Task: Reply to email with the signature Evelyn Lewis with the subject Request for a review from softage.1@softage.net with the message Please find attached the final version of the budget proposal. Undo the message and rewrite the message as I would like to request a review of the proposal before making a decision. Send the email
Action: Mouse moved to (607, 767)
Screenshot: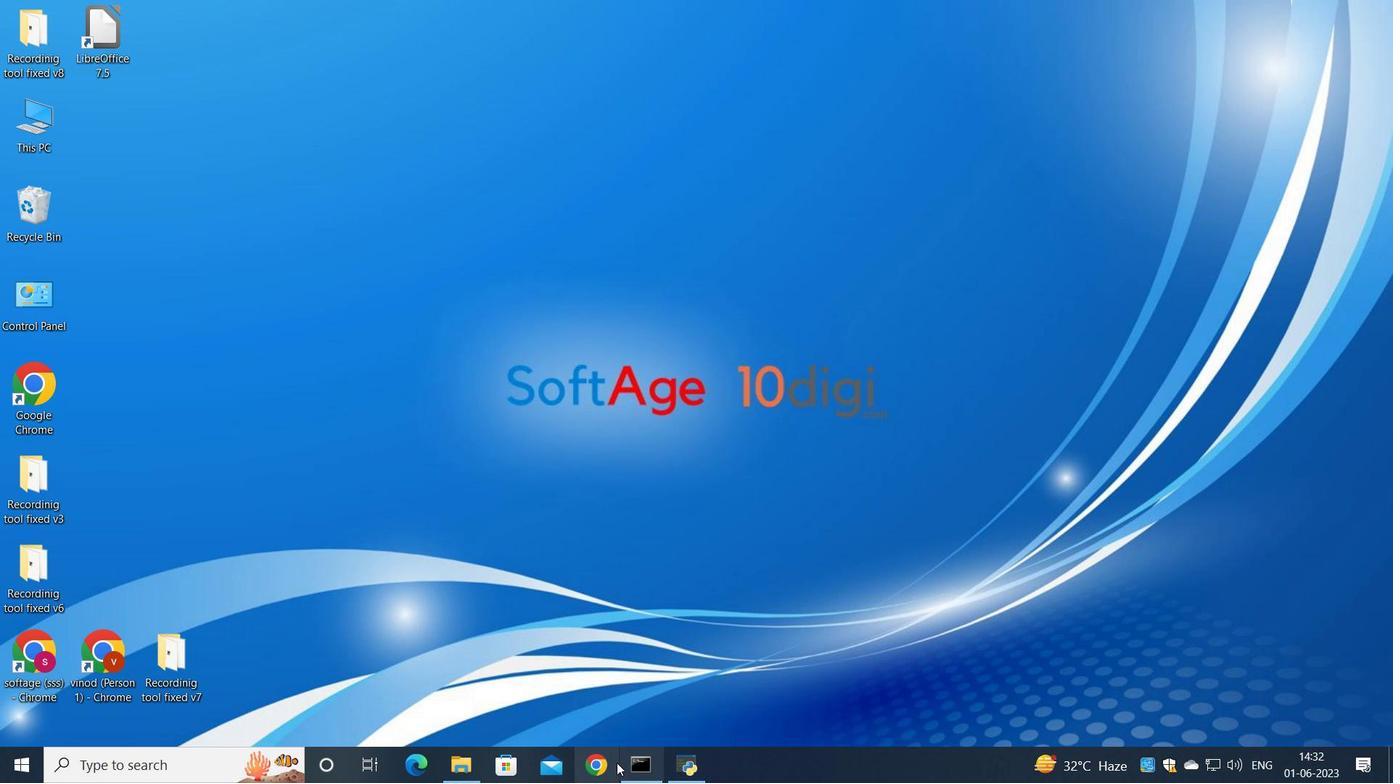 
Action: Mouse pressed left at (607, 767)
Screenshot: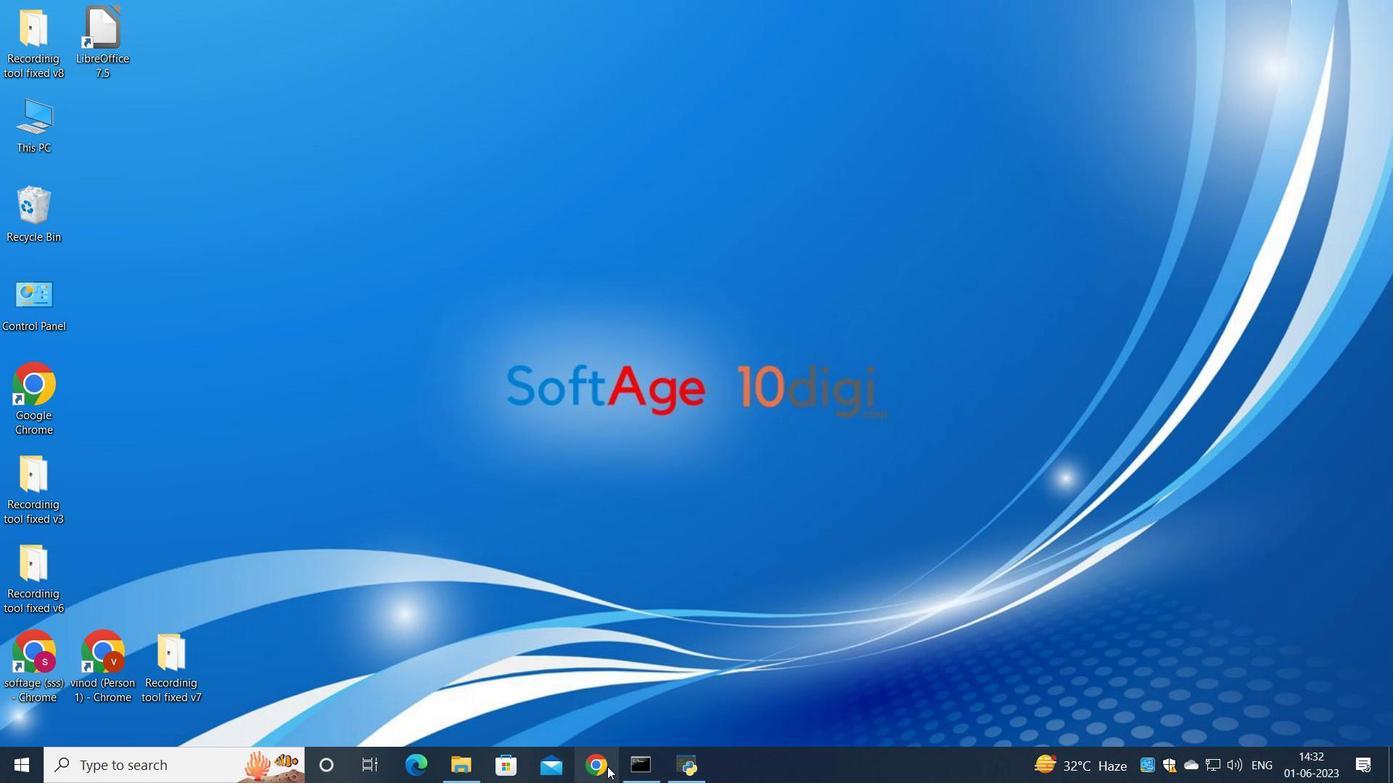 
Action: Mouse moved to (635, 423)
Screenshot: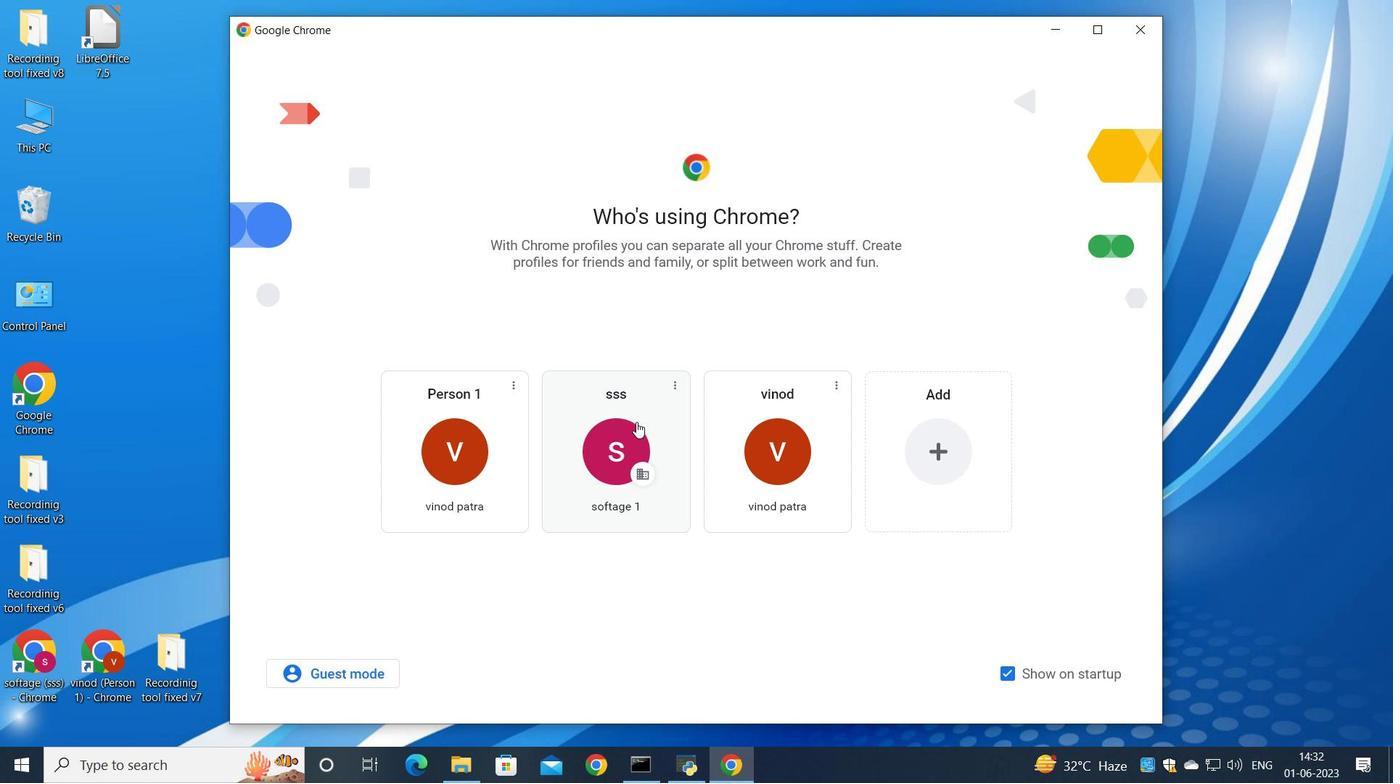 
Action: Mouse pressed left at (635, 423)
Screenshot: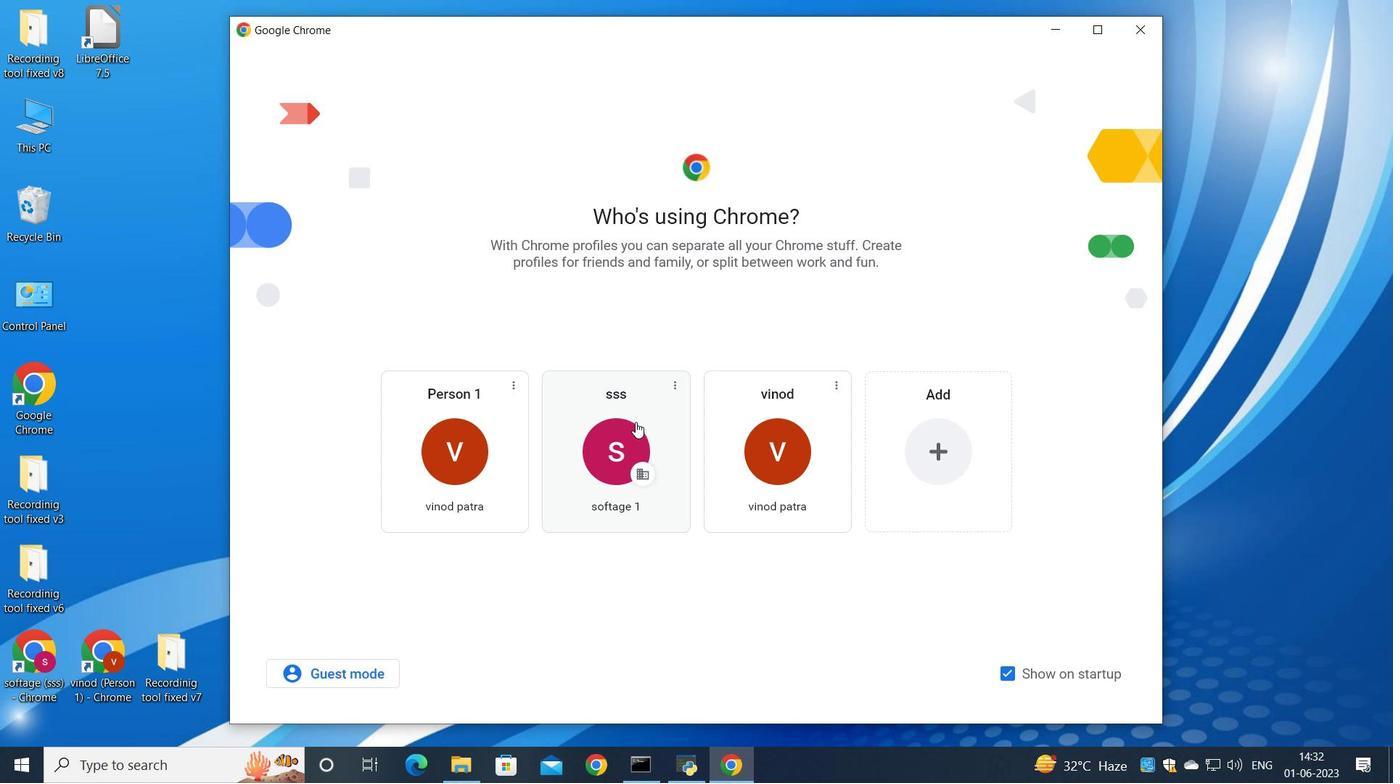 
Action: Mouse moved to (1213, 126)
Screenshot: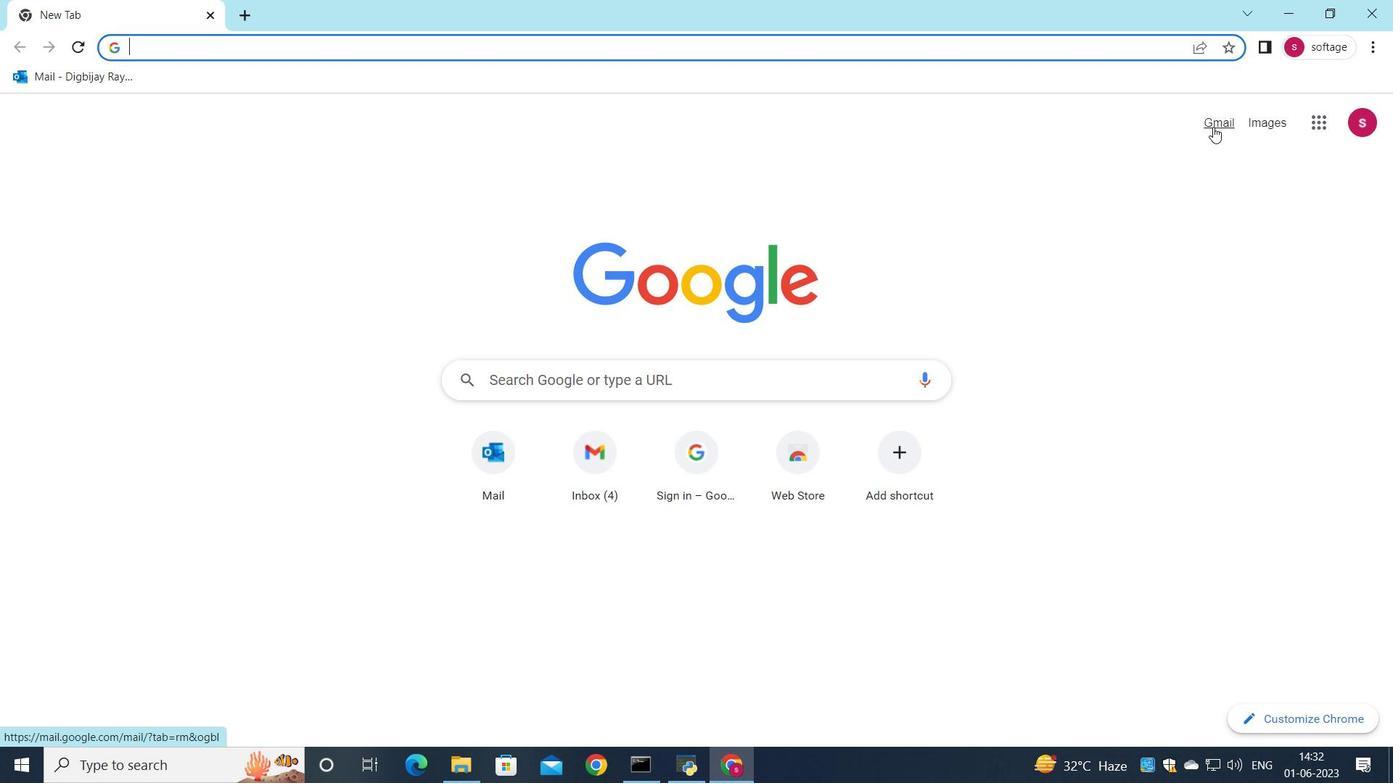 
Action: Mouse pressed left at (1213, 126)
Screenshot: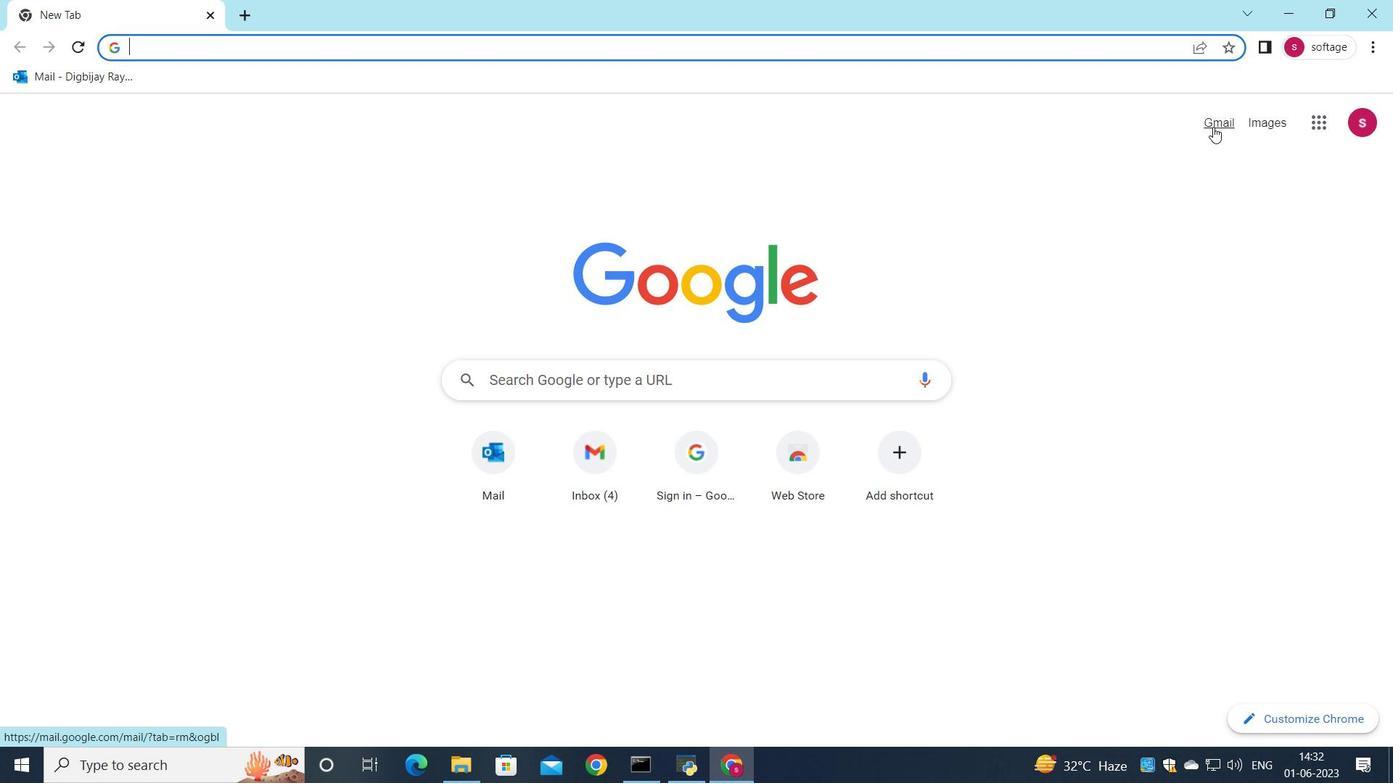 
Action: Mouse moved to (1199, 124)
Screenshot: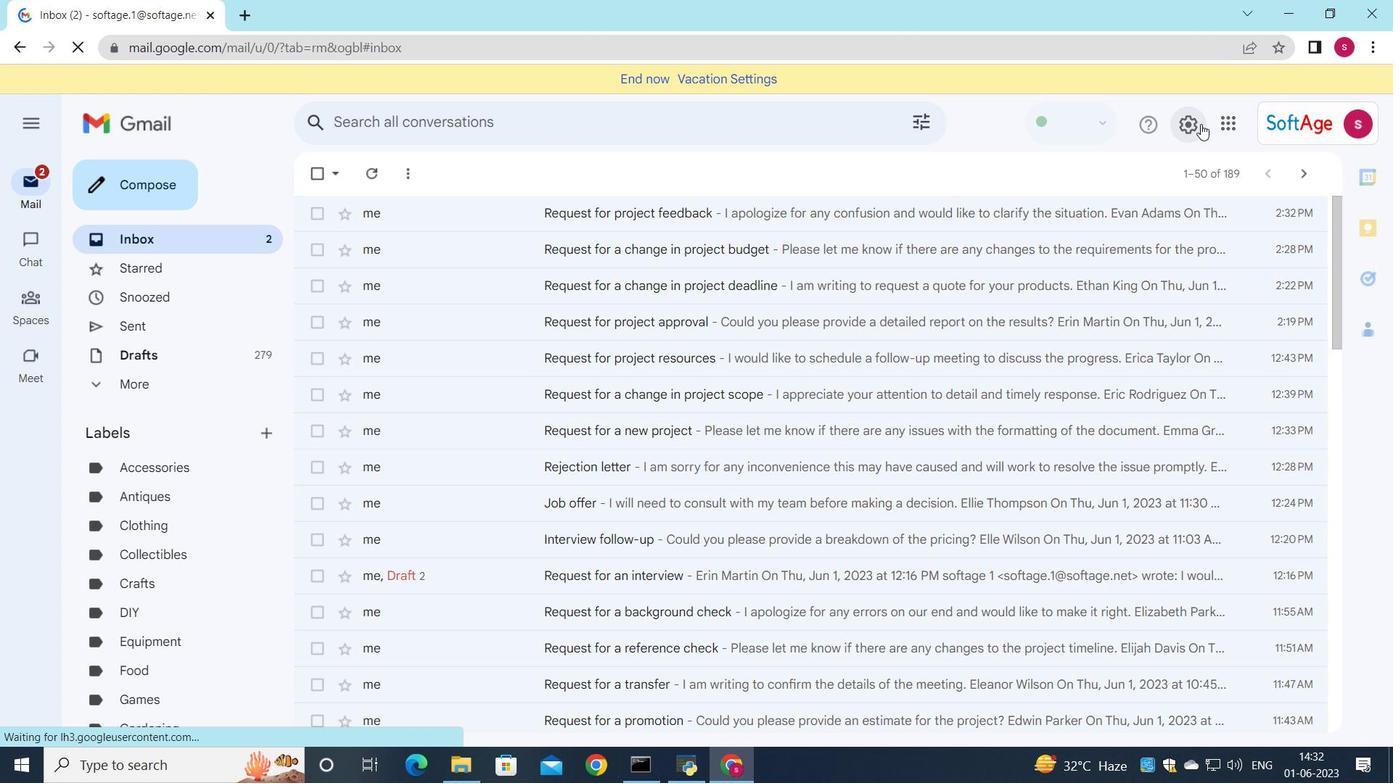 
Action: Mouse pressed left at (1199, 124)
Screenshot: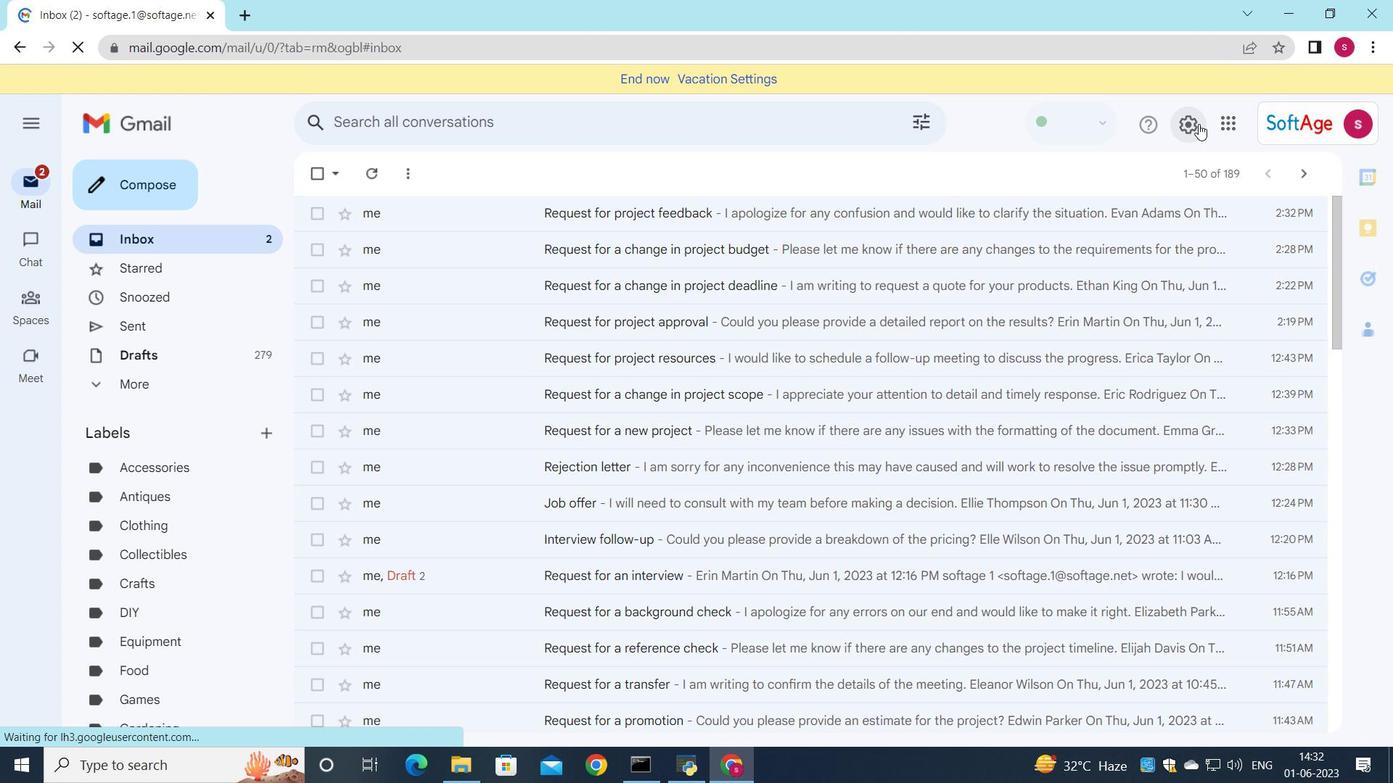 
Action: Mouse moved to (1198, 211)
Screenshot: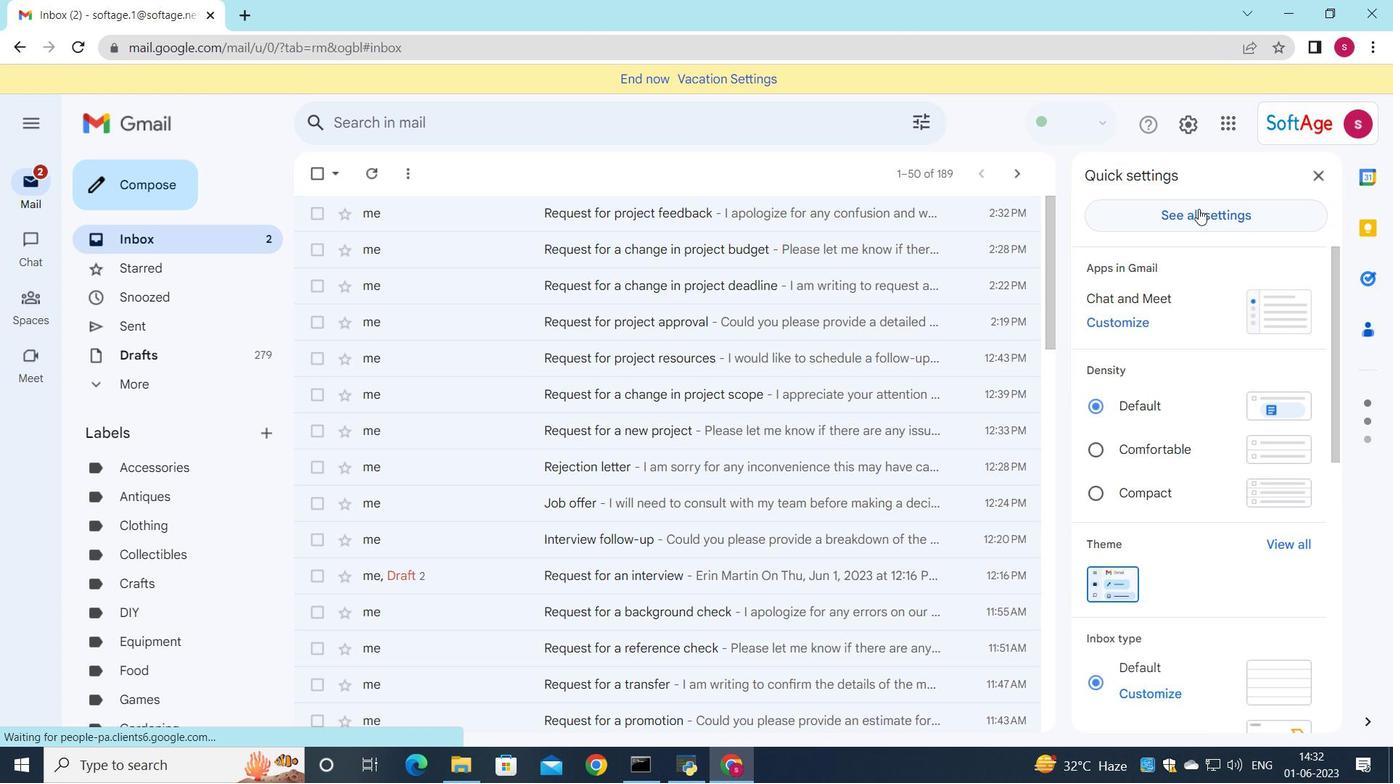 
Action: Mouse pressed left at (1198, 211)
Screenshot: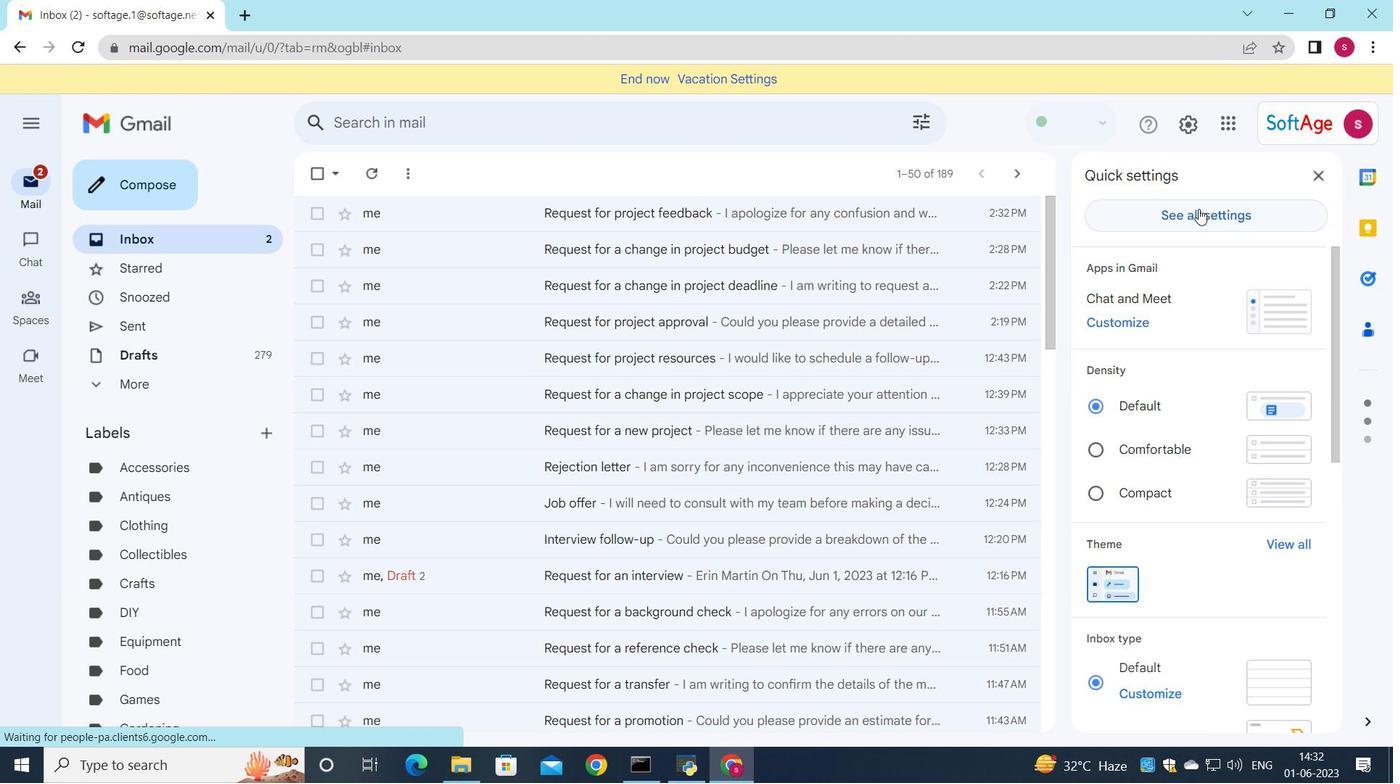 
Action: Mouse moved to (923, 399)
Screenshot: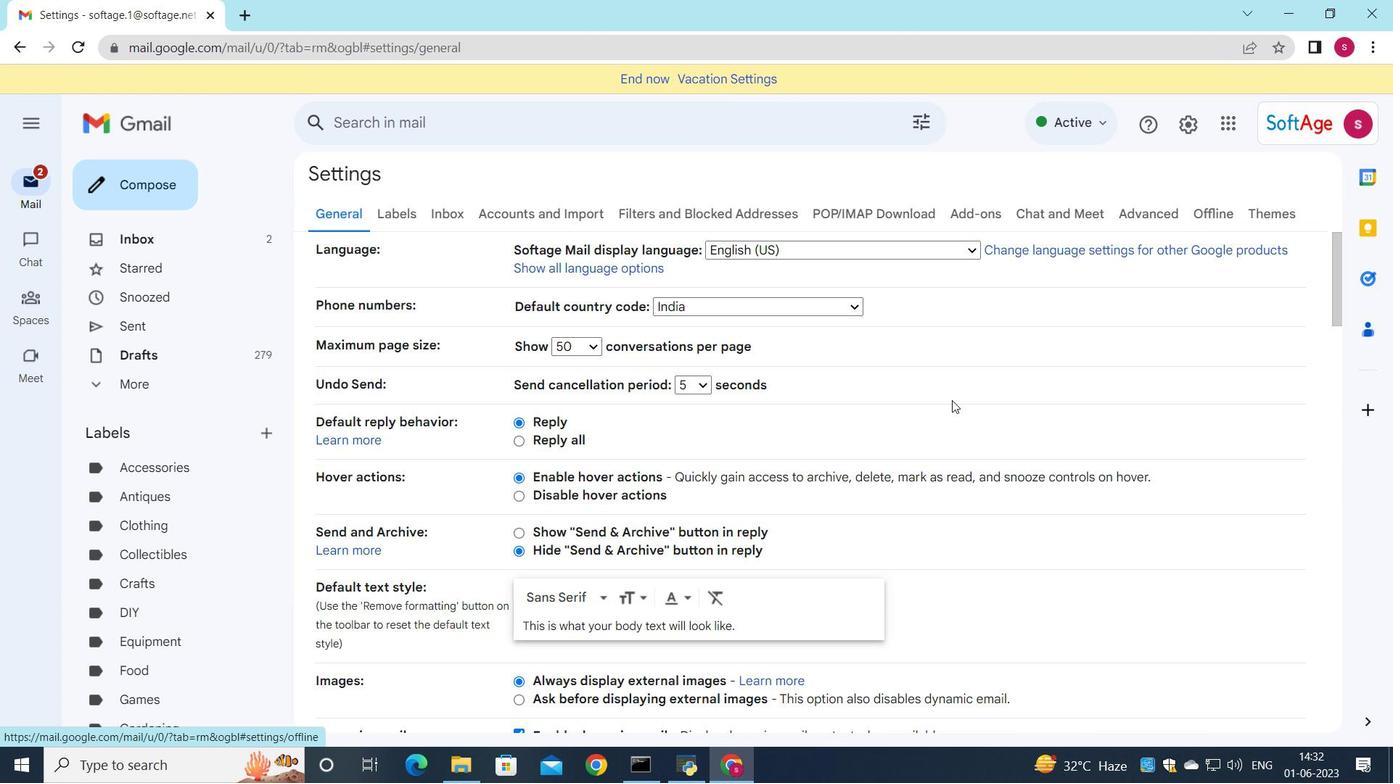 
Action: Mouse scrolled (923, 399) with delta (0, 0)
Screenshot: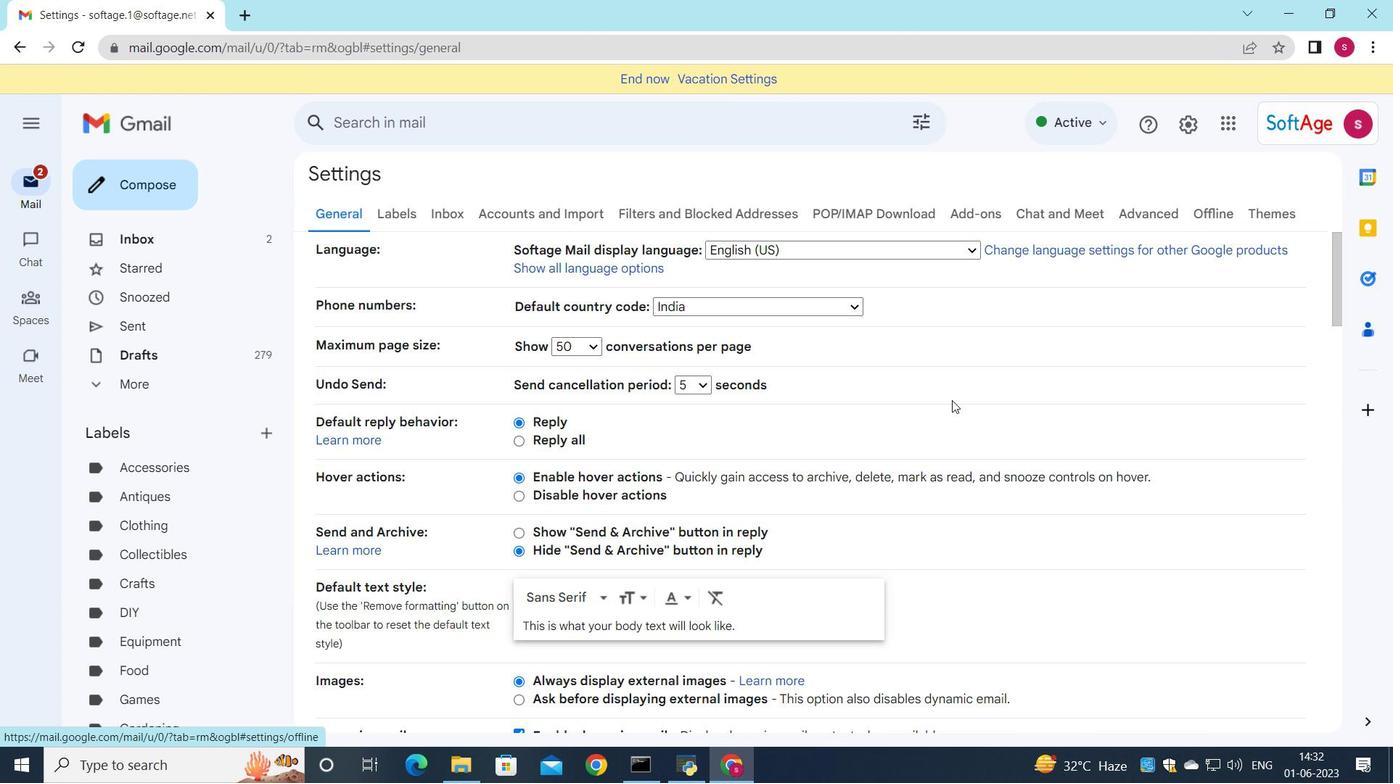 
Action: Mouse moved to (913, 404)
Screenshot: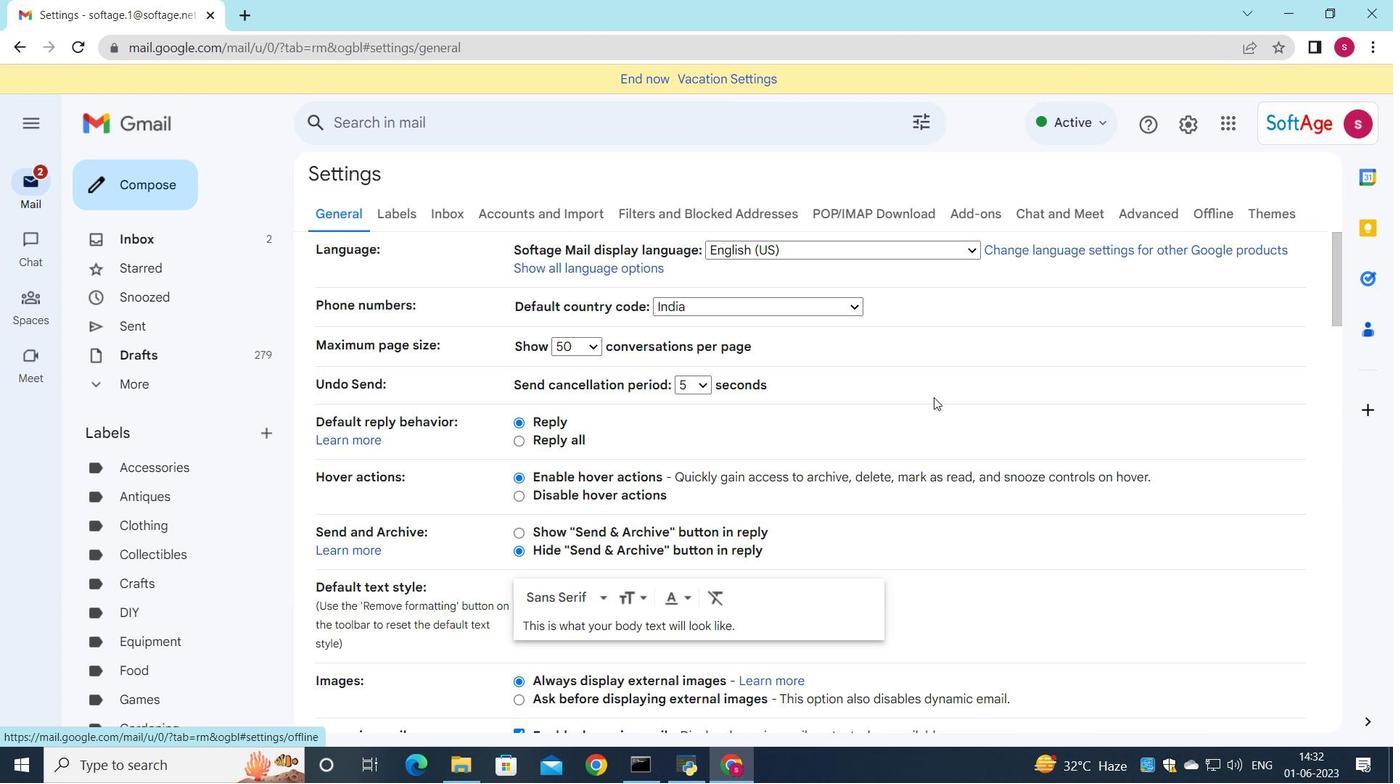 
Action: Mouse scrolled (913, 404) with delta (0, 0)
Screenshot: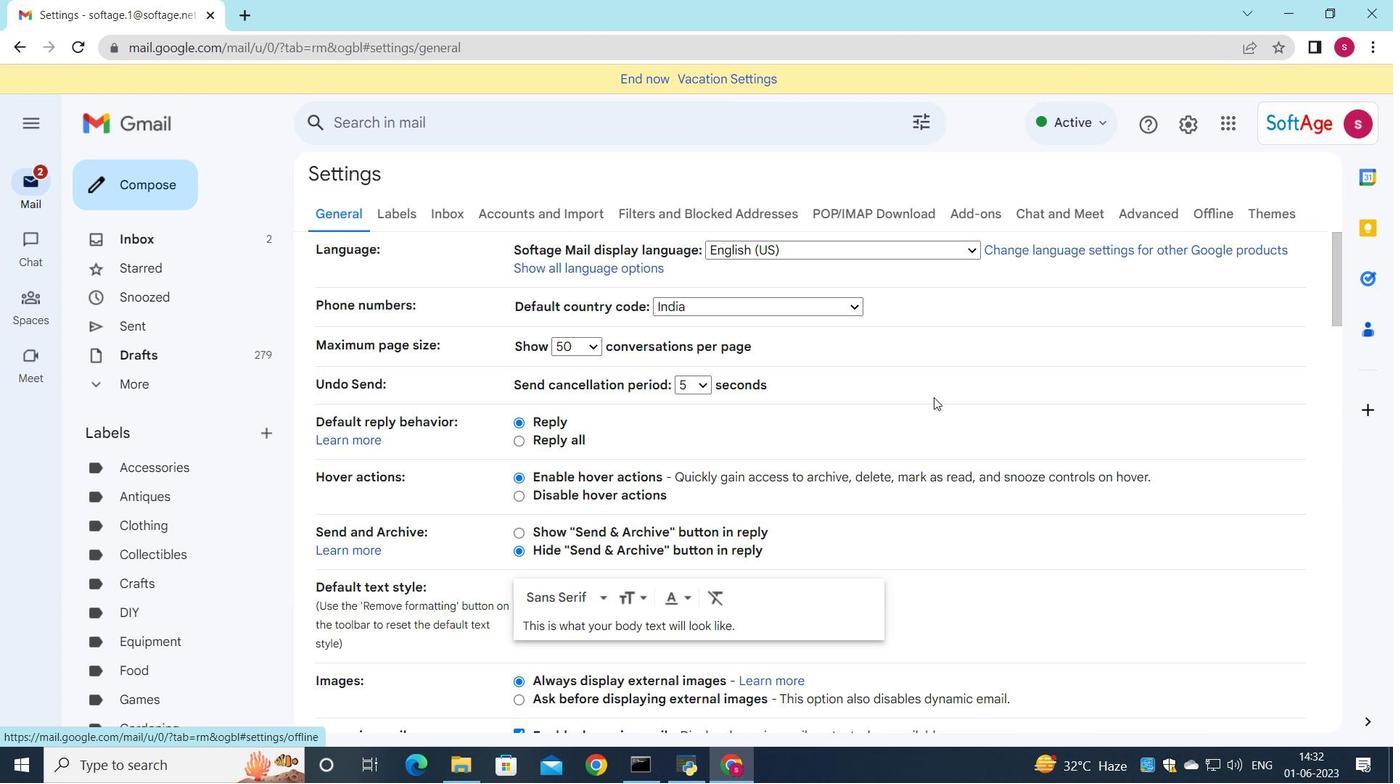 
Action: Mouse moved to (809, 481)
Screenshot: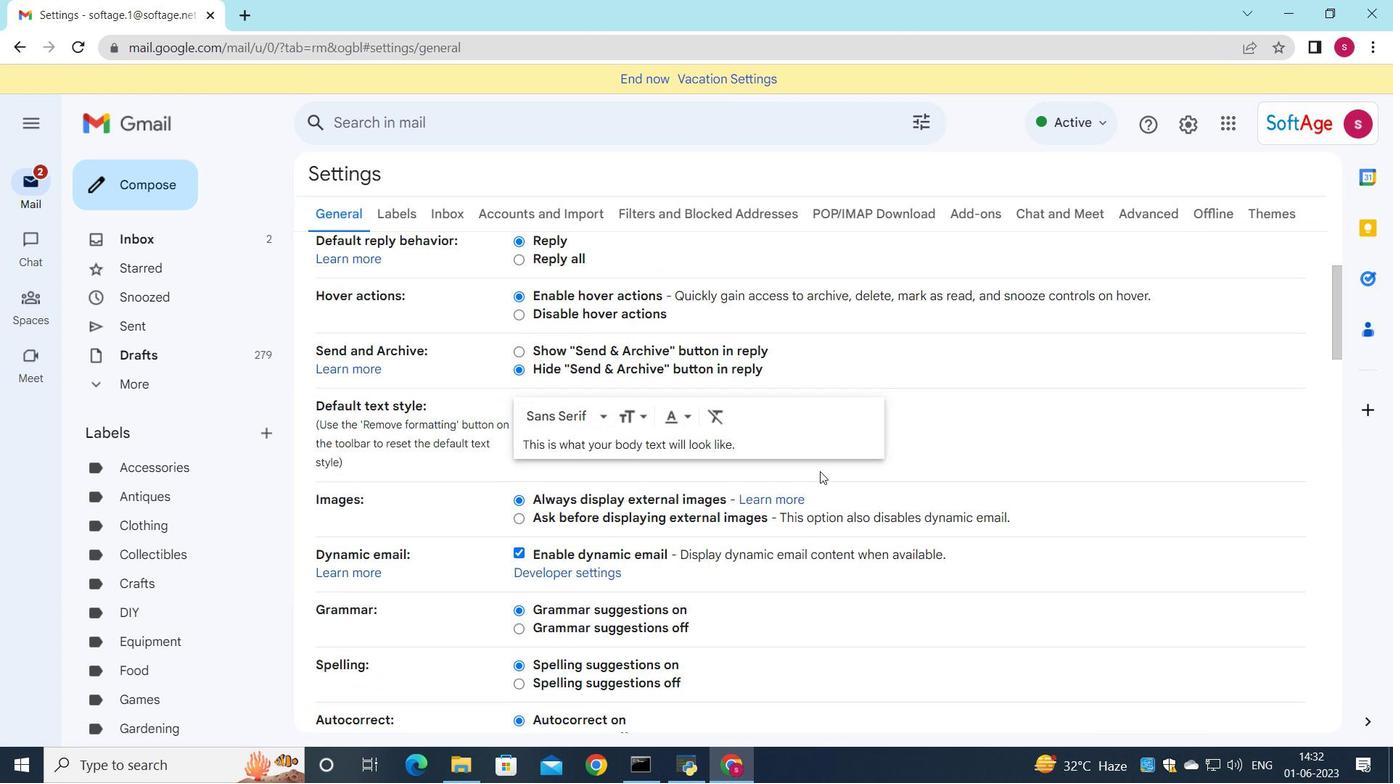 
Action: Mouse scrolled (809, 481) with delta (0, 0)
Screenshot: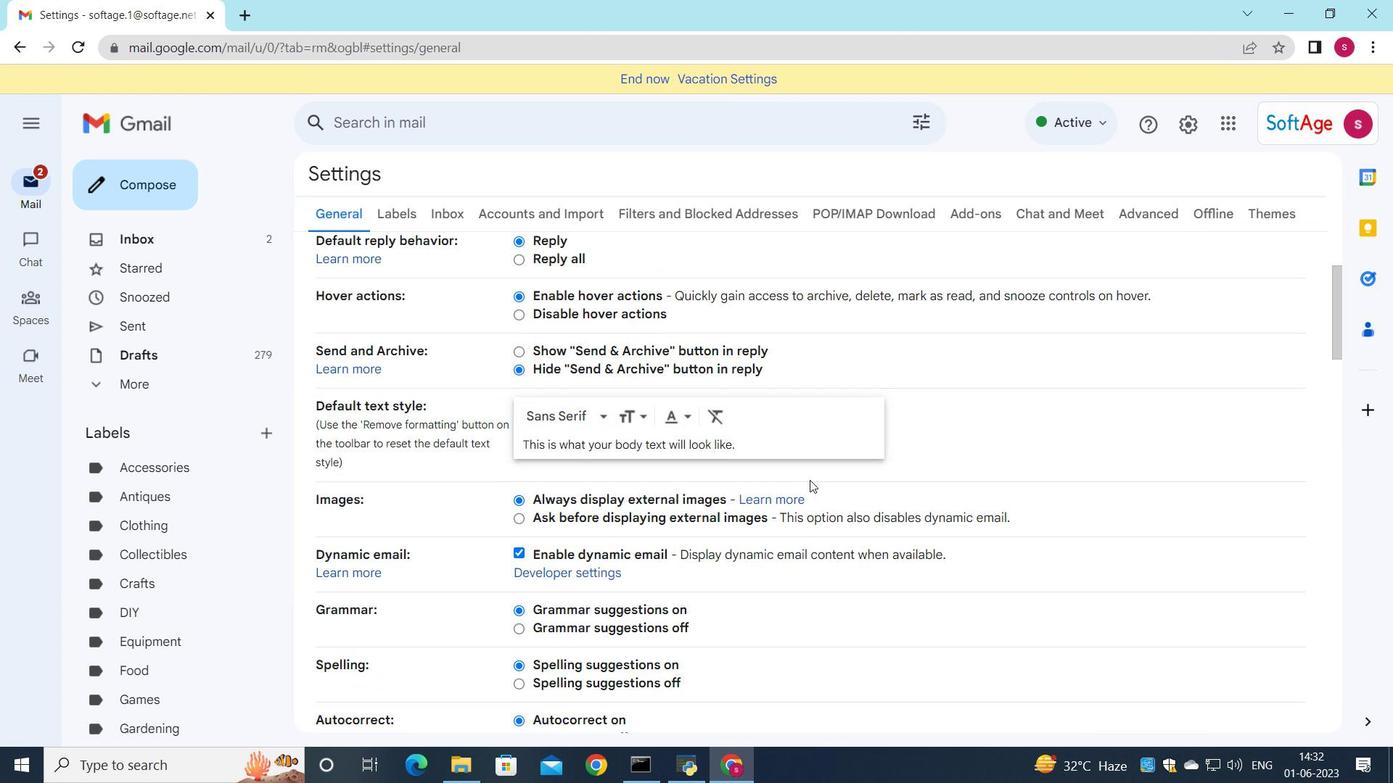 
Action: Mouse scrolled (809, 481) with delta (0, 0)
Screenshot: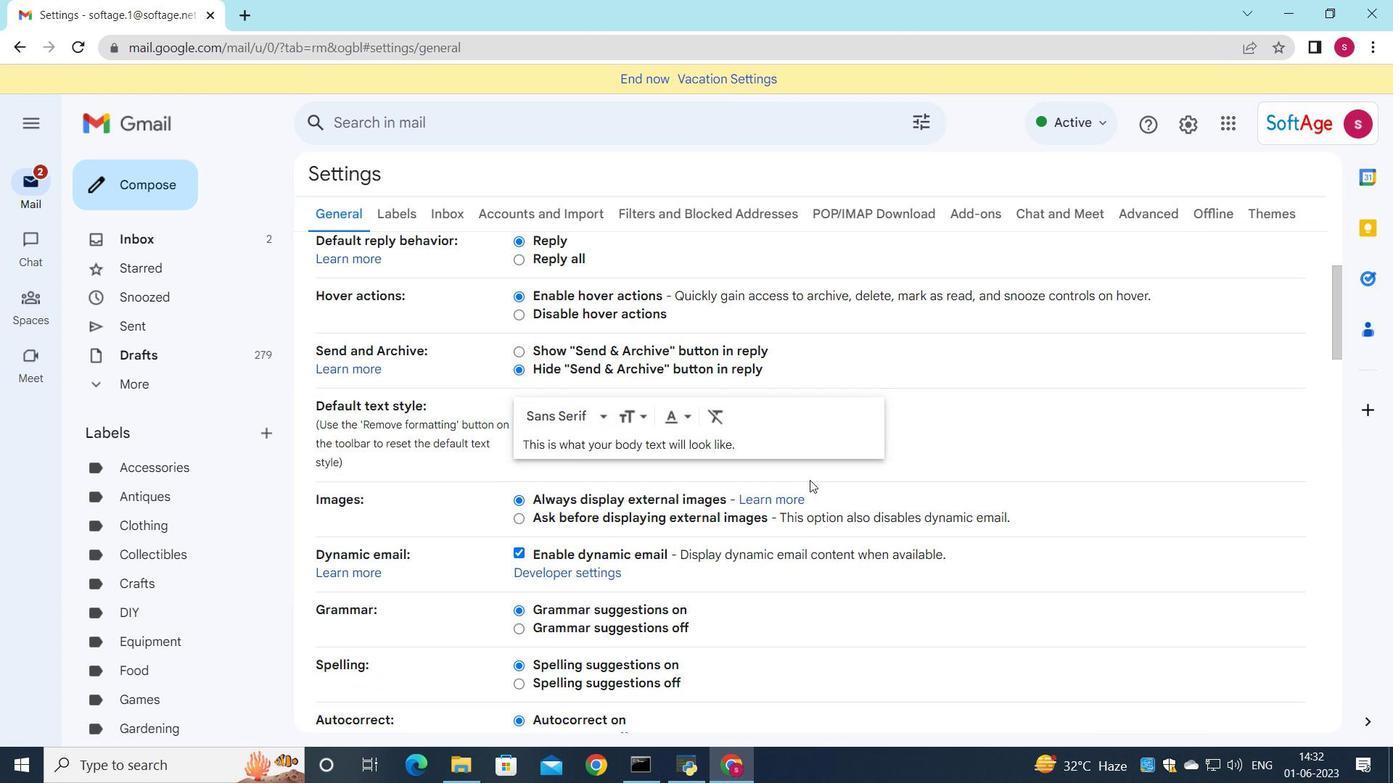 
Action: Mouse moved to (807, 485)
Screenshot: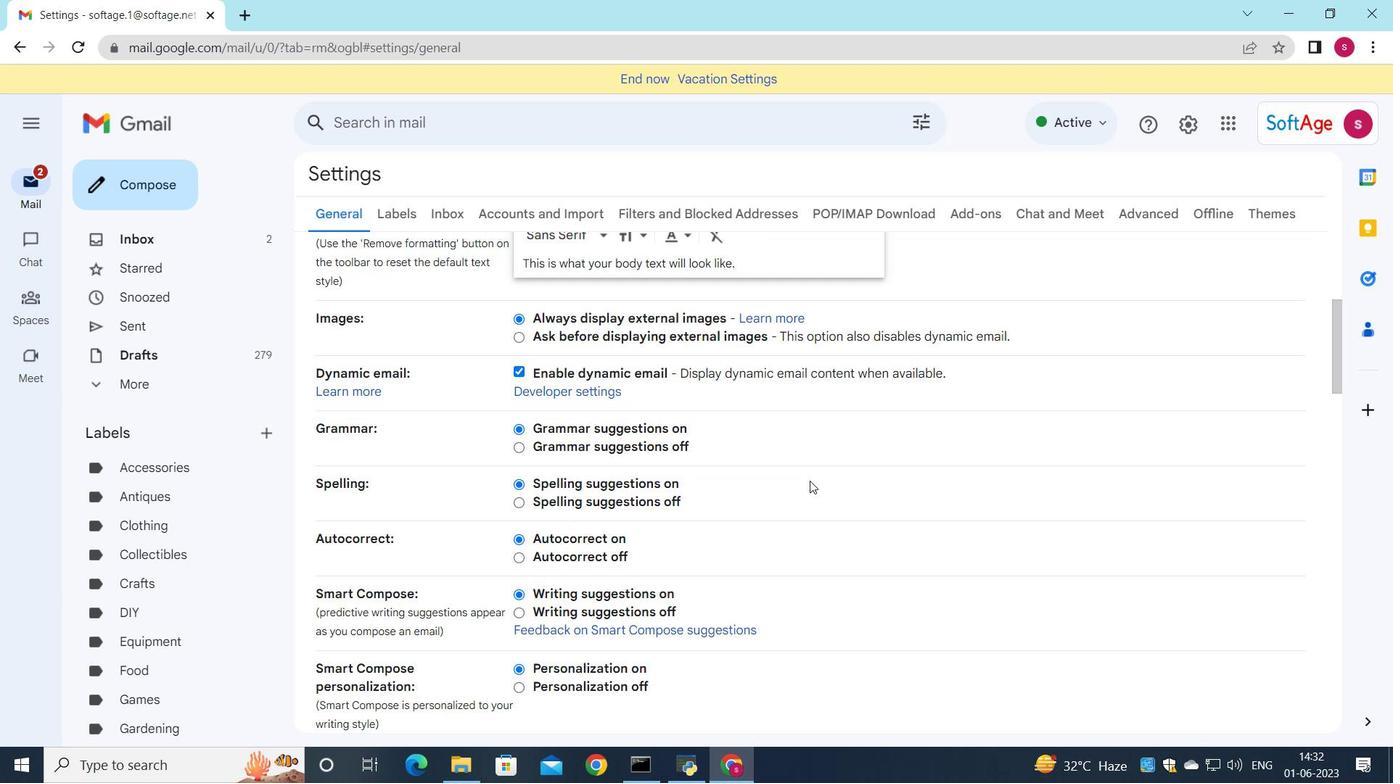
Action: Mouse scrolled (807, 484) with delta (0, 0)
Screenshot: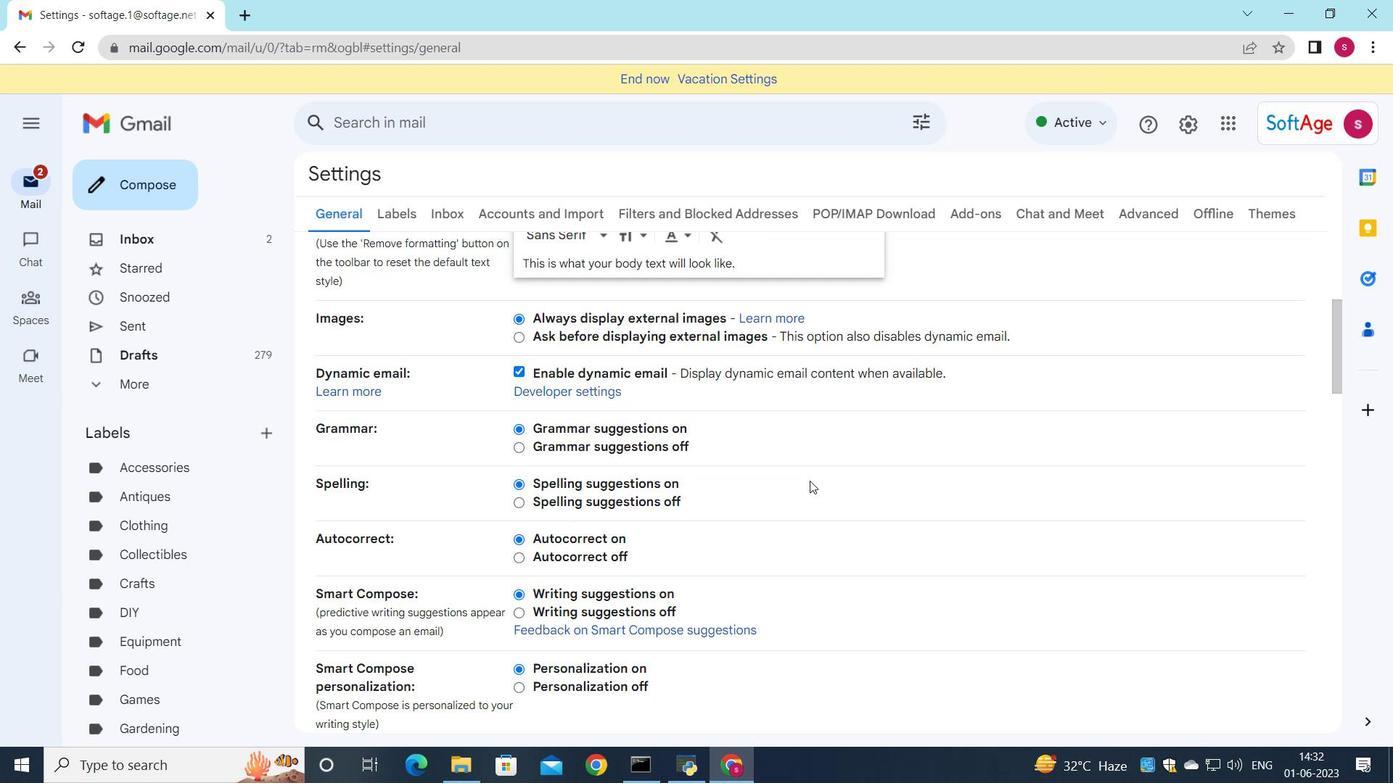 
Action: Mouse scrolled (807, 484) with delta (0, 0)
Screenshot: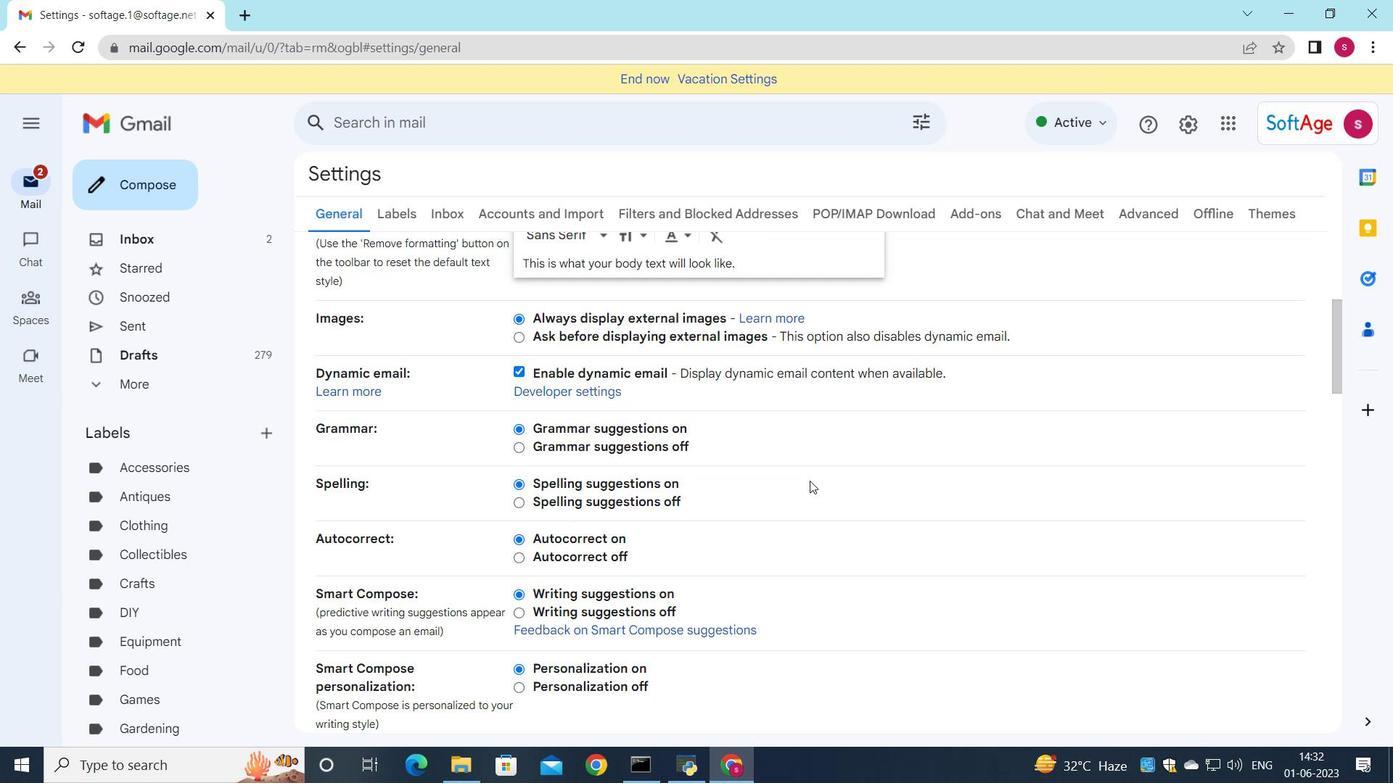 
Action: Mouse scrolled (807, 484) with delta (0, 0)
Screenshot: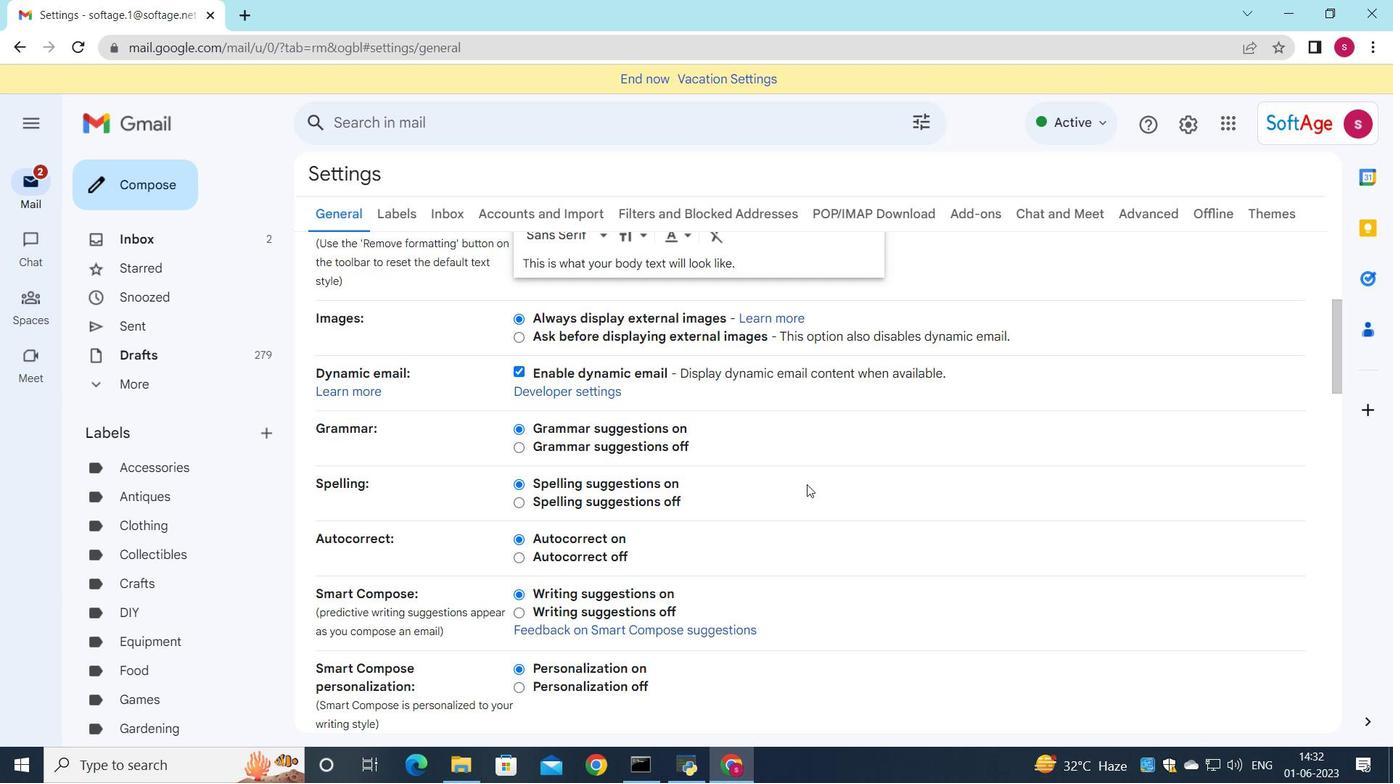 
Action: Mouse moved to (799, 537)
Screenshot: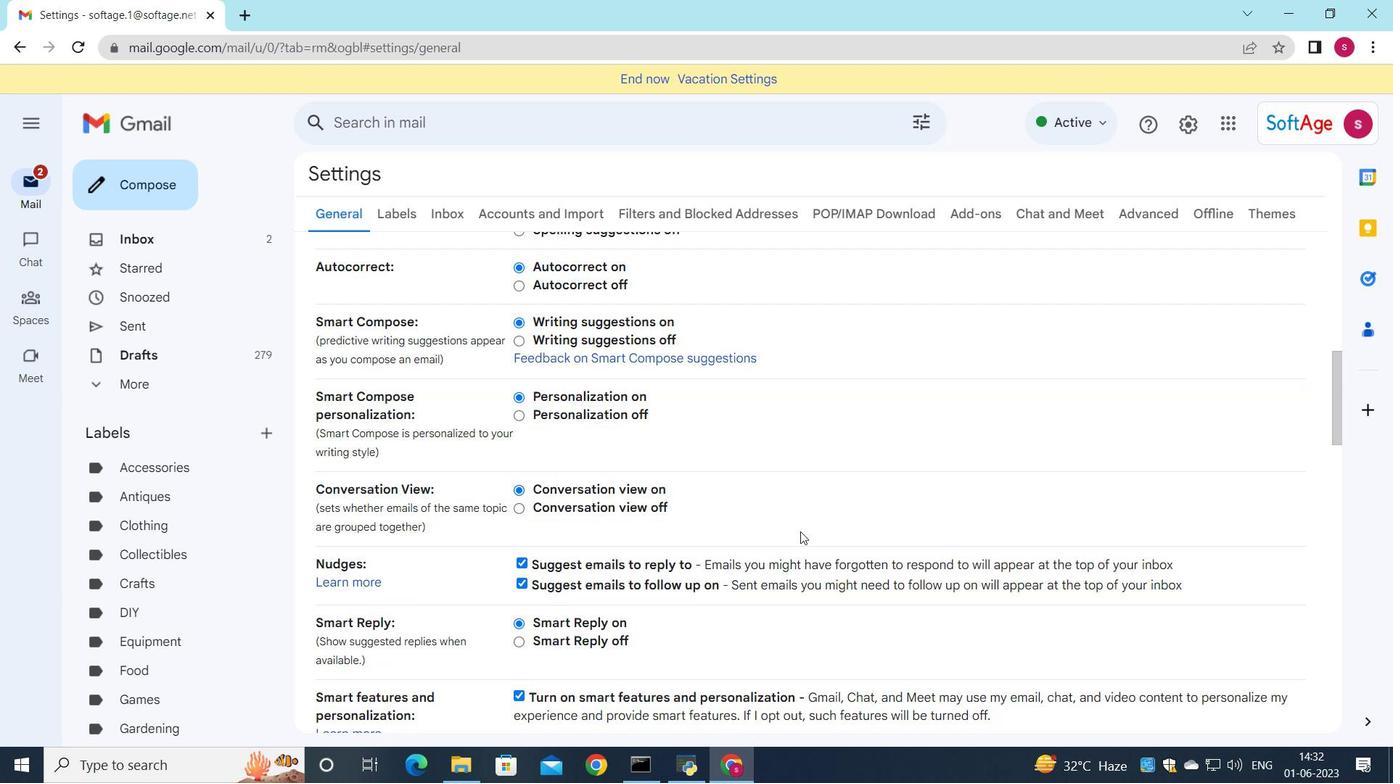 
Action: Mouse scrolled (799, 537) with delta (0, 0)
Screenshot: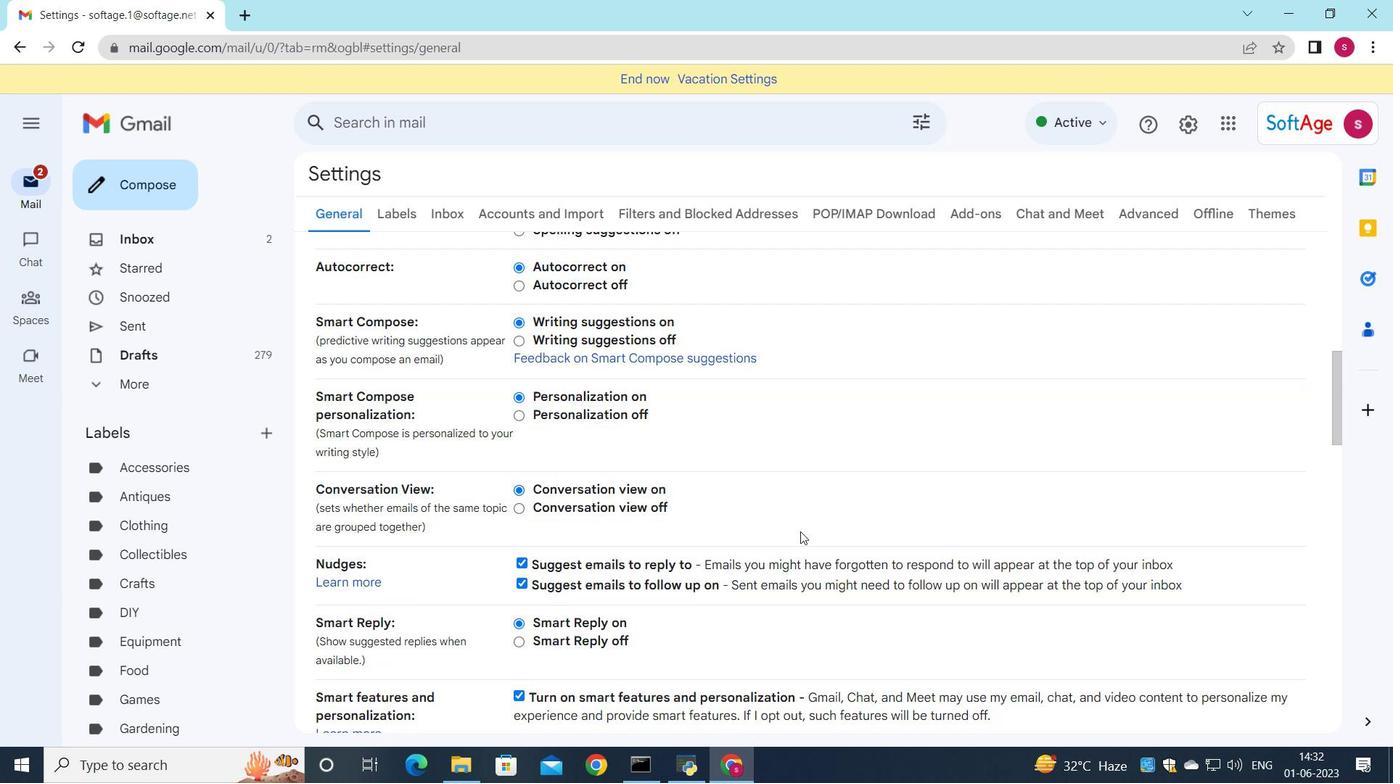 
Action: Mouse scrolled (799, 537) with delta (0, 0)
Screenshot: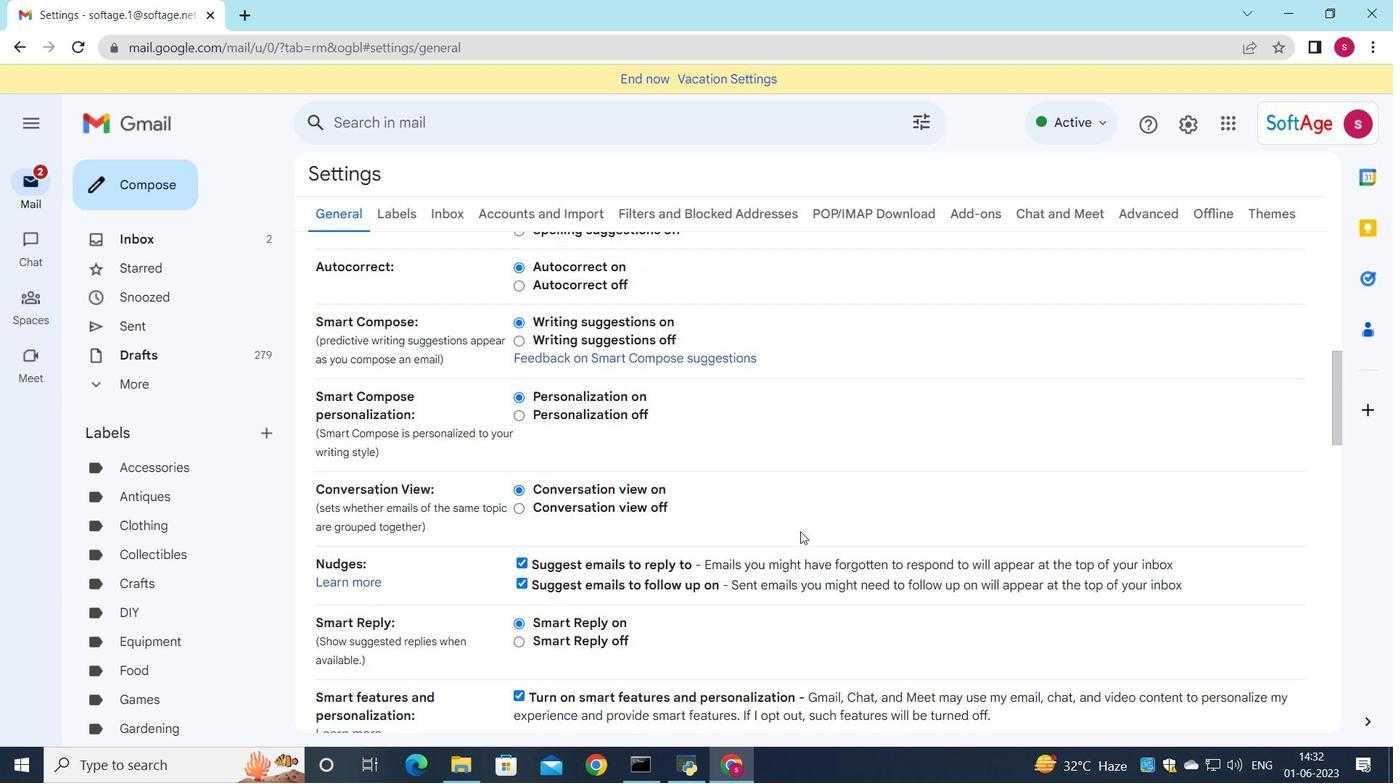 
Action: Mouse scrolled (799, 537) with delta (0, 0)
Screenshot: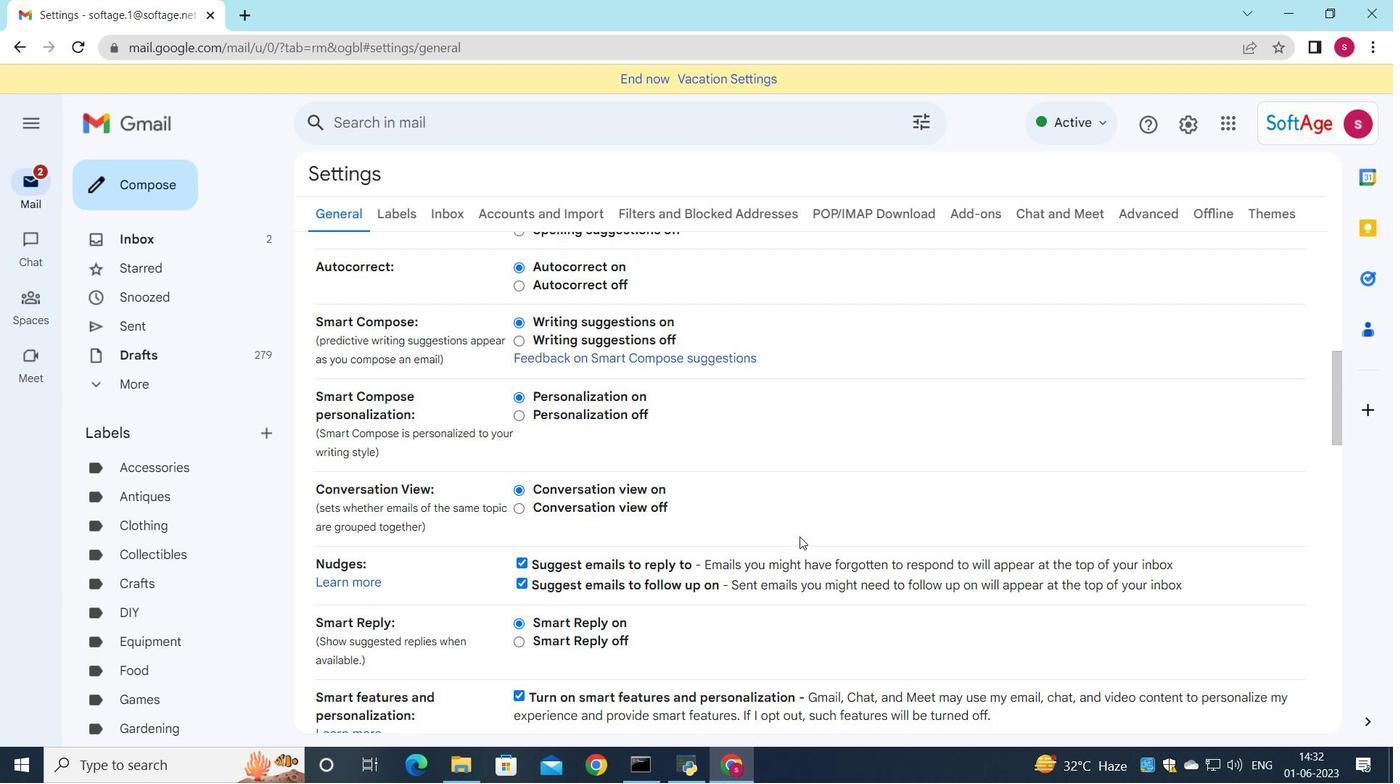 
Action: Mouse scrolled (799, 537) with delta (0, 0)
Screenshot: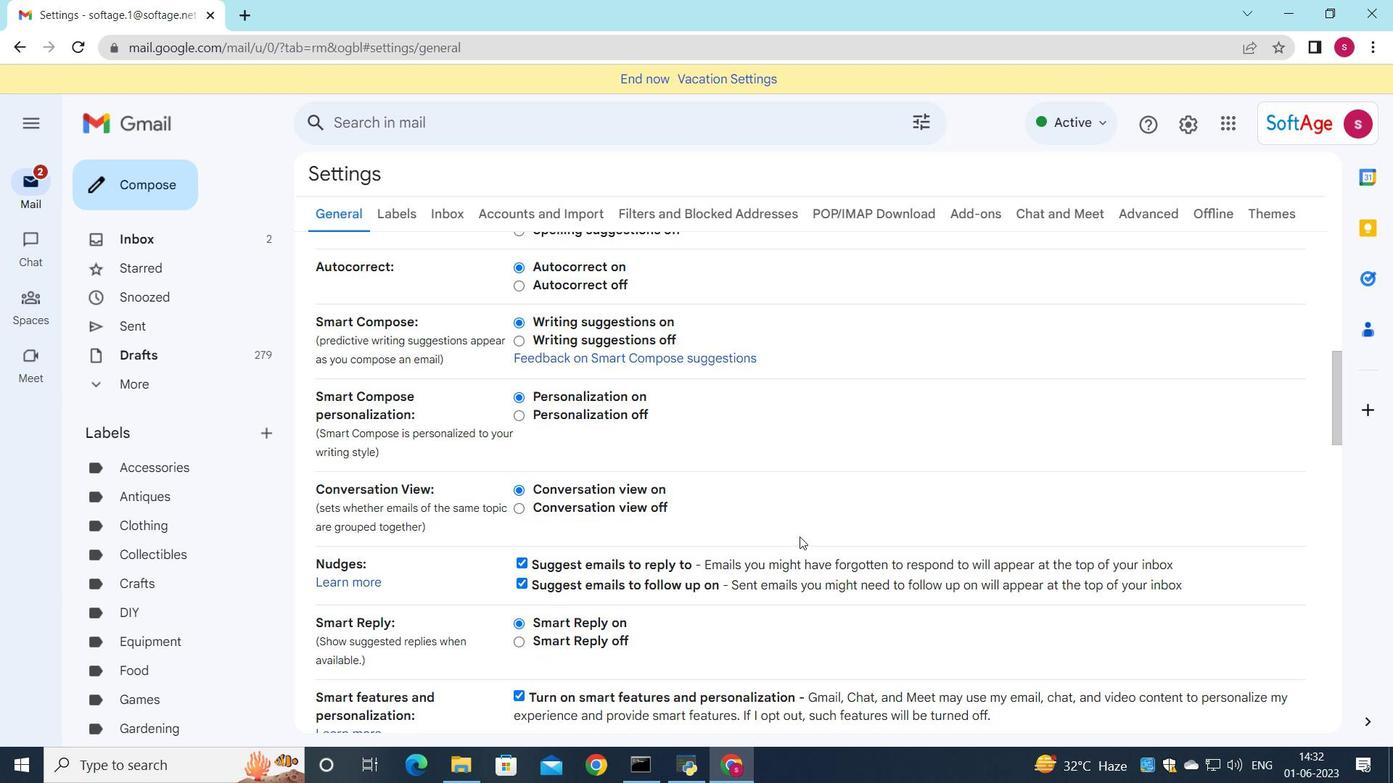 
Action: Mouse moved to (795, 546)
Screenshot: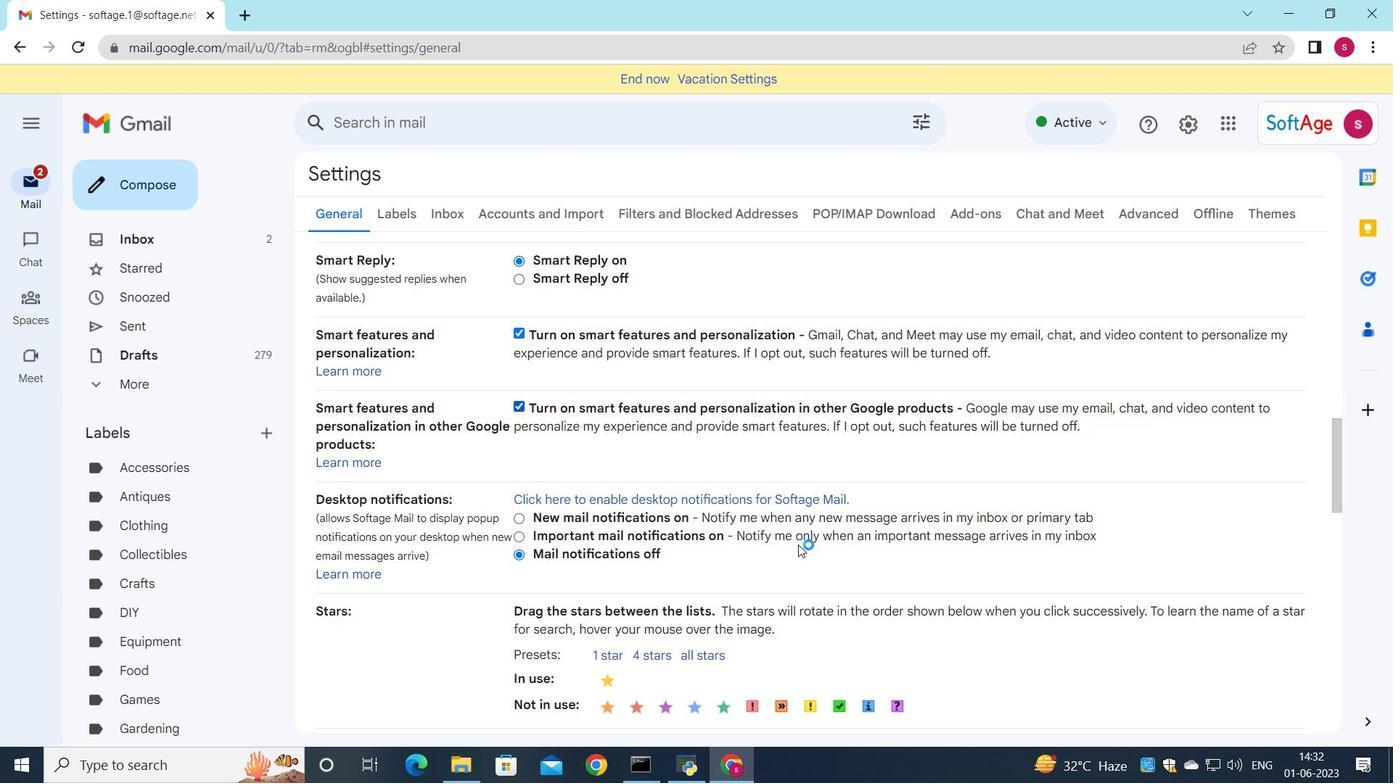 
Action: Mouse scrolled (795, 545) with delta (0, 0)
Screenshot: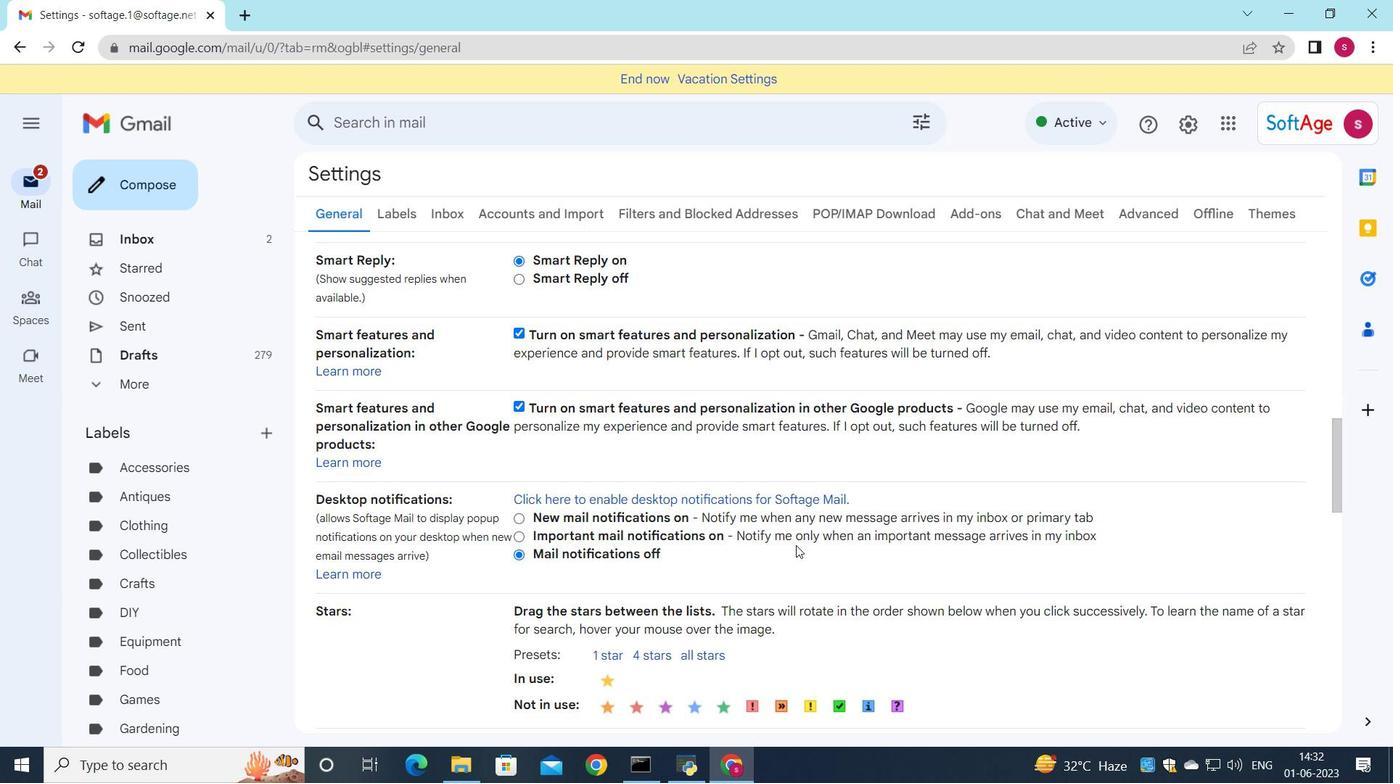 
Action: Mouse scrolled (795, 545) with delta (0, 0)
Screenshot: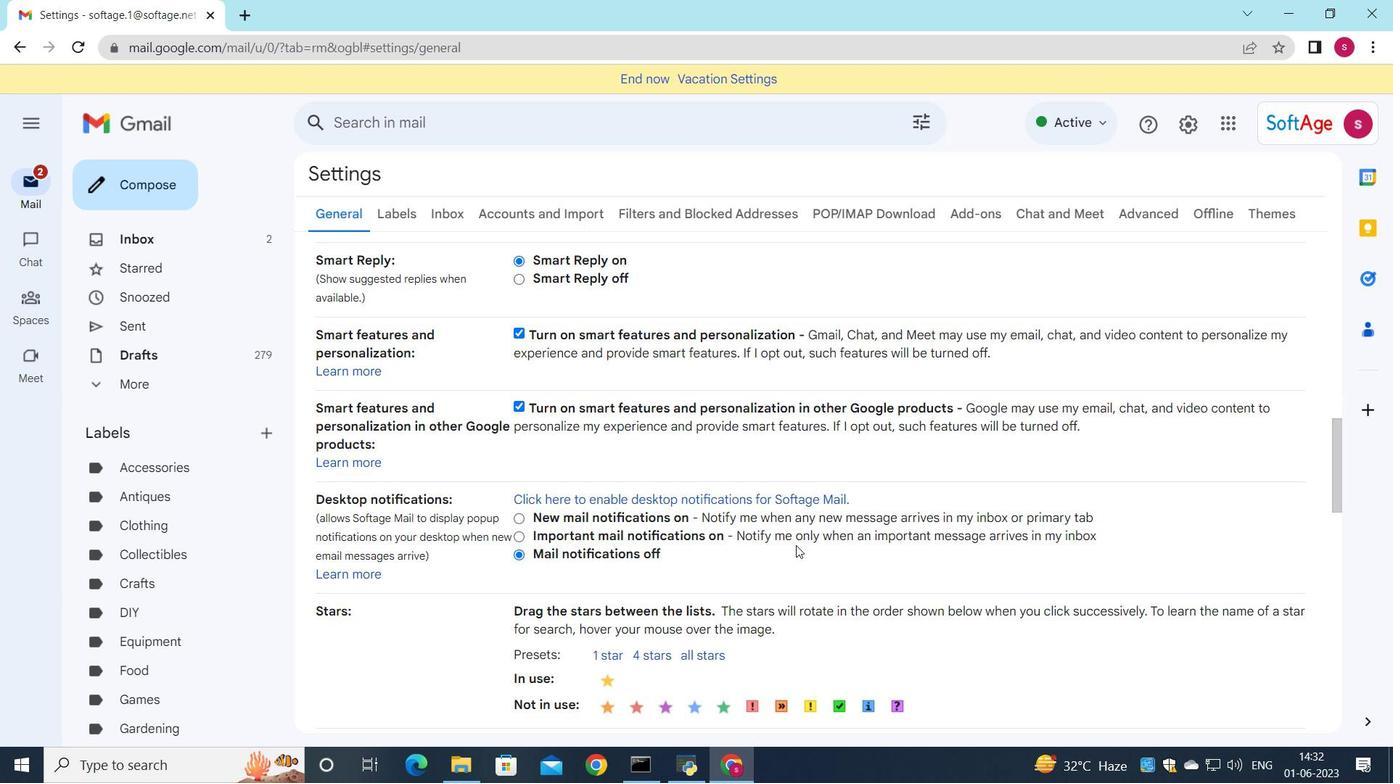 
Action: Mouse scrolled (795, 545) with delta (0, 0)
Screenshot: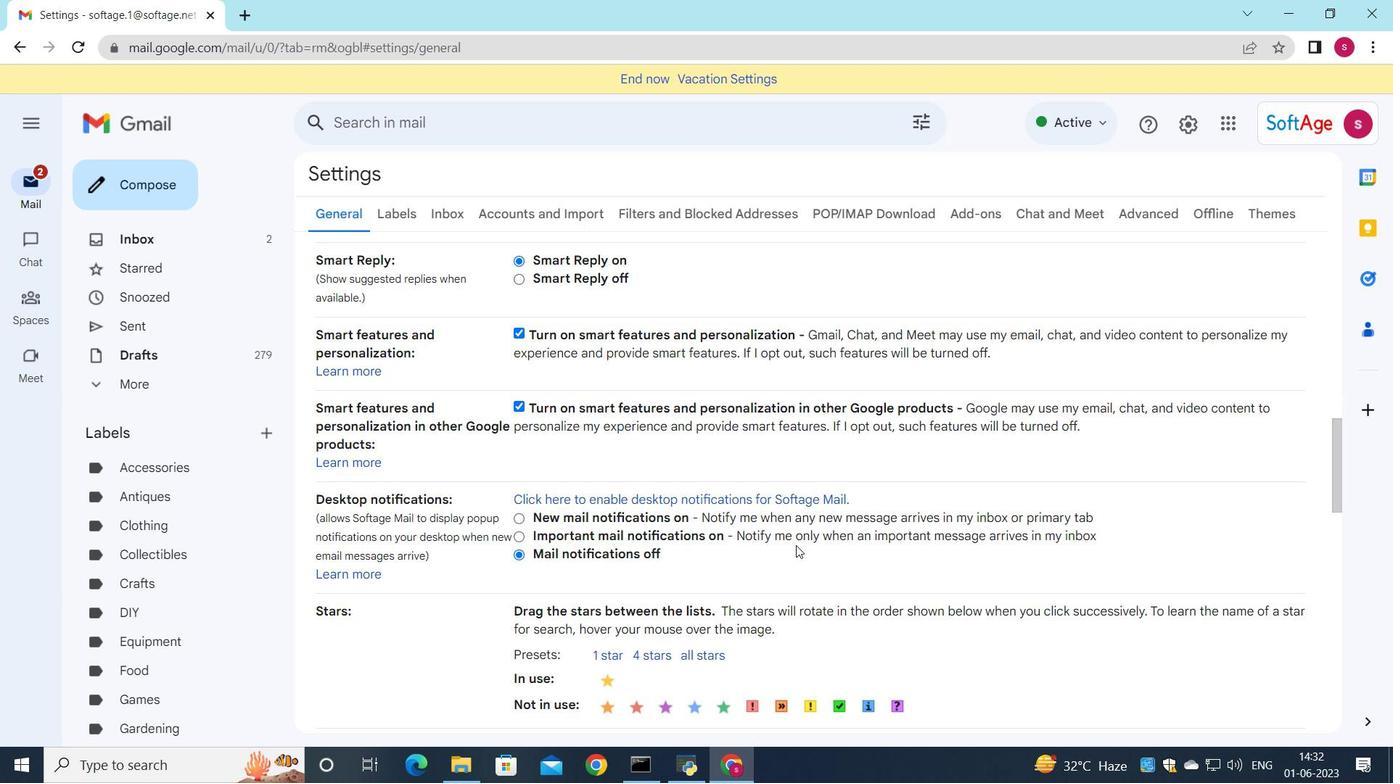 
Action: Mouse scrolled (795, 545) with delta (0, 0)
Screenshot: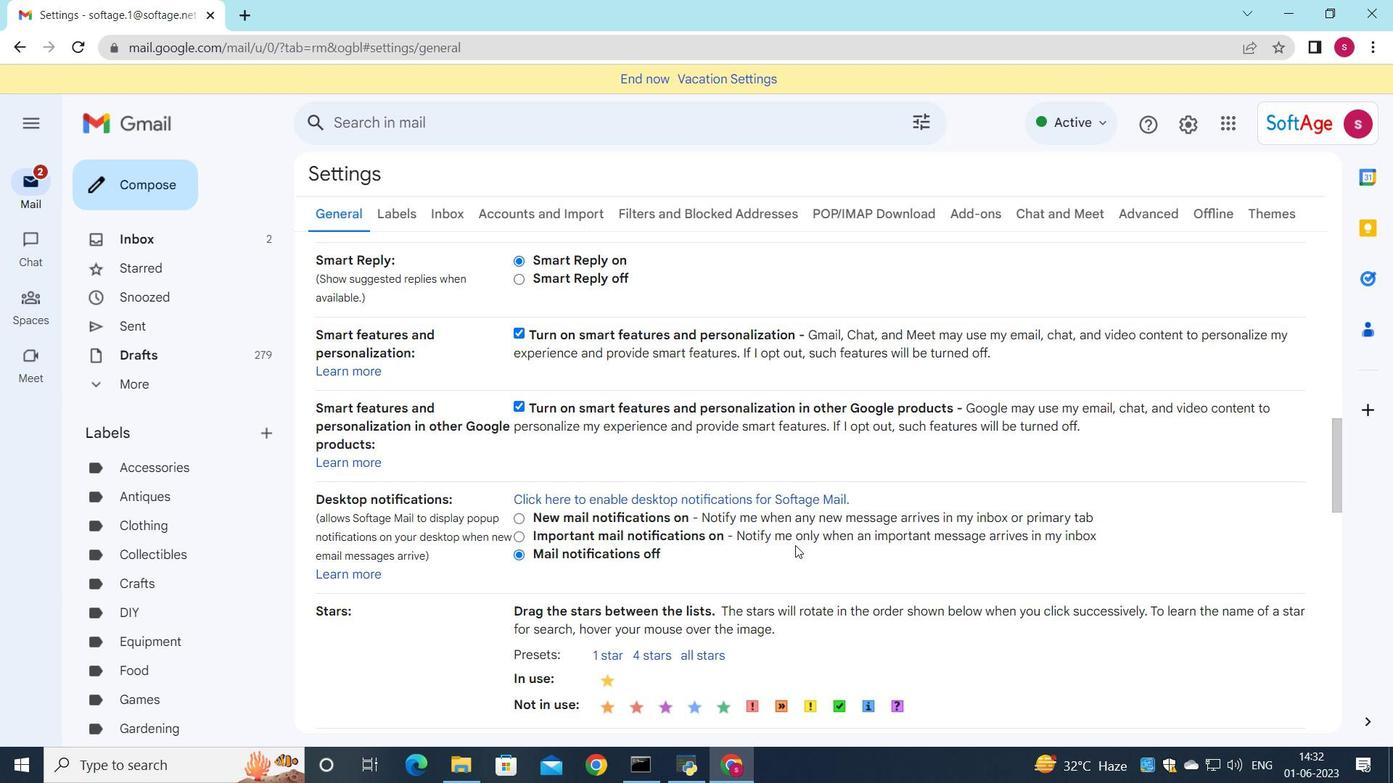 
Action: Mouse scrolled (795, 545) with delta (0, 0)
Screenshot: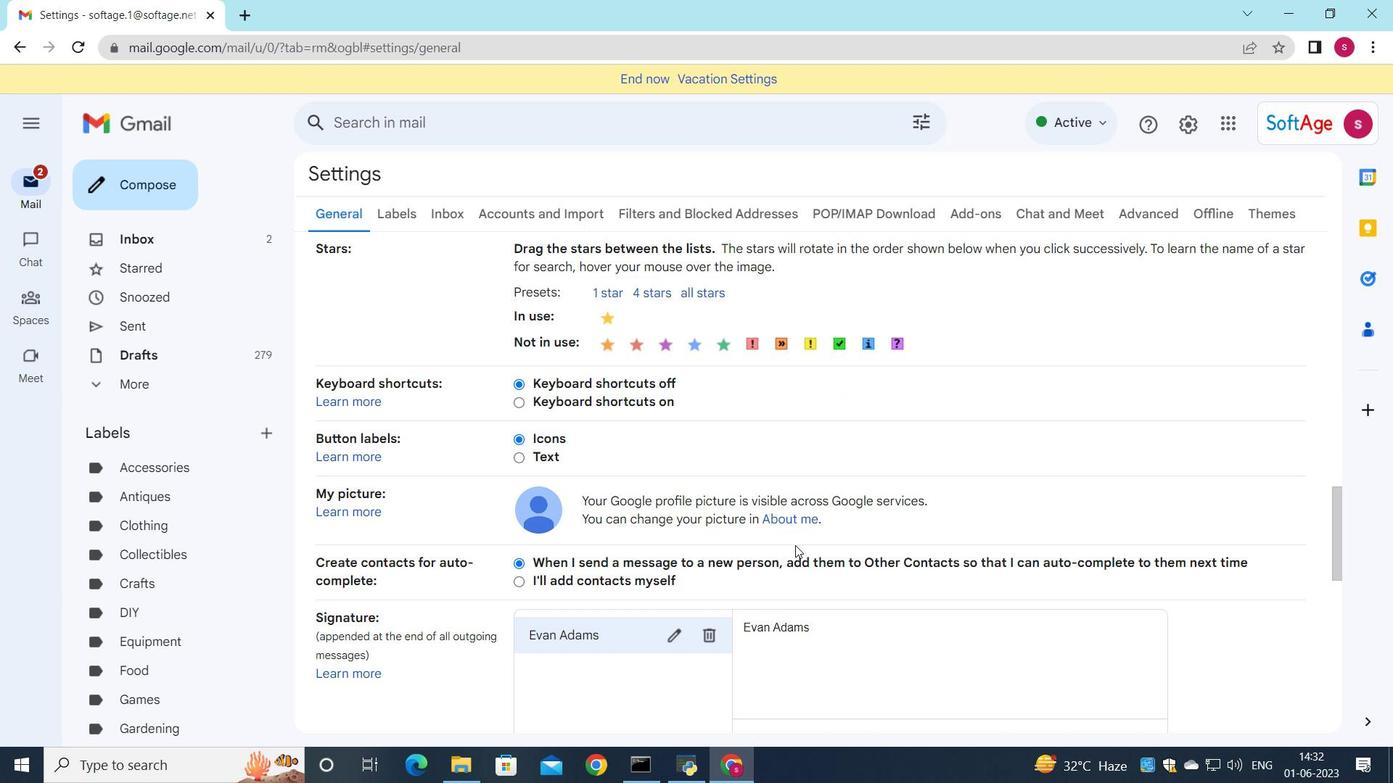 
Action: Mouse scrolled (795, 545) with delta (0, 0)
Screenshot: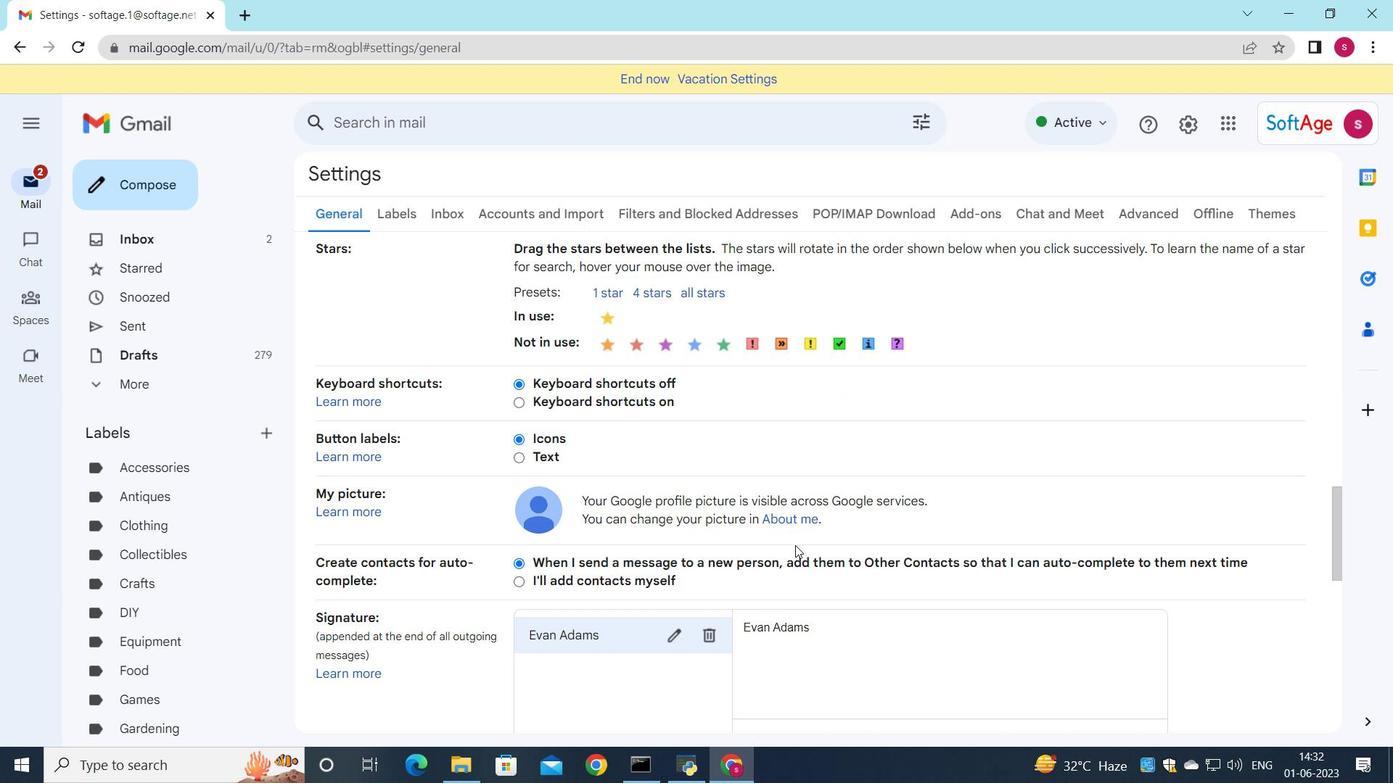 
Action: Mouse scrolled (795, 545) with delta (0, 0)
Screenshot: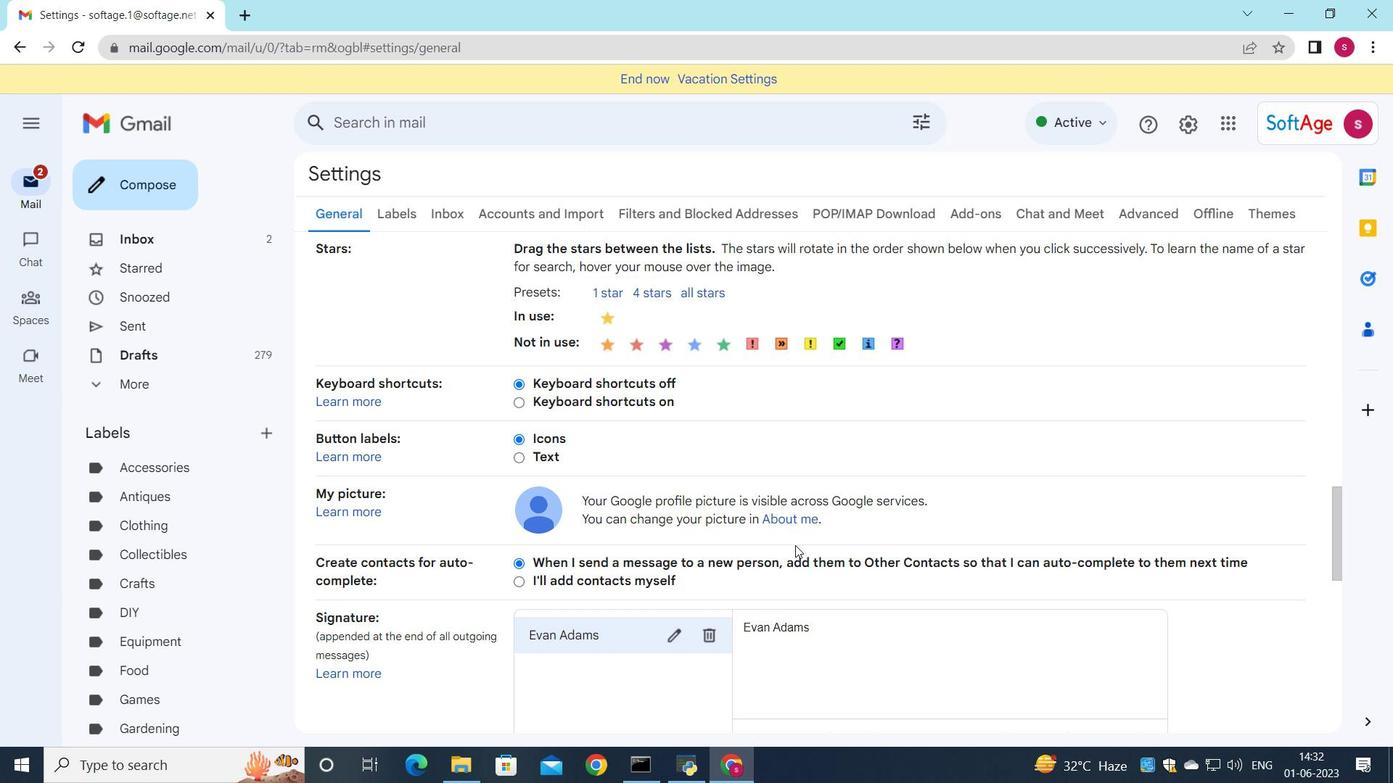 
Action: Mouse moved to (713, 364)
Screenshot: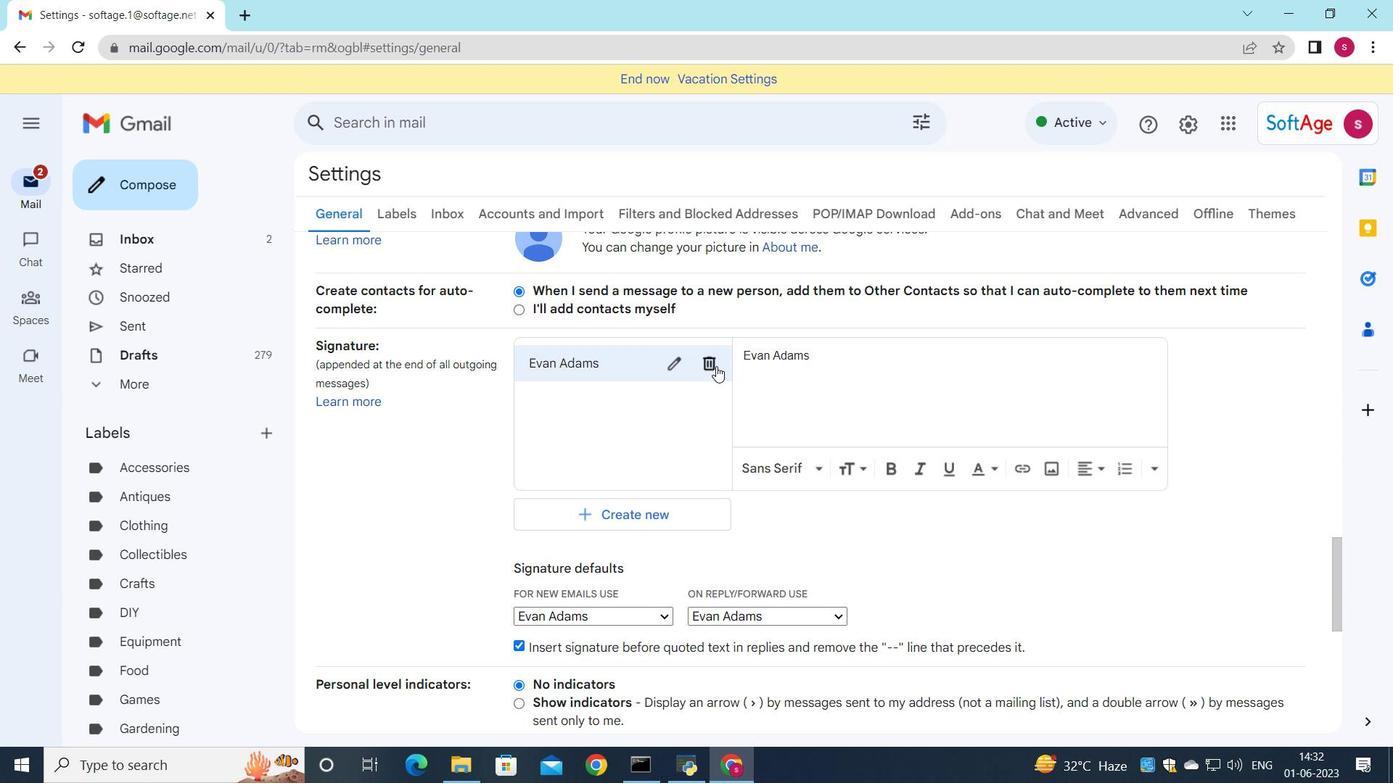 
Action: Mouse pressed left at (713, 364)
Screenshot: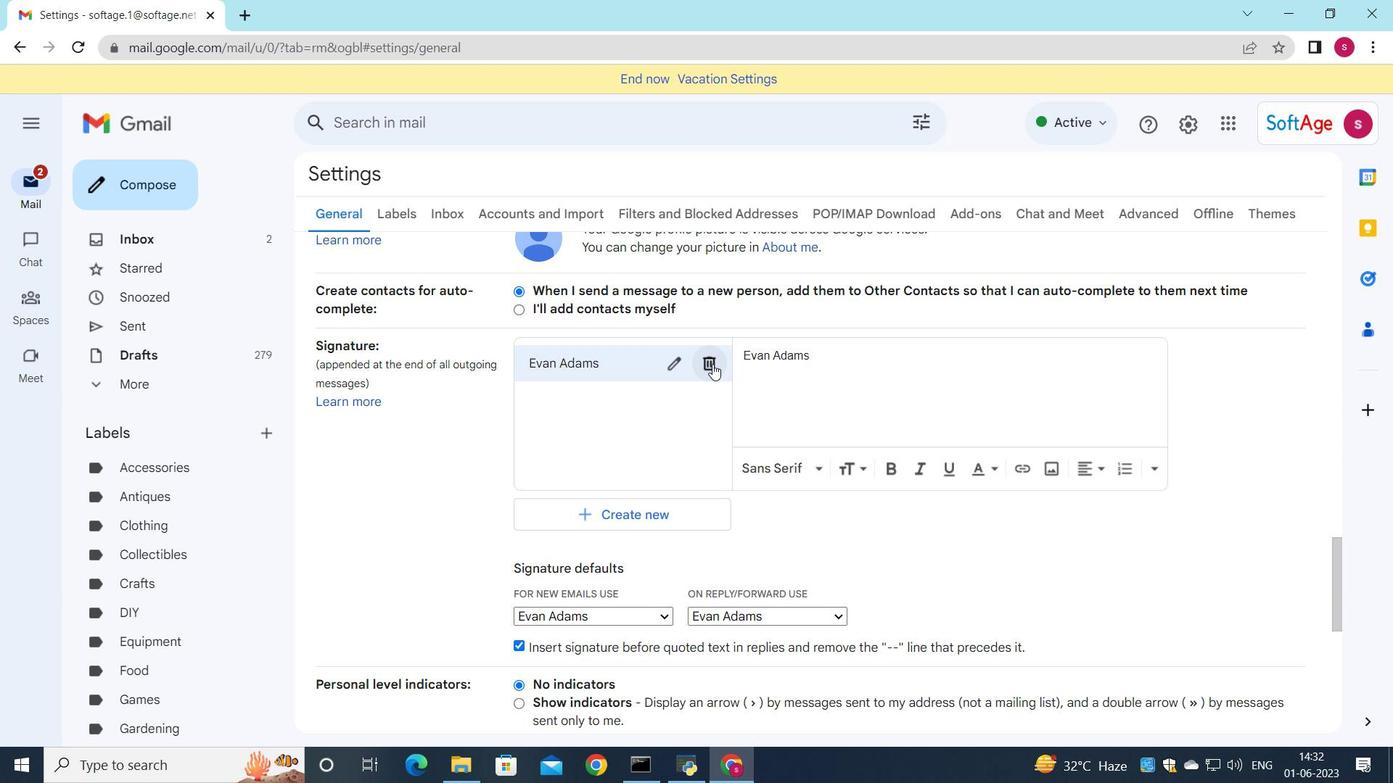
Action: Mouse moved to (853, 446)
Screenshot: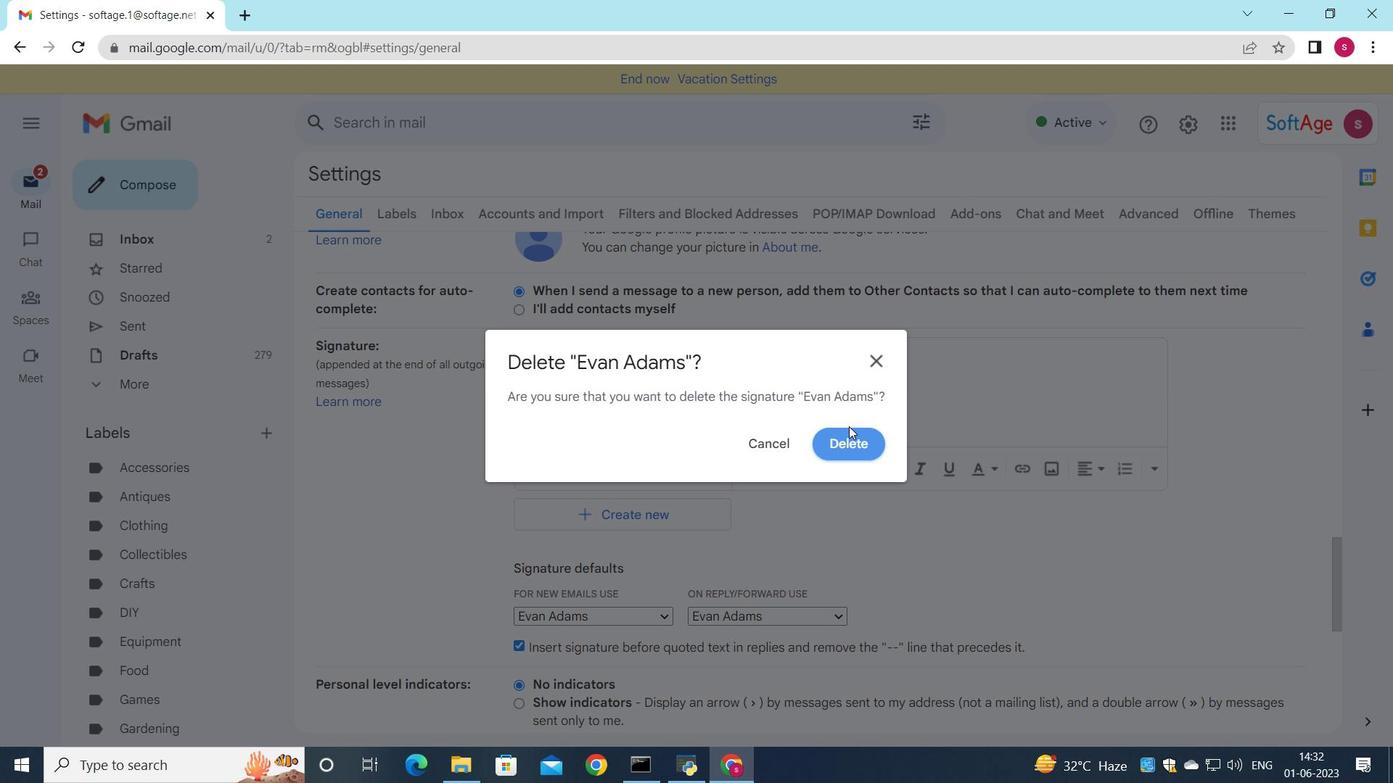 
Action: Mouse pressed left at (853, 446)
Screenshot: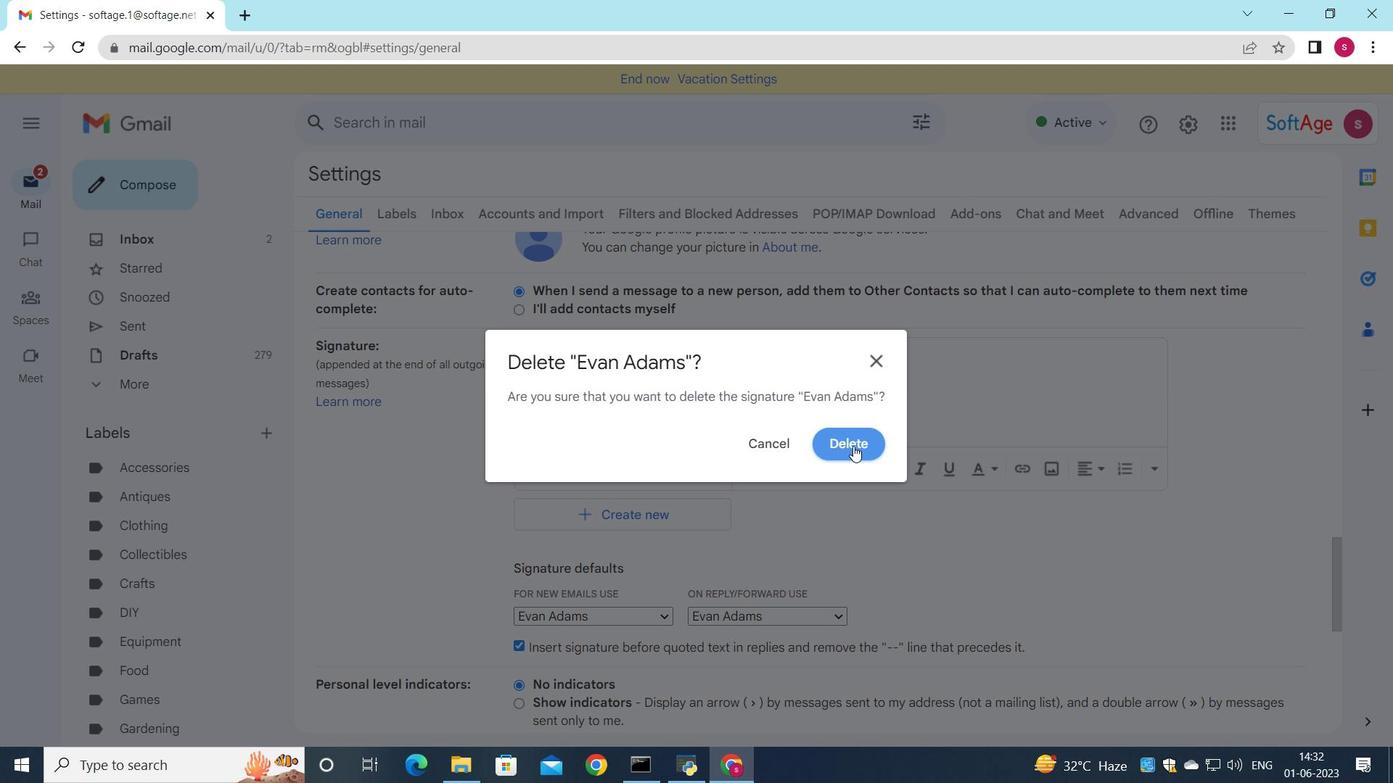 
Action: Mouse moved to (595, 381)
Screenshot: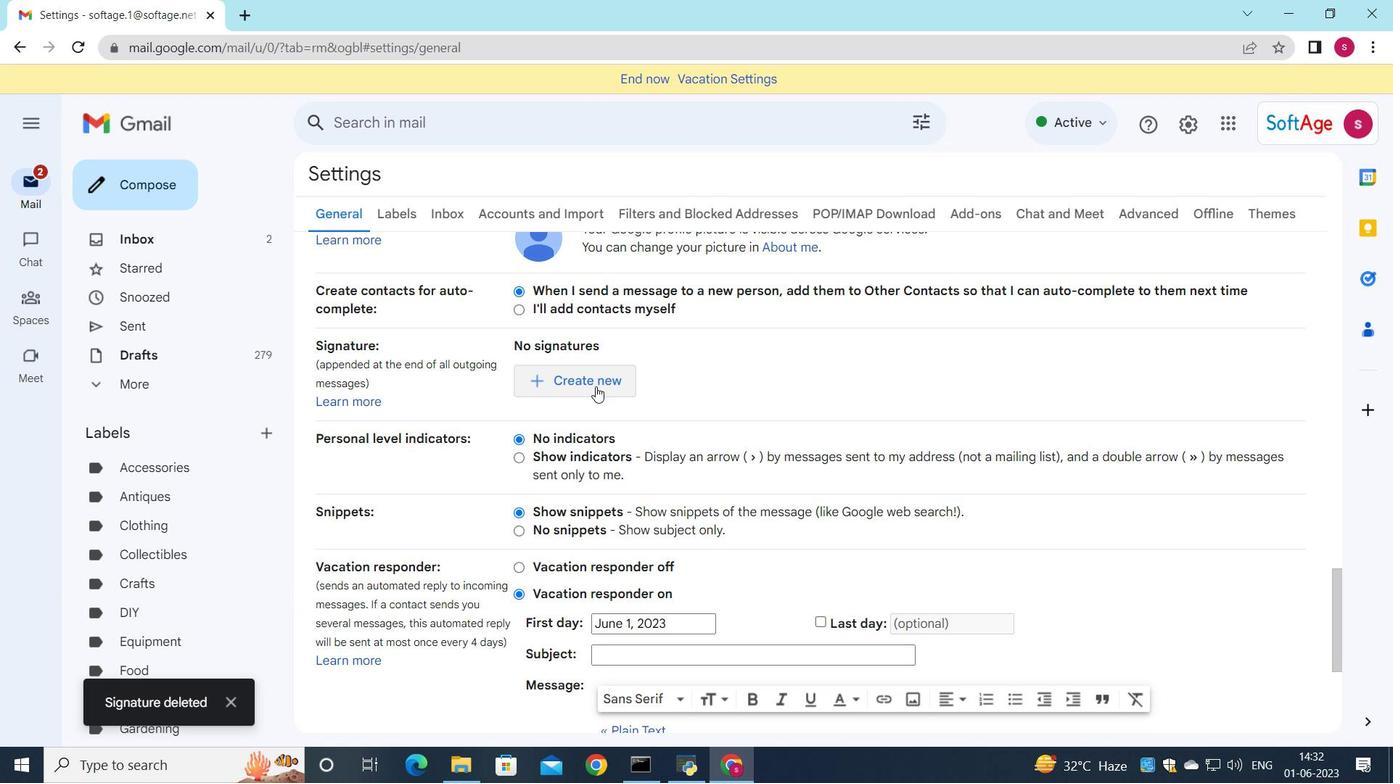 
Action: Mouse pressed left at (595, 381)
Screenshot: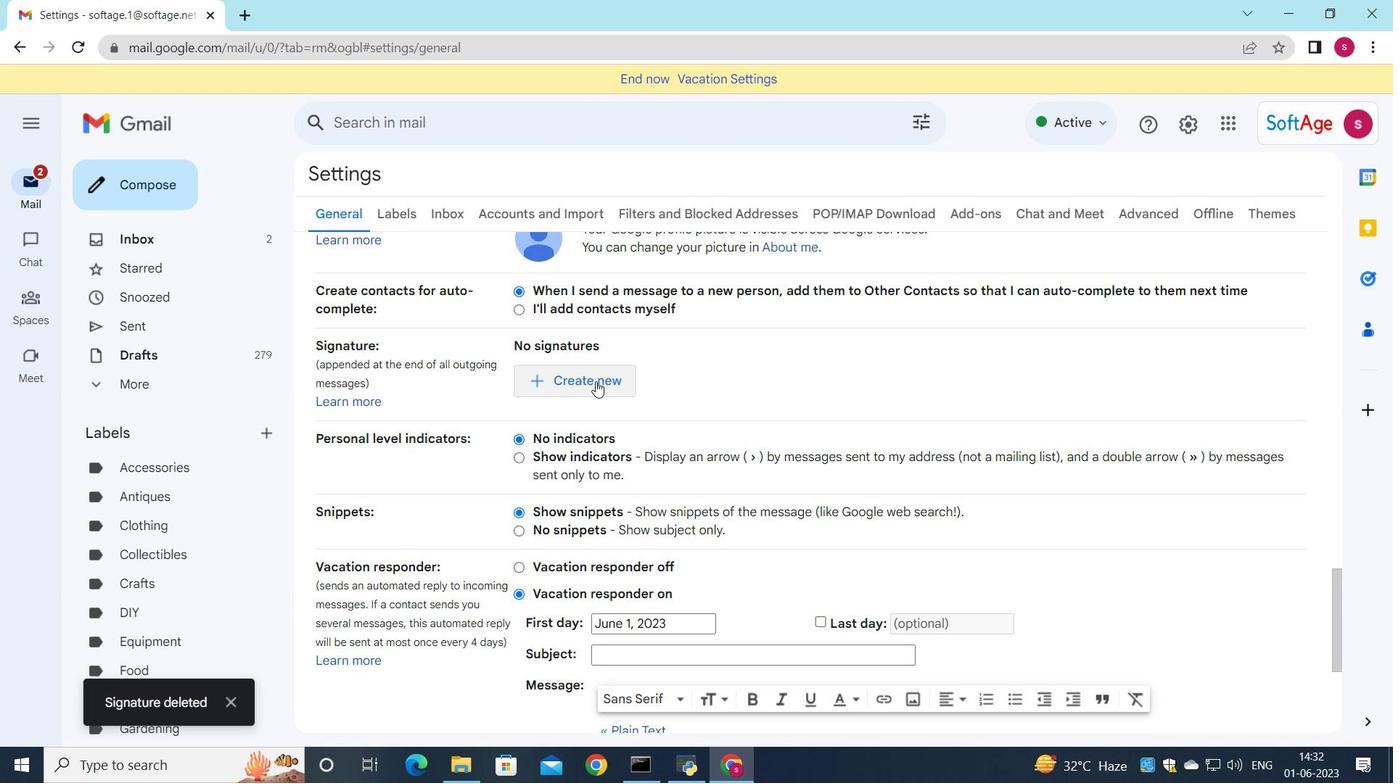 
Action: Key pressed <Key.shift>Evelyn<Key.space><Key.shift>Lewis
Screenshot: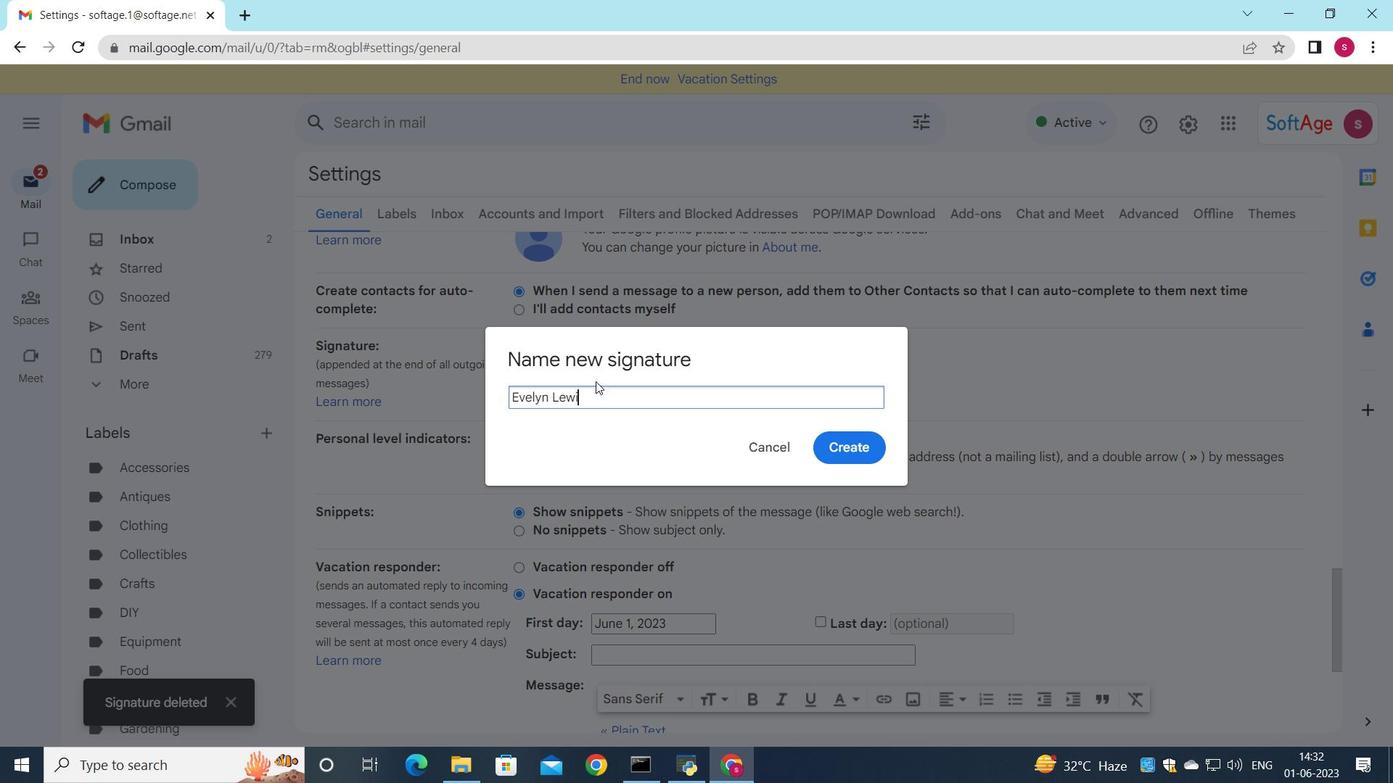 
Action: Mouse moved to (856, 439)
Screenshot: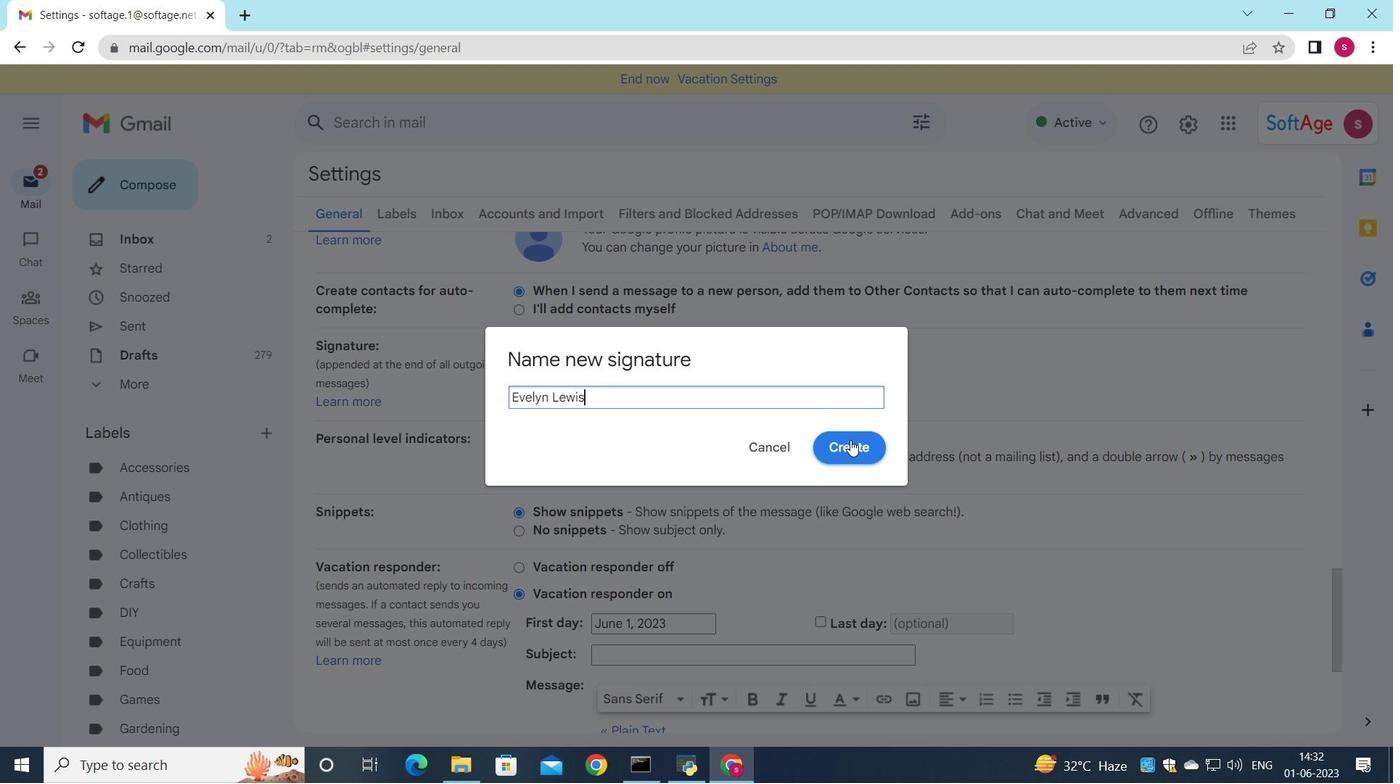
Action: Mouse pressed left at (856, 439)
Screenshot: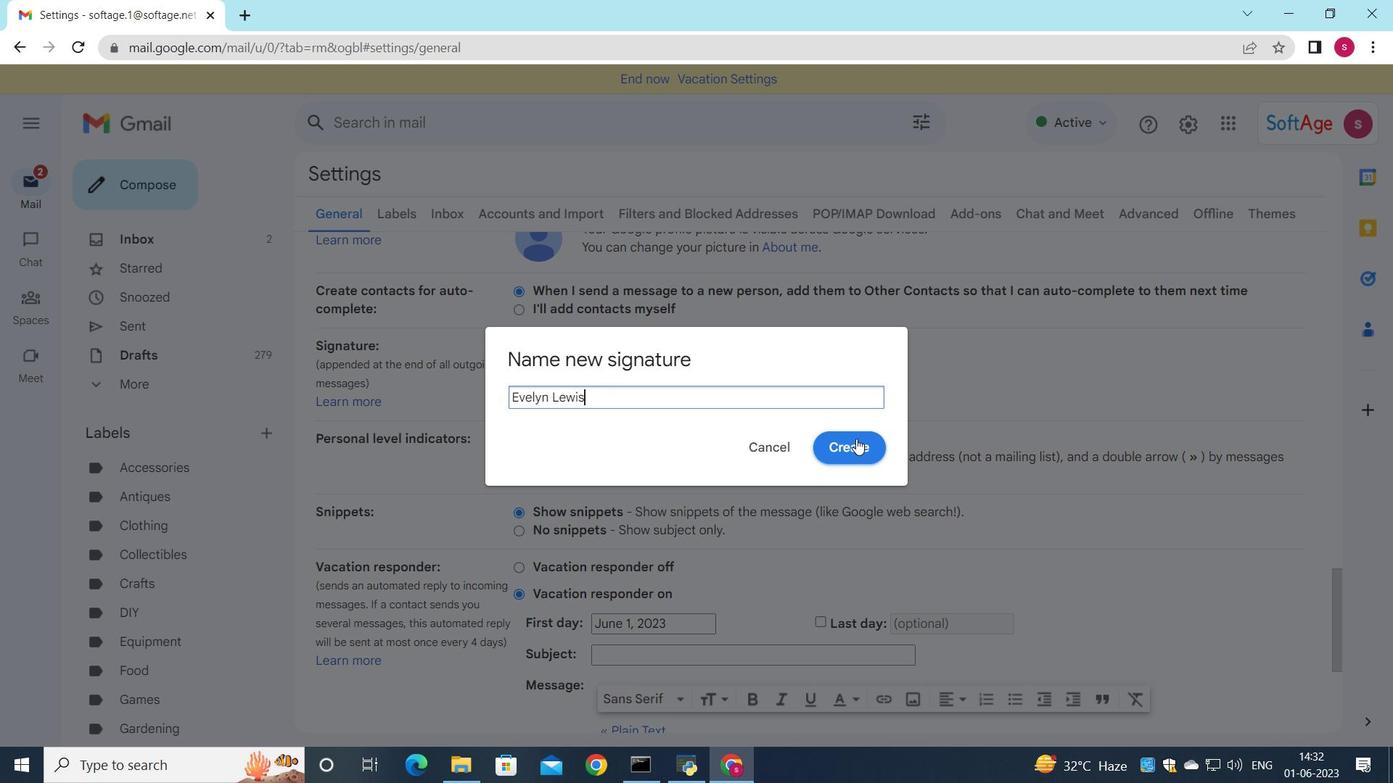 
Action: Mouse moved to (839, 393)
Screenshot: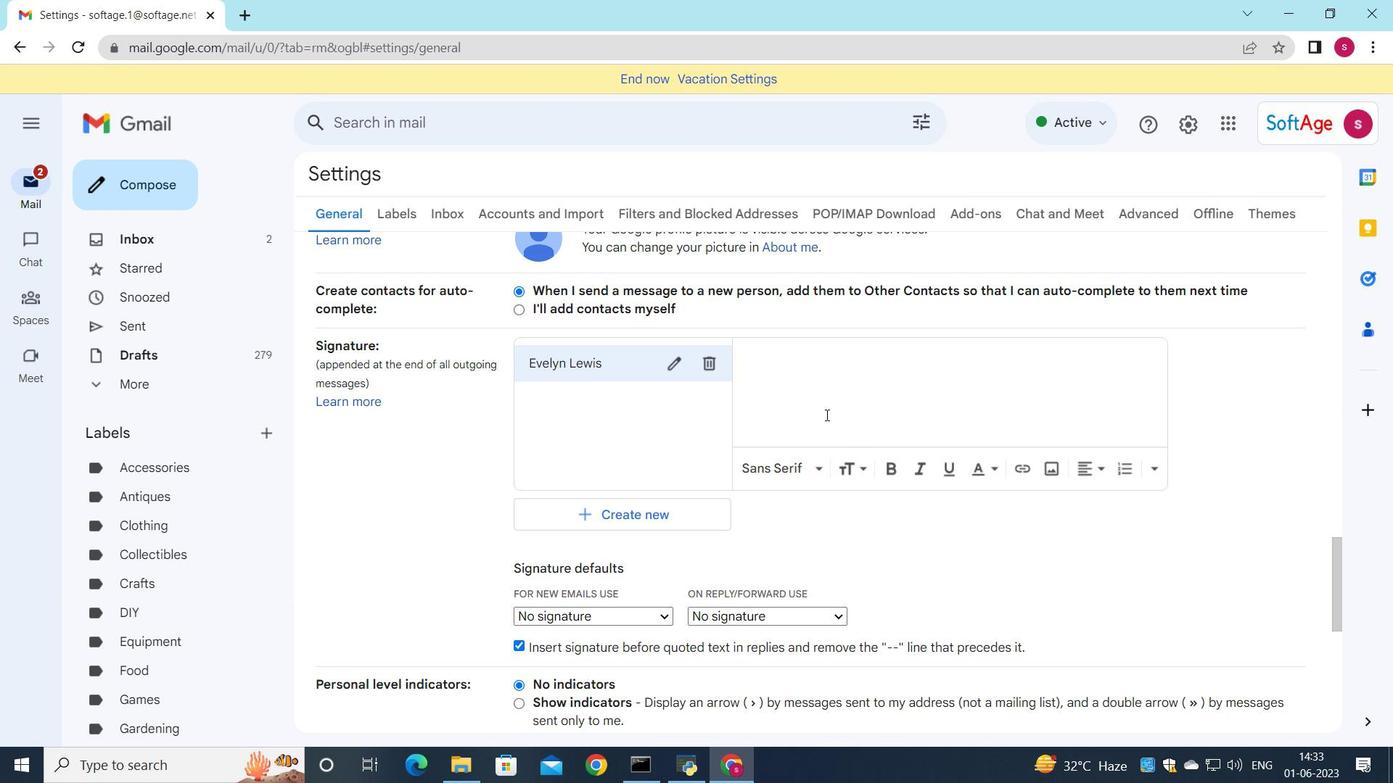 
Action: Mouse pressed left at (839, 393)
Screenshot: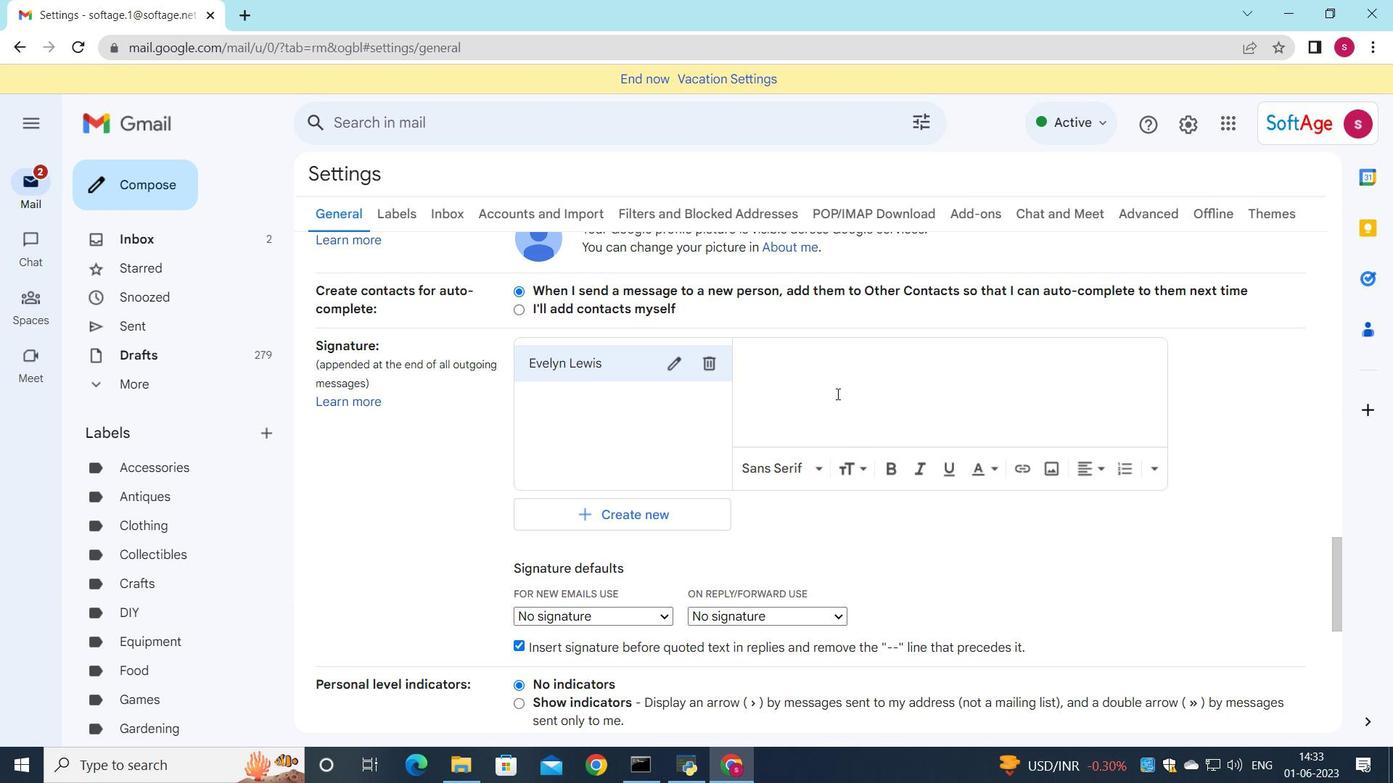 
Action: Key pressed <Key.shift><Key.shift>Evelyn<Key.space><Key.shift>Lewia<Key.backspace>s
Screenshot: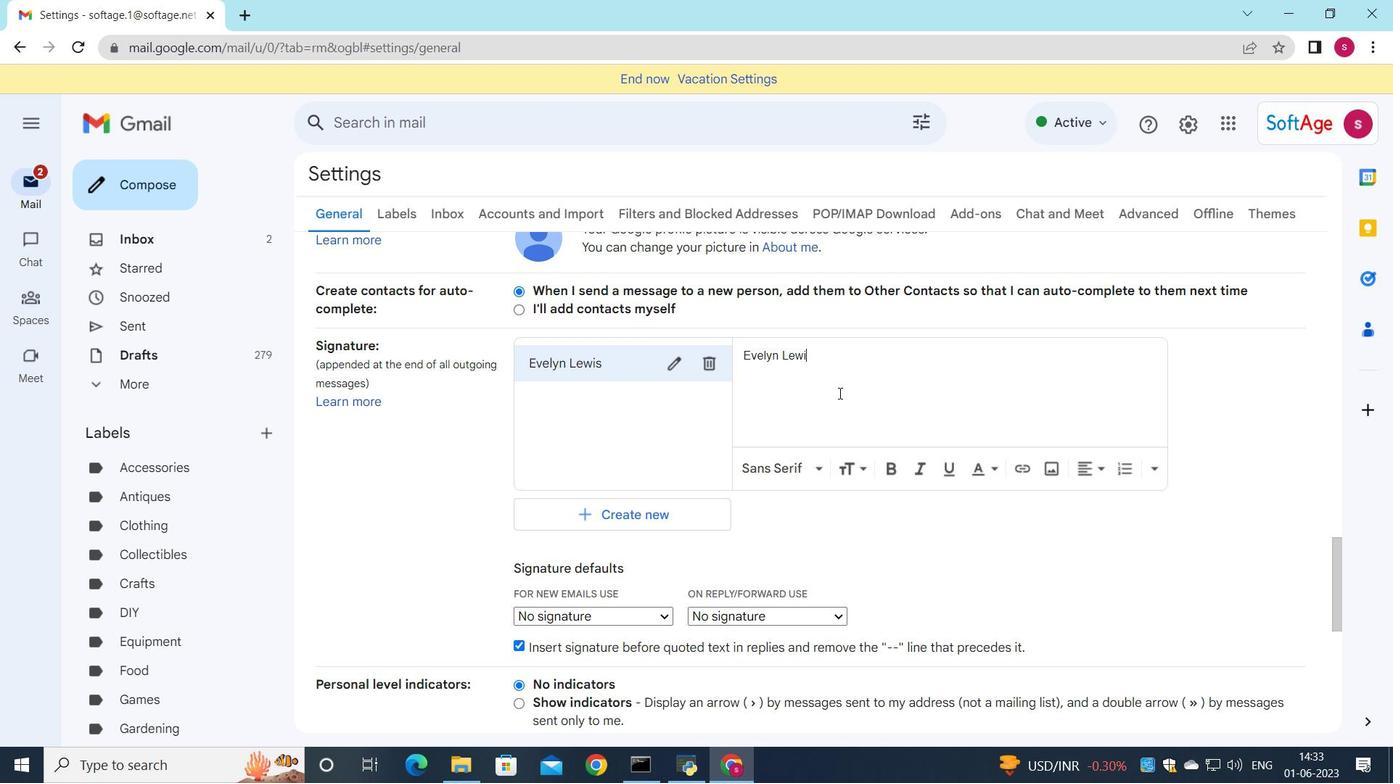 
Action: Mouse moved to (610, 619)
Screenshot: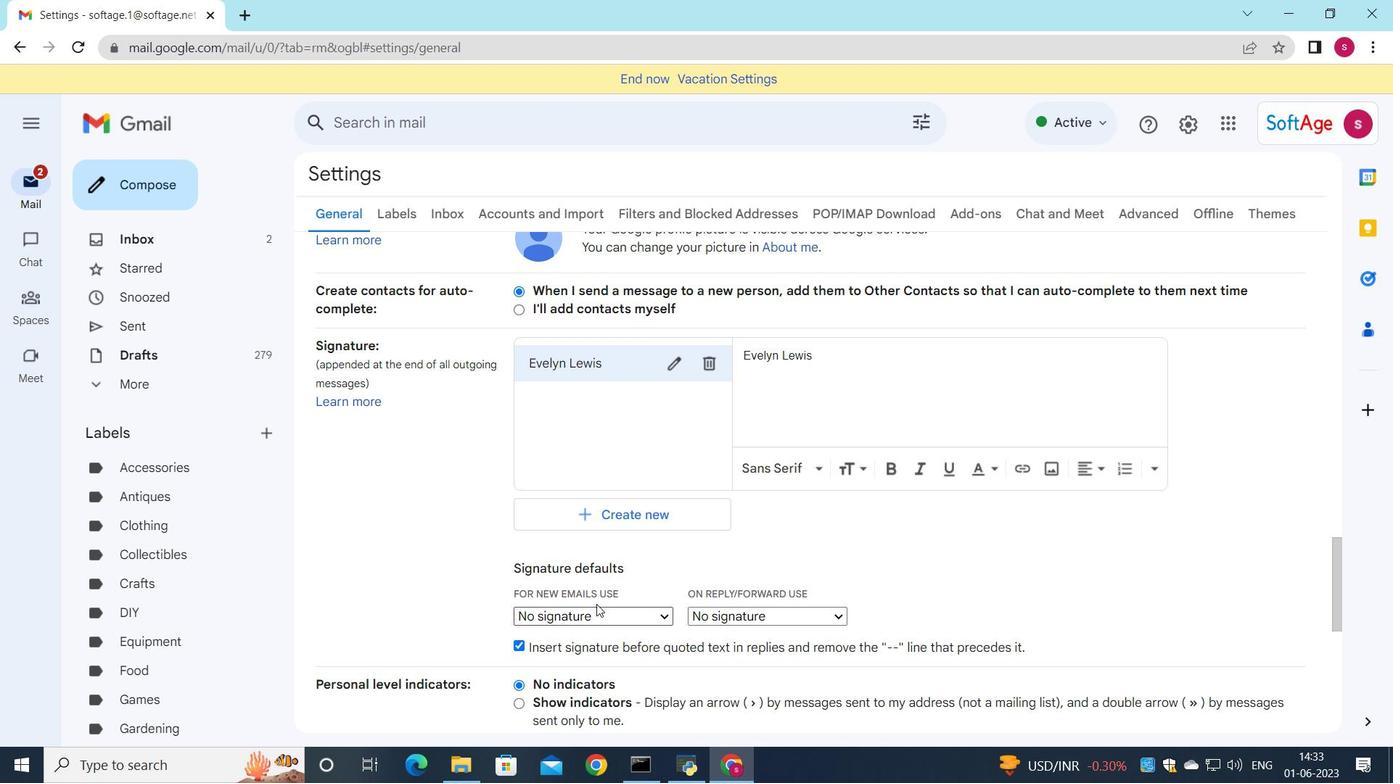 
Action: Mouse pressed left at (610, 619)
Screenshot: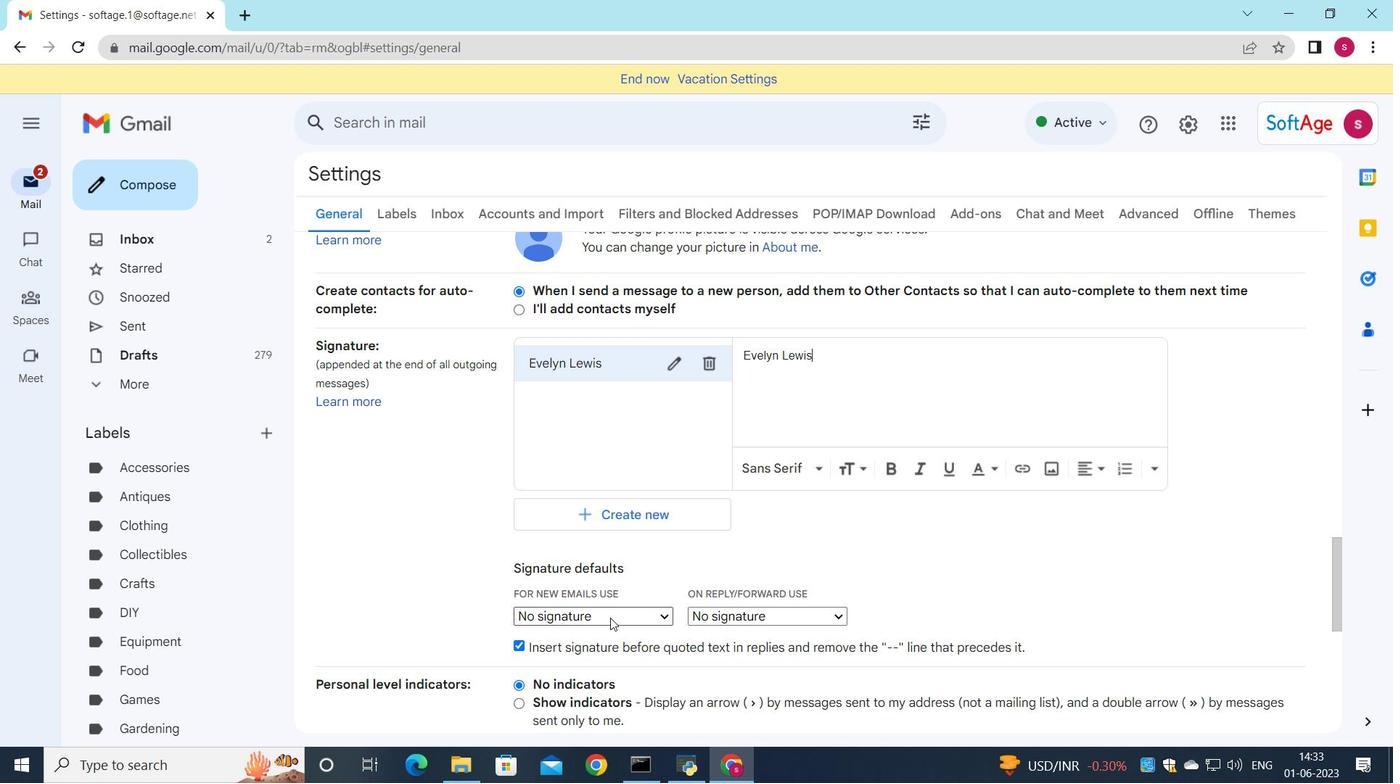 
Action: Mouse moved to (600, 643)
Screenshot: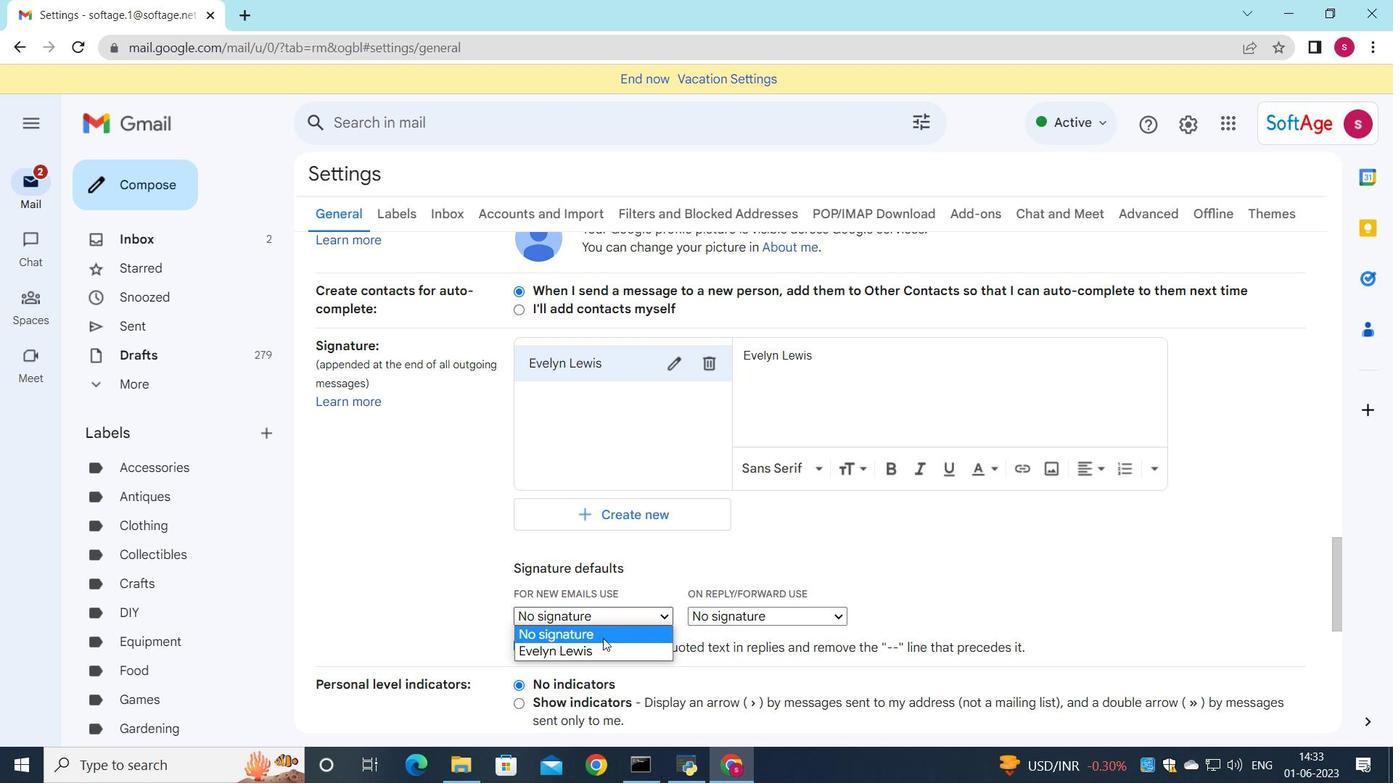 
Action: Mouse pressed left at (600, 643)
Screenshot: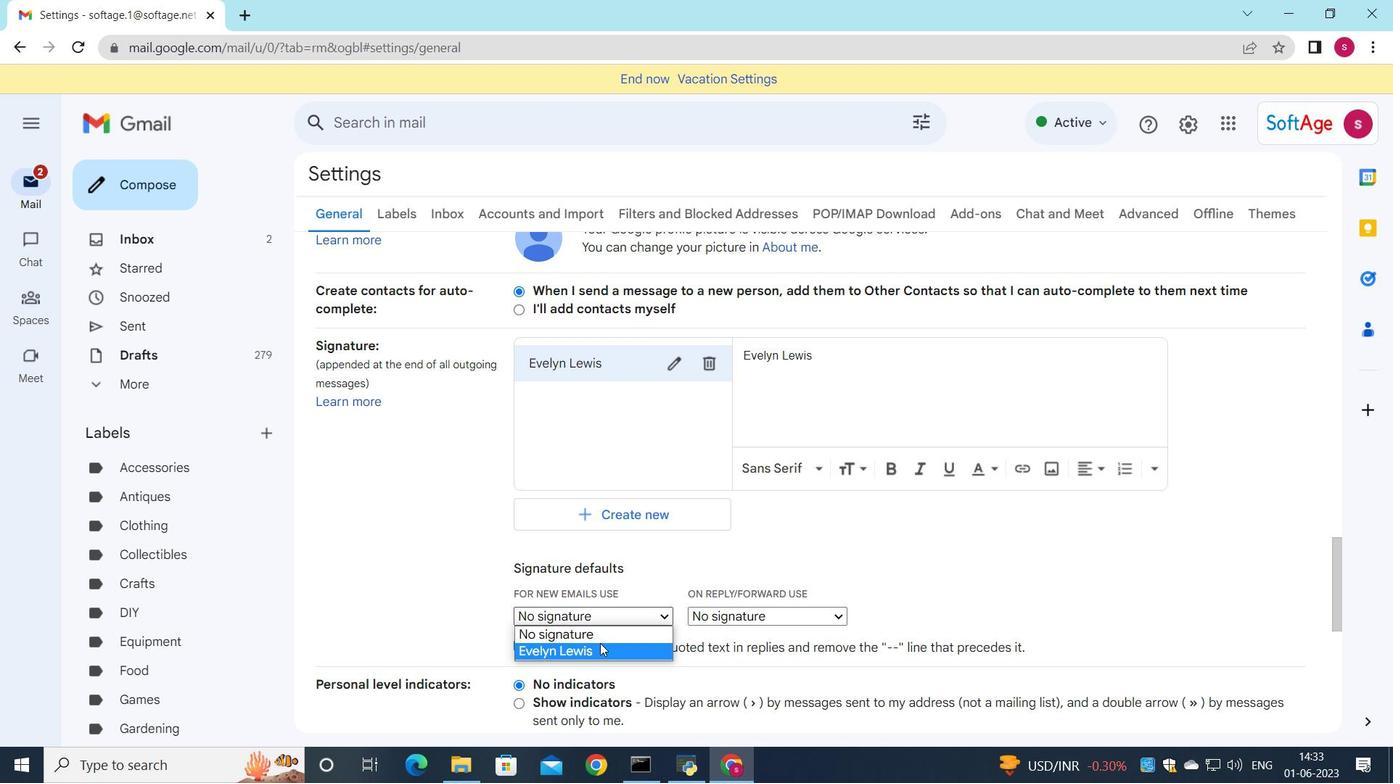 
Action: Mouse moved to (759, 619)
Screenshot: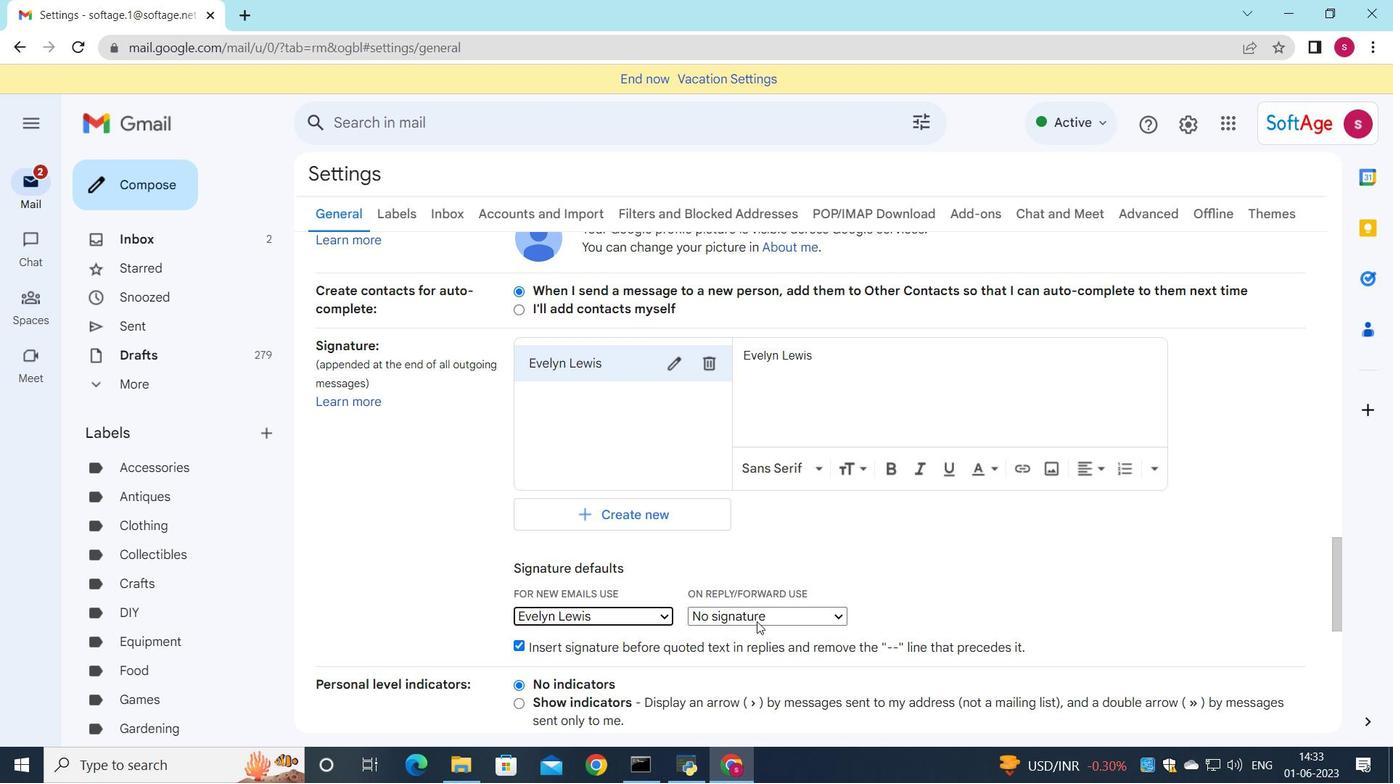 
Action: Mouse pressed left at (759, 619)
Screenshot: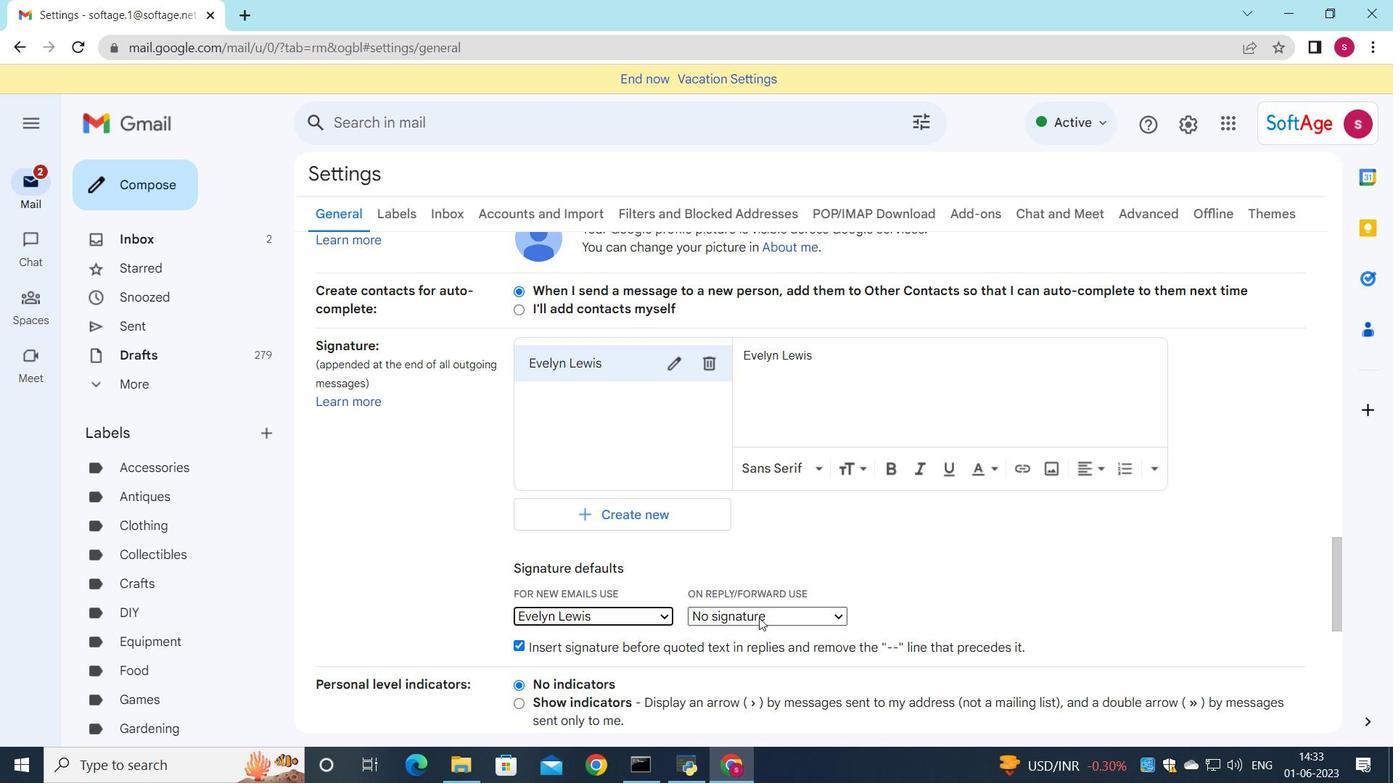 
Action: Mouse moved to (753, 646)
Screenshot: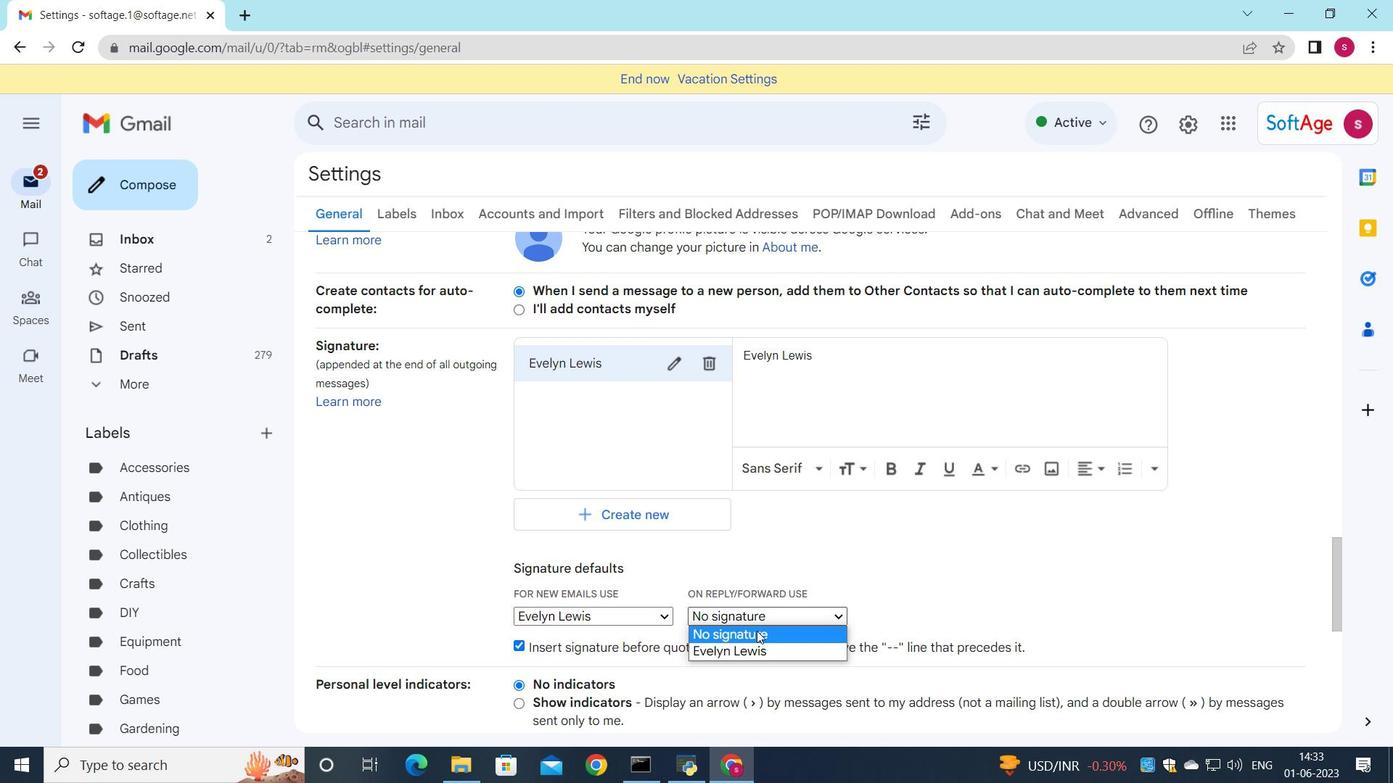 
Action: Mouse pressed left at (753, 646)
Screenshot: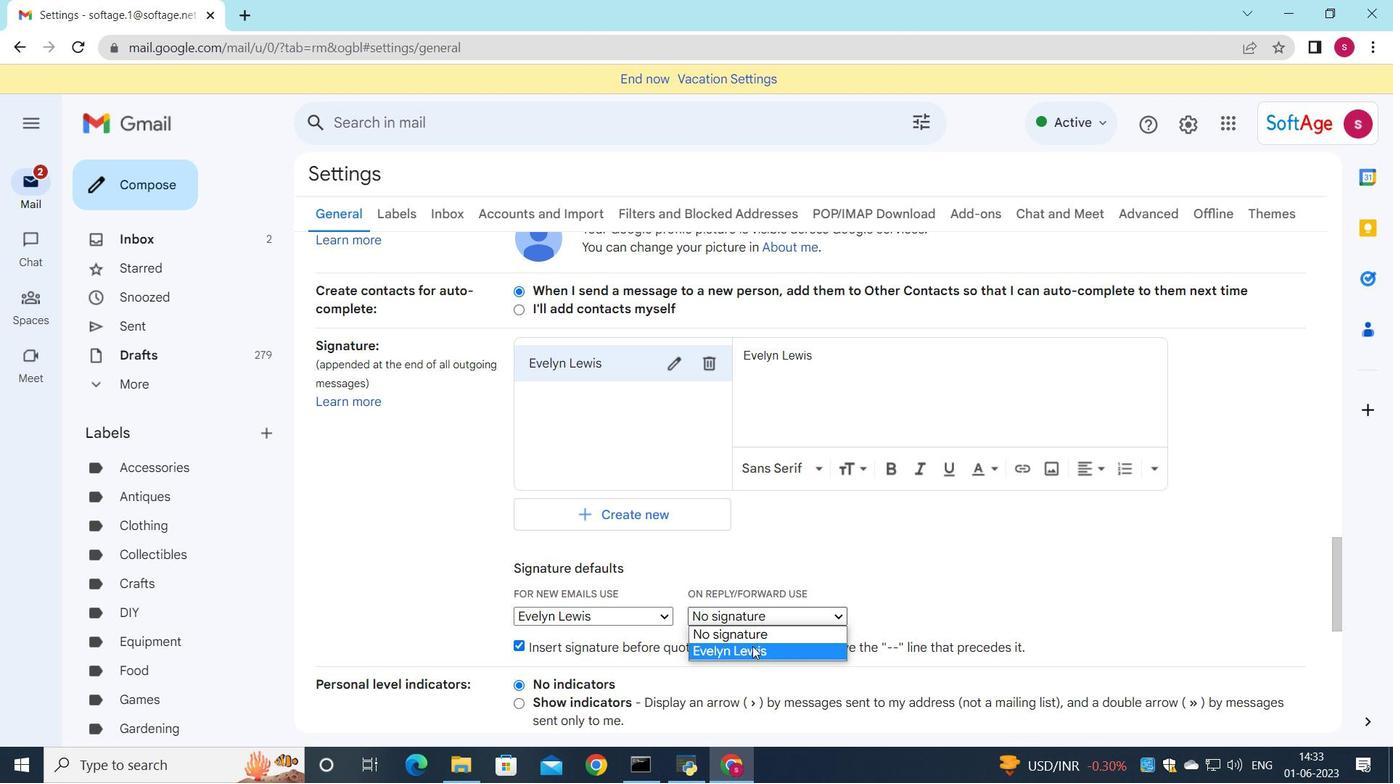 
Action: Mouse moved to (747, 628)
Screenshot: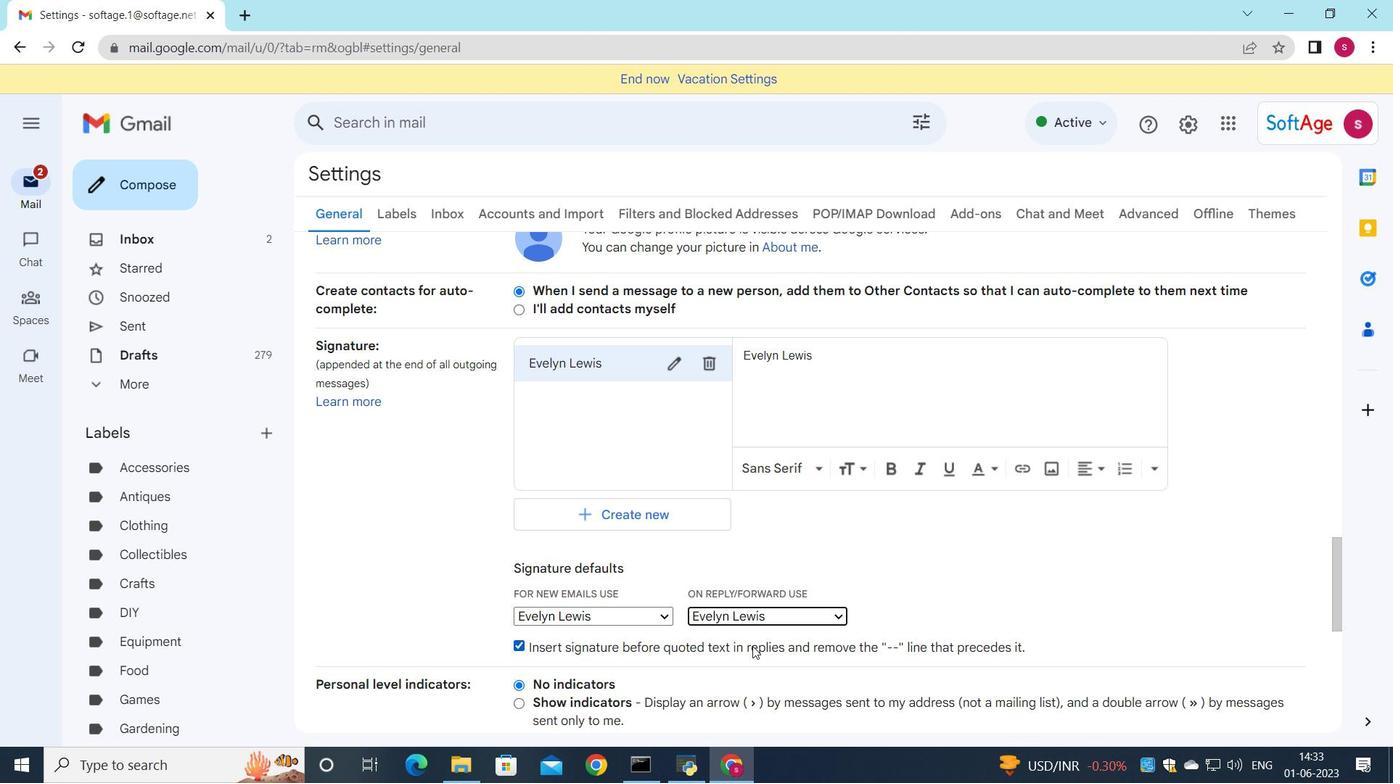 
Action: Mouse scrolled (747, 627) with delta (0, 0)
Screenshot: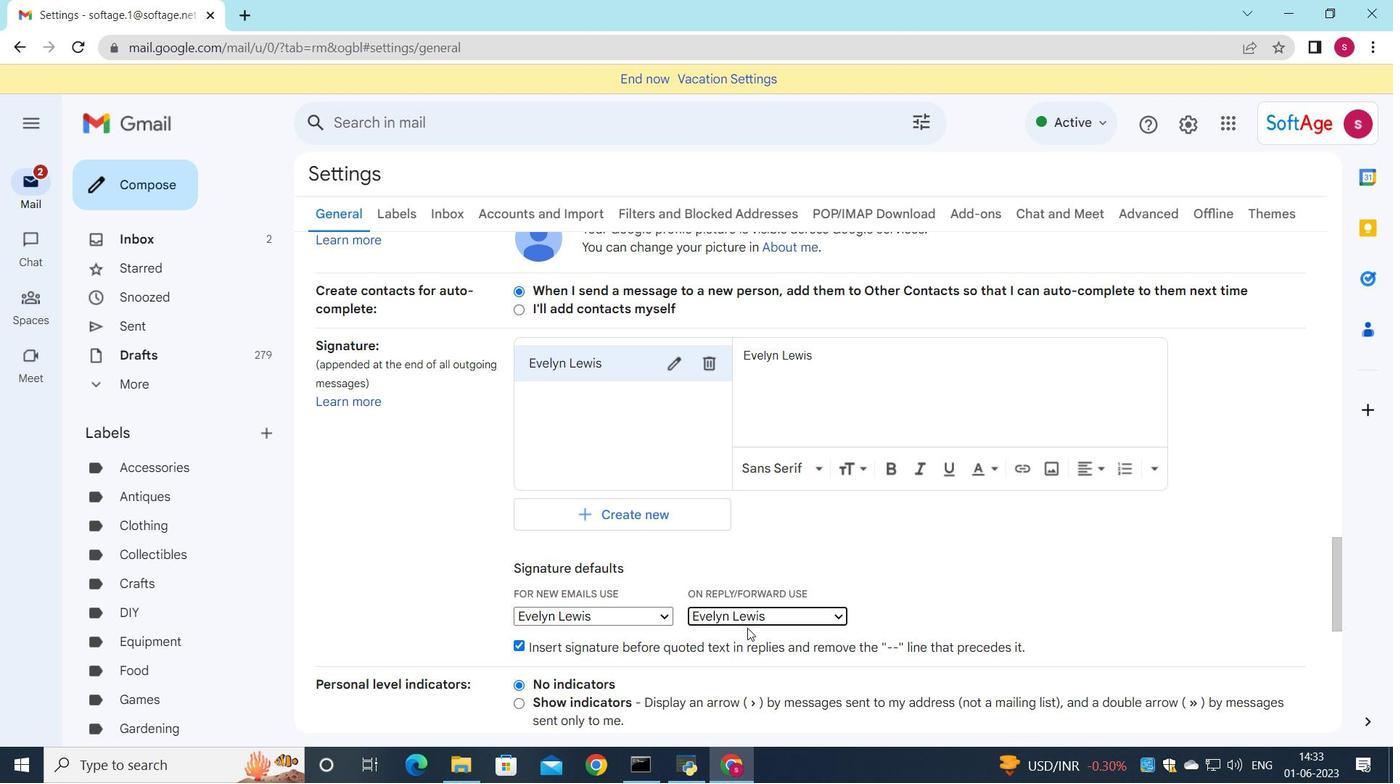 
Action: Mouse scrolled (747, 627) with delta (0, 0)
Screenshot: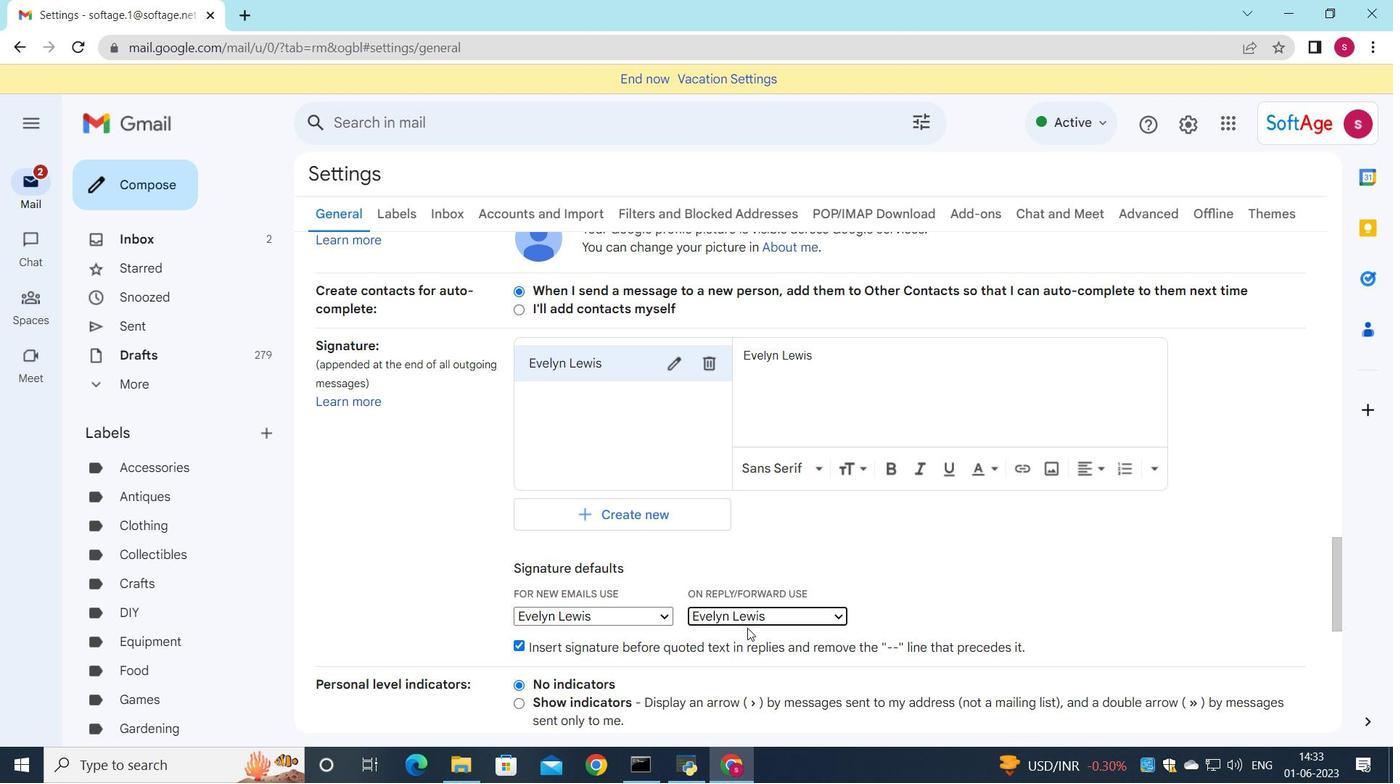 
Action: Mouse scrolled (747, 627) with delta (0, 0)
Screenshot: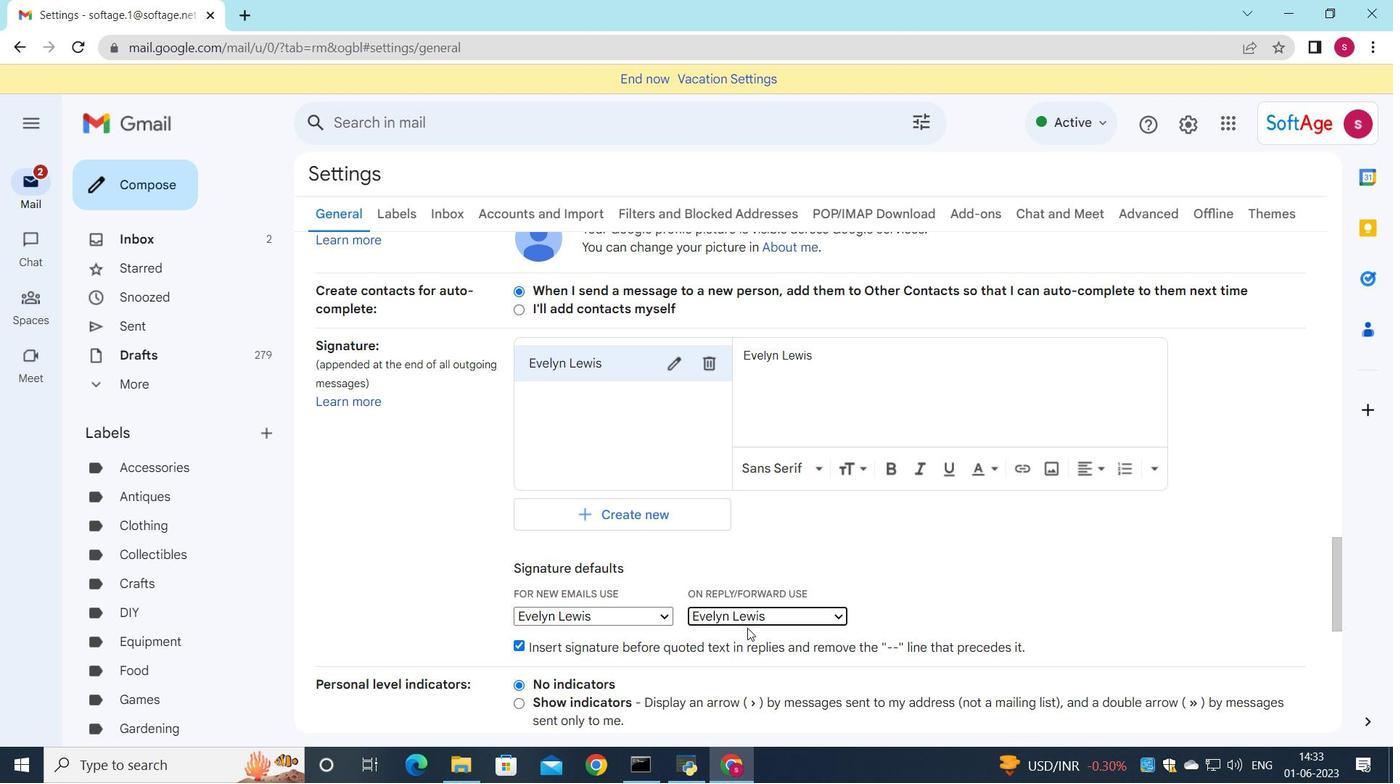 
Action: Mouse scrolled (747, 627) with delta (0, 0)
Screenshot: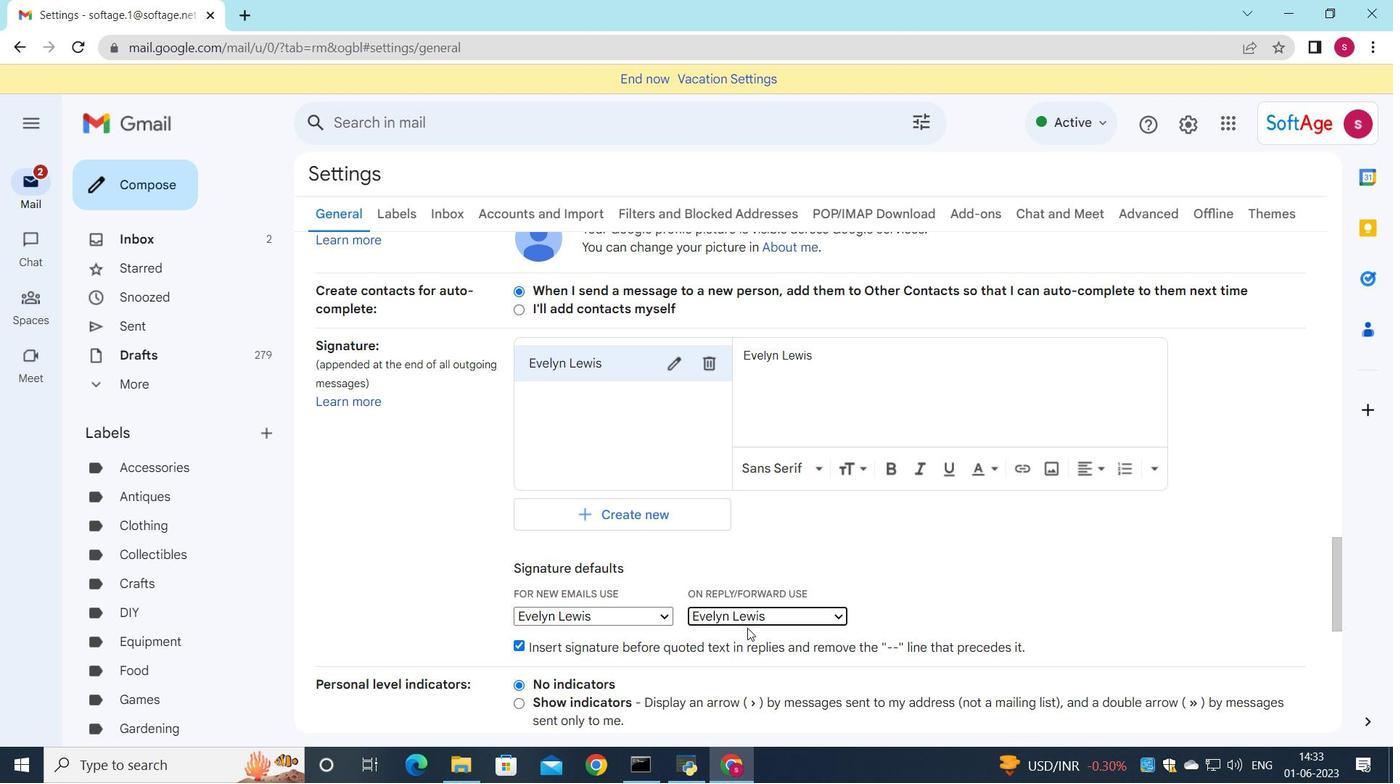 
Action: Mouse moved to (678, 625)
Screenshot: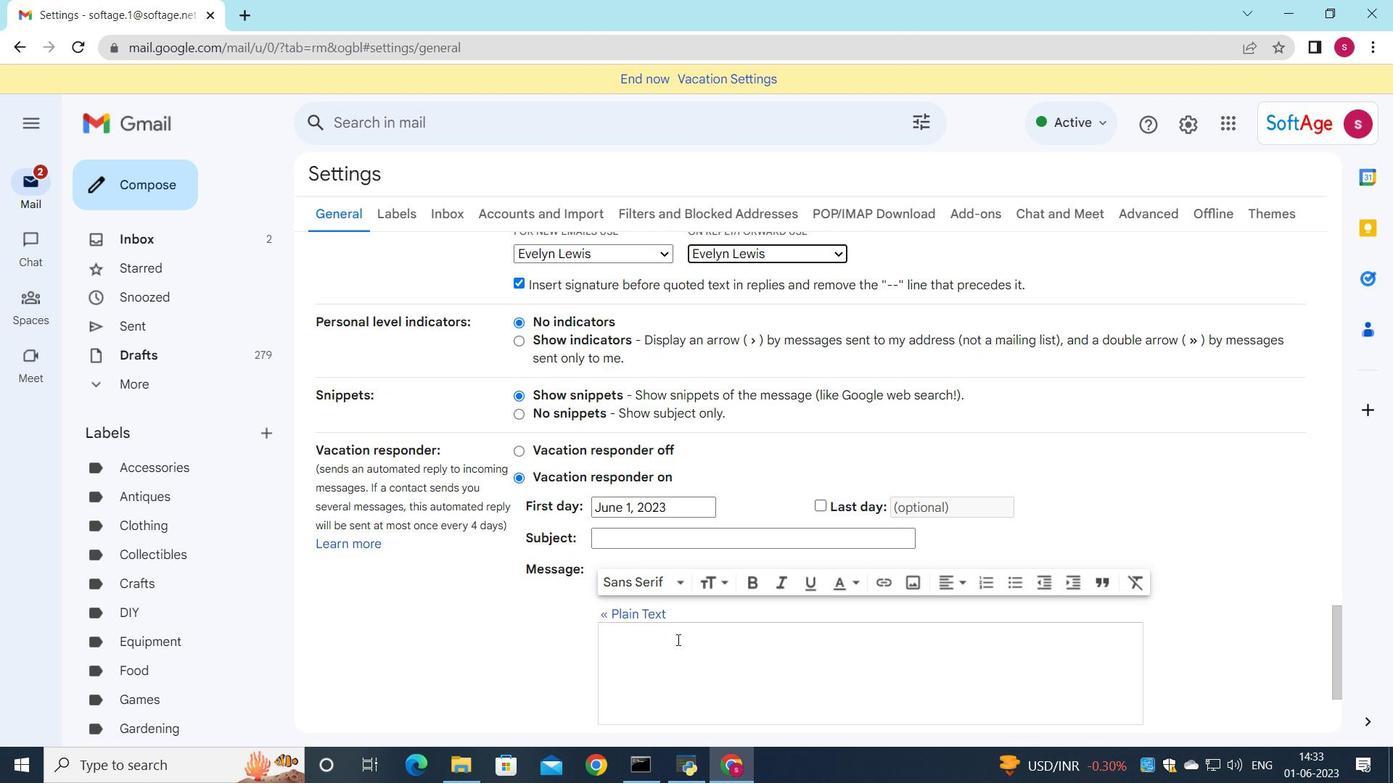 
Action: Mouse scrolled (678, 624) with delta (0, 0)
Screenshot: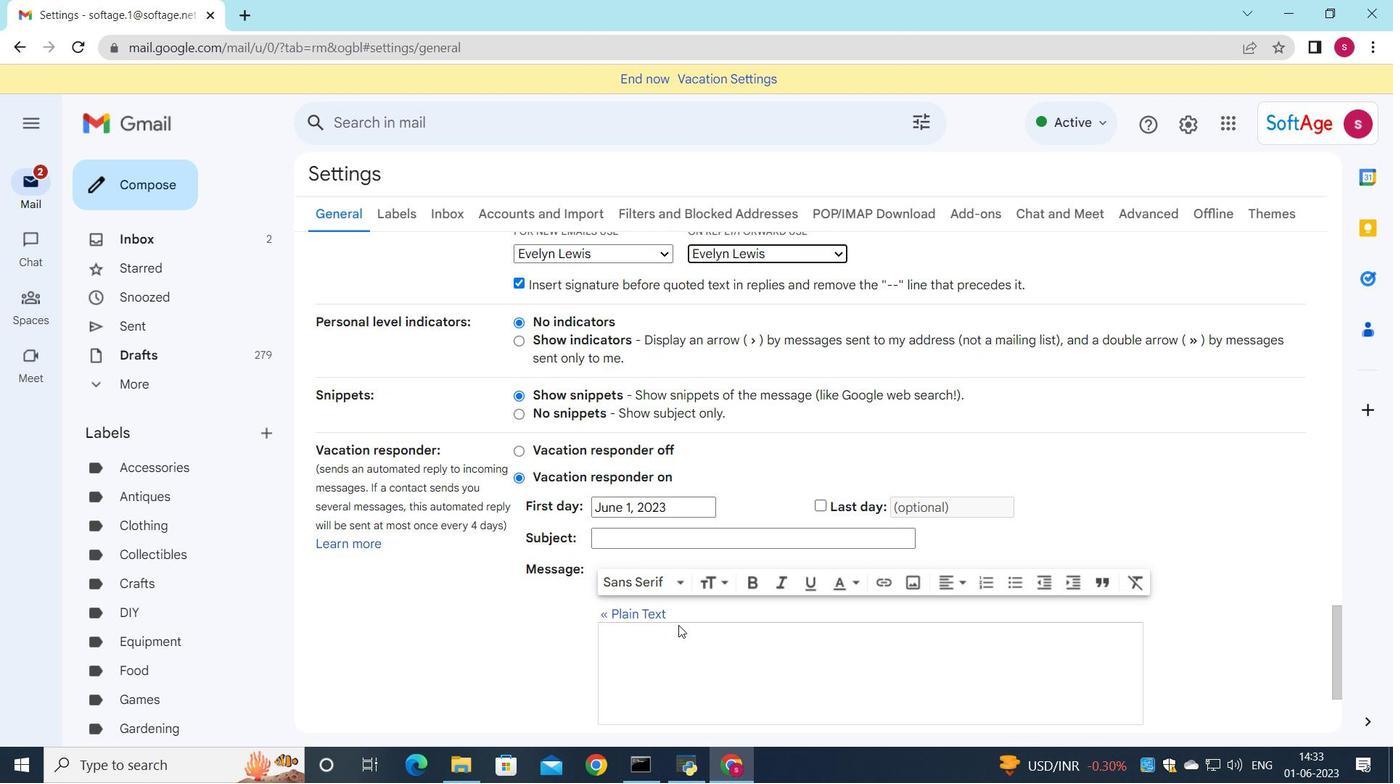 
Action: Mouse scrolled (678, 624) with delta (0, 0)
Screenshot: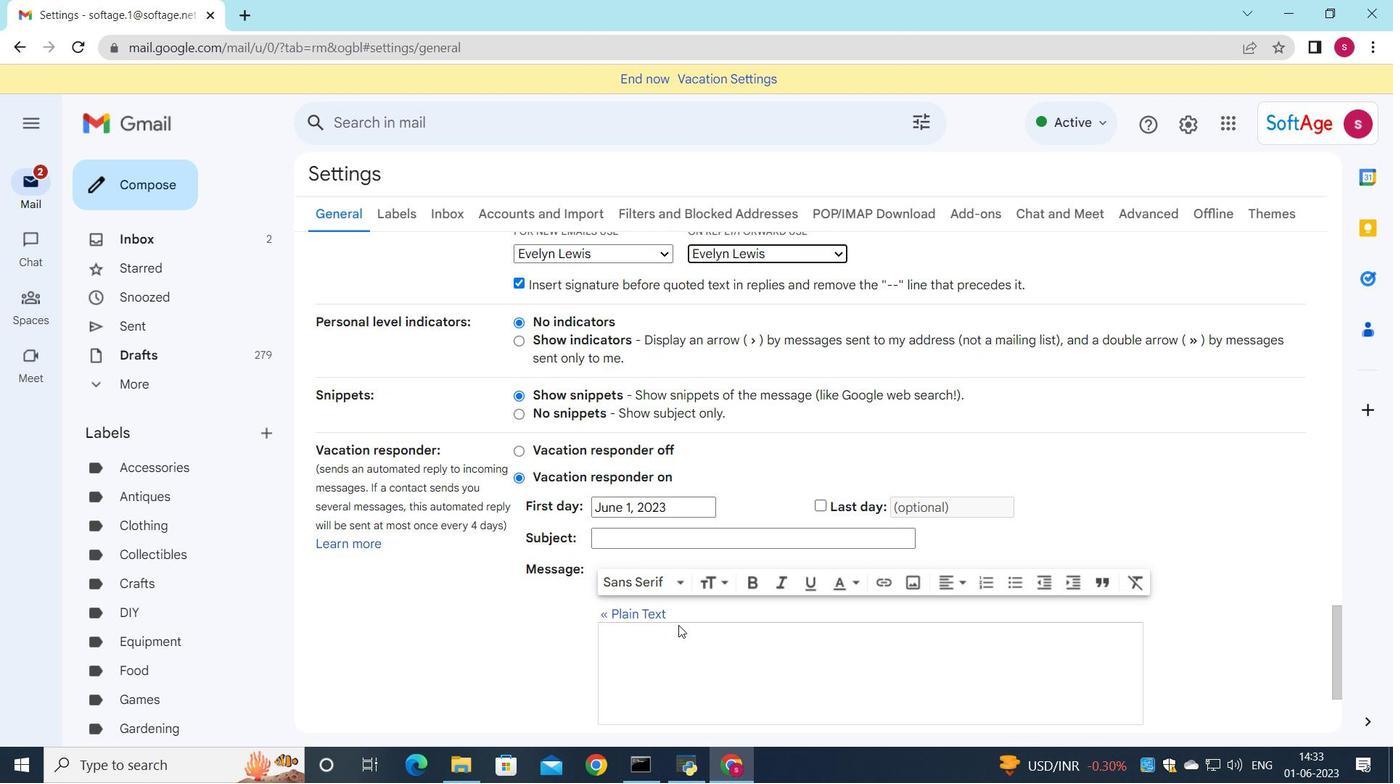 
Action: Mouse scrolled (678, 624) with delta (0, 0)
Screenshot: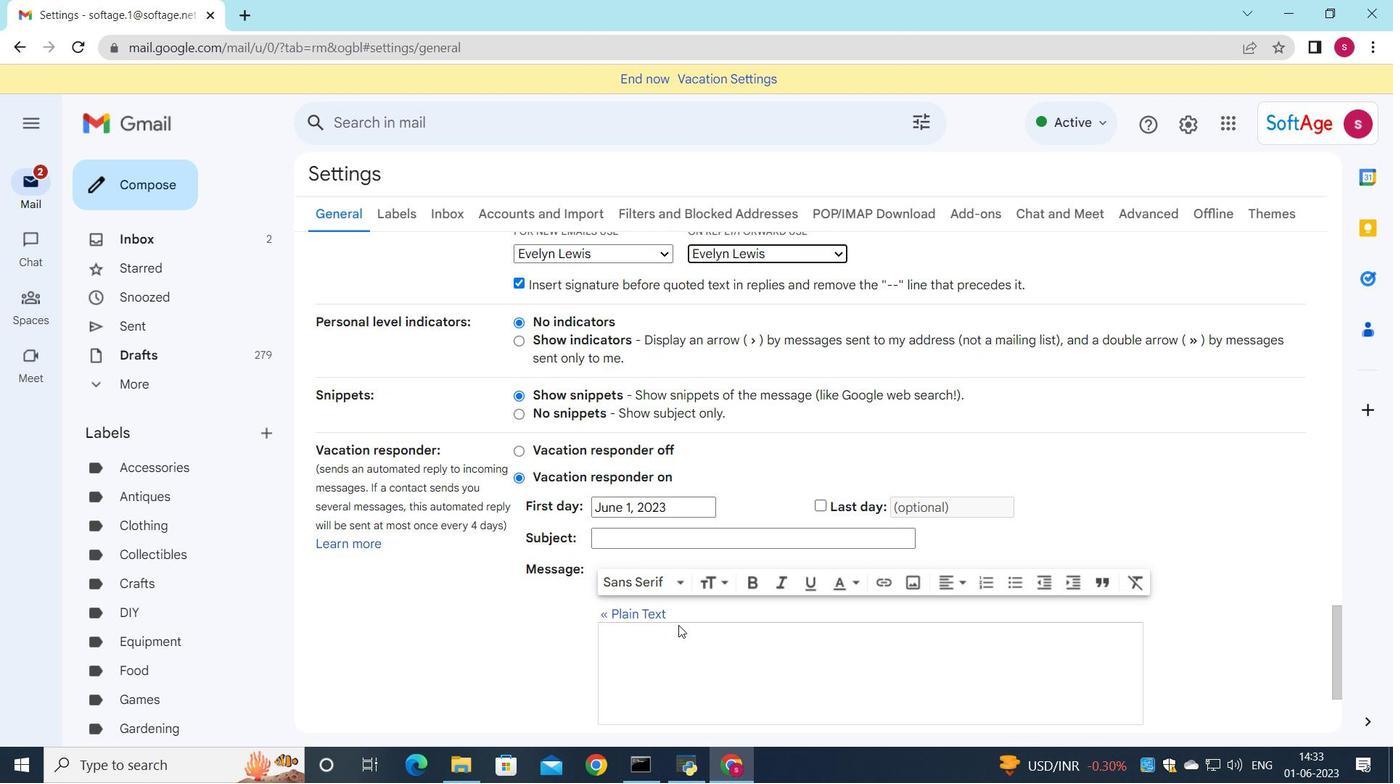 
Action: Mouse scrolled (678, 624) with delta (0, 0)
Screenshot: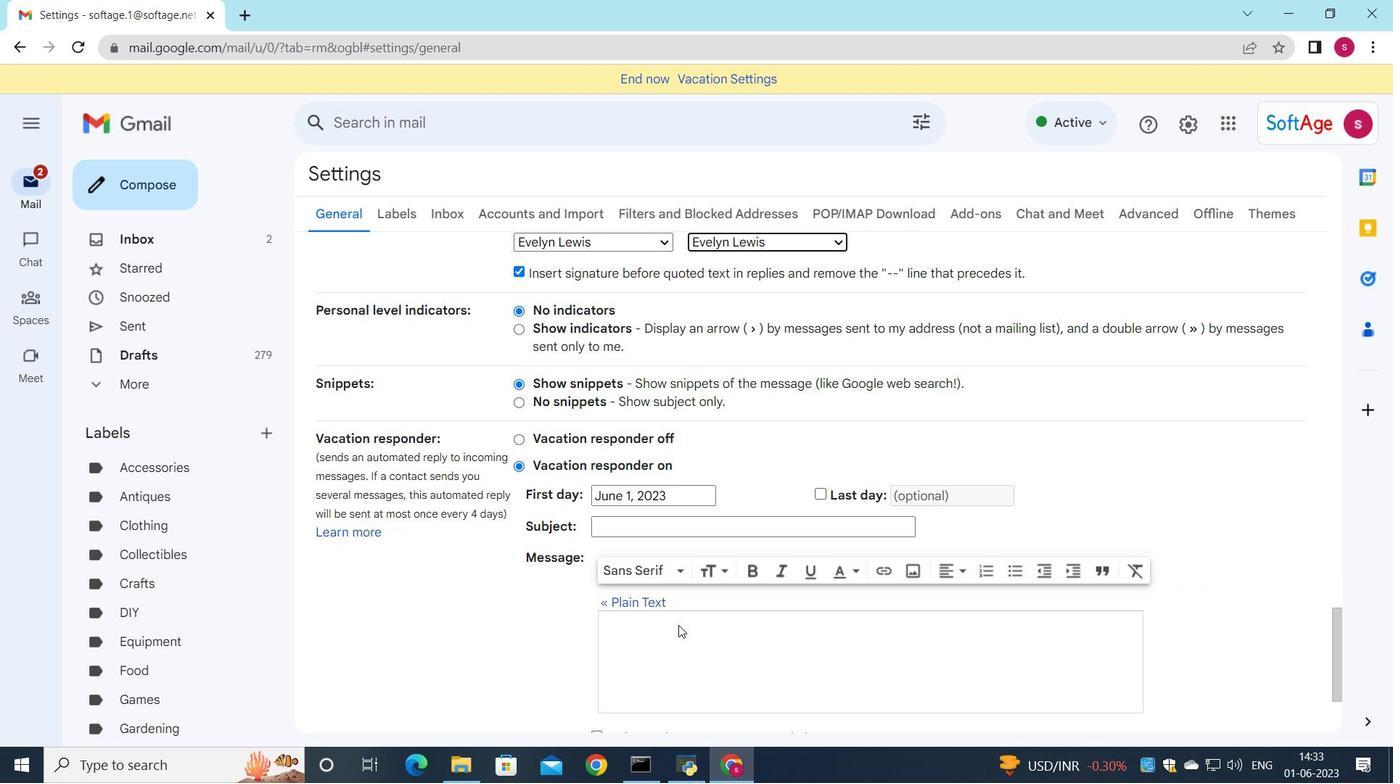 
Action: Mouse moved to (768, 636)
Screenshot: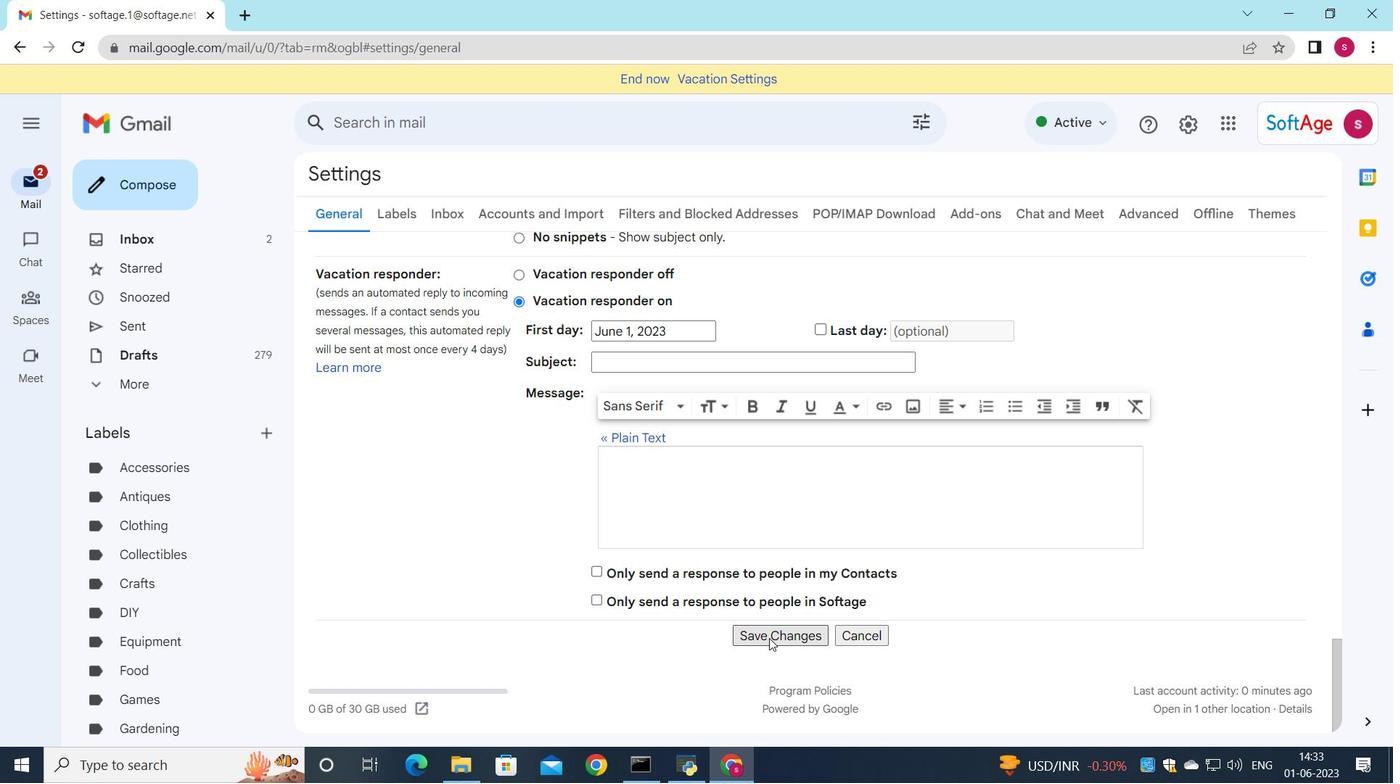 
Action: Mouse pressed left at (768, 636)
Screenshot: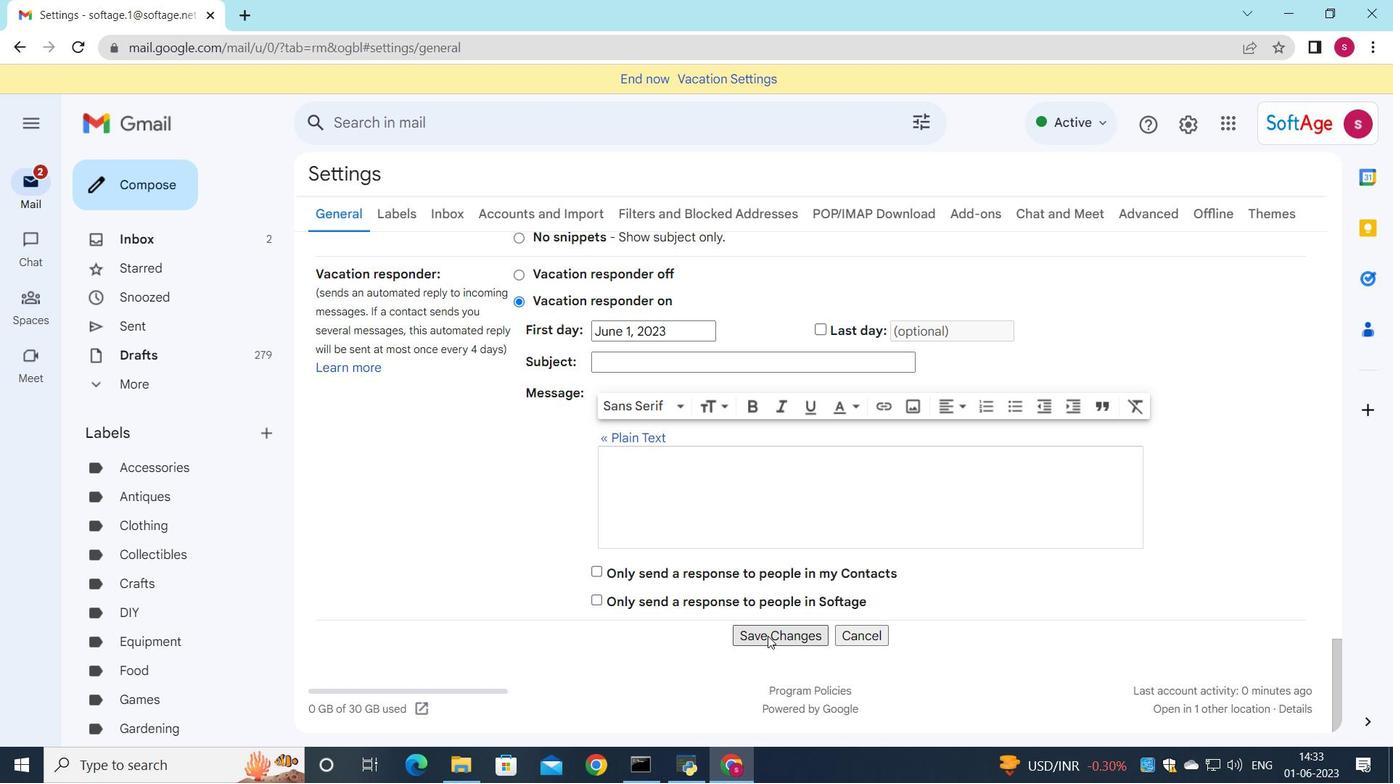 
Action: Mouse moved to (579, 456)
Screenshot: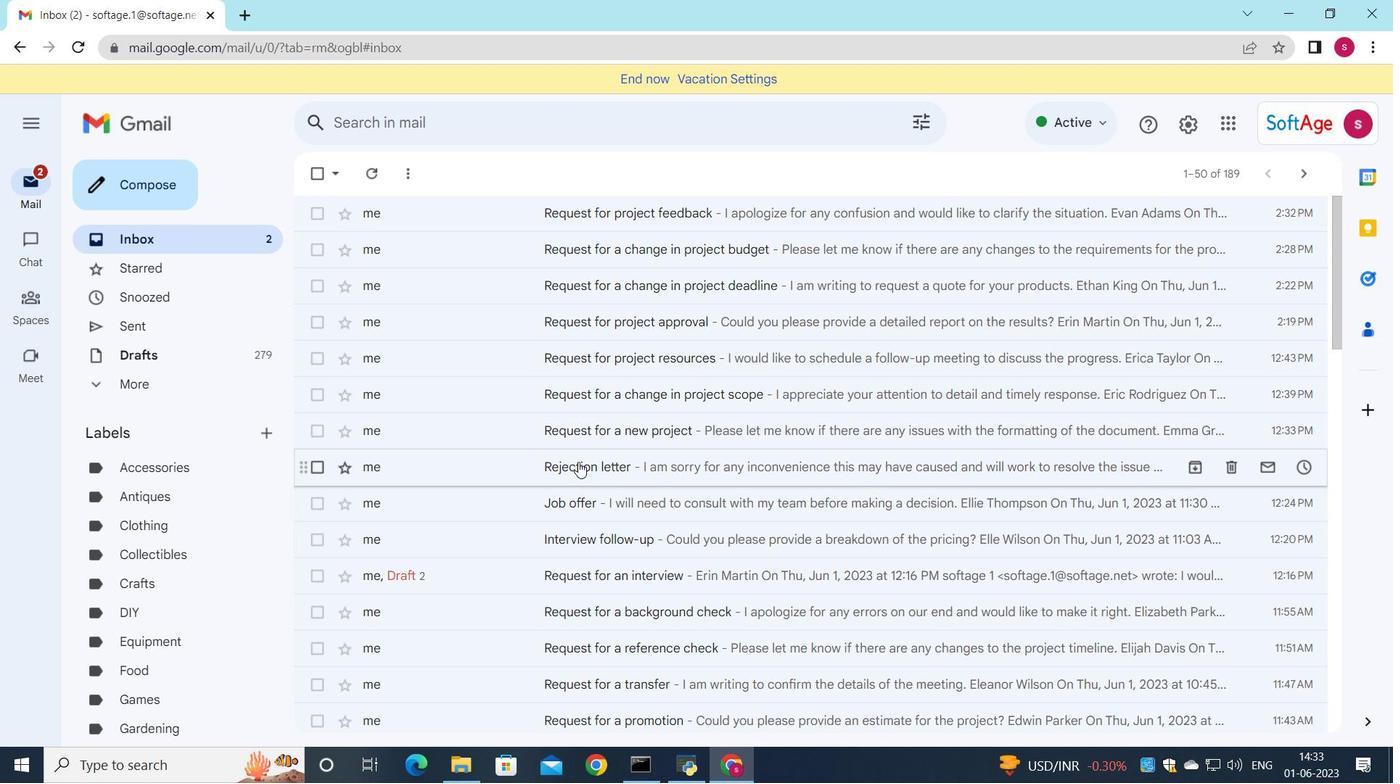 
Action: Mouse pressed left at (579, 456)
Screenshot: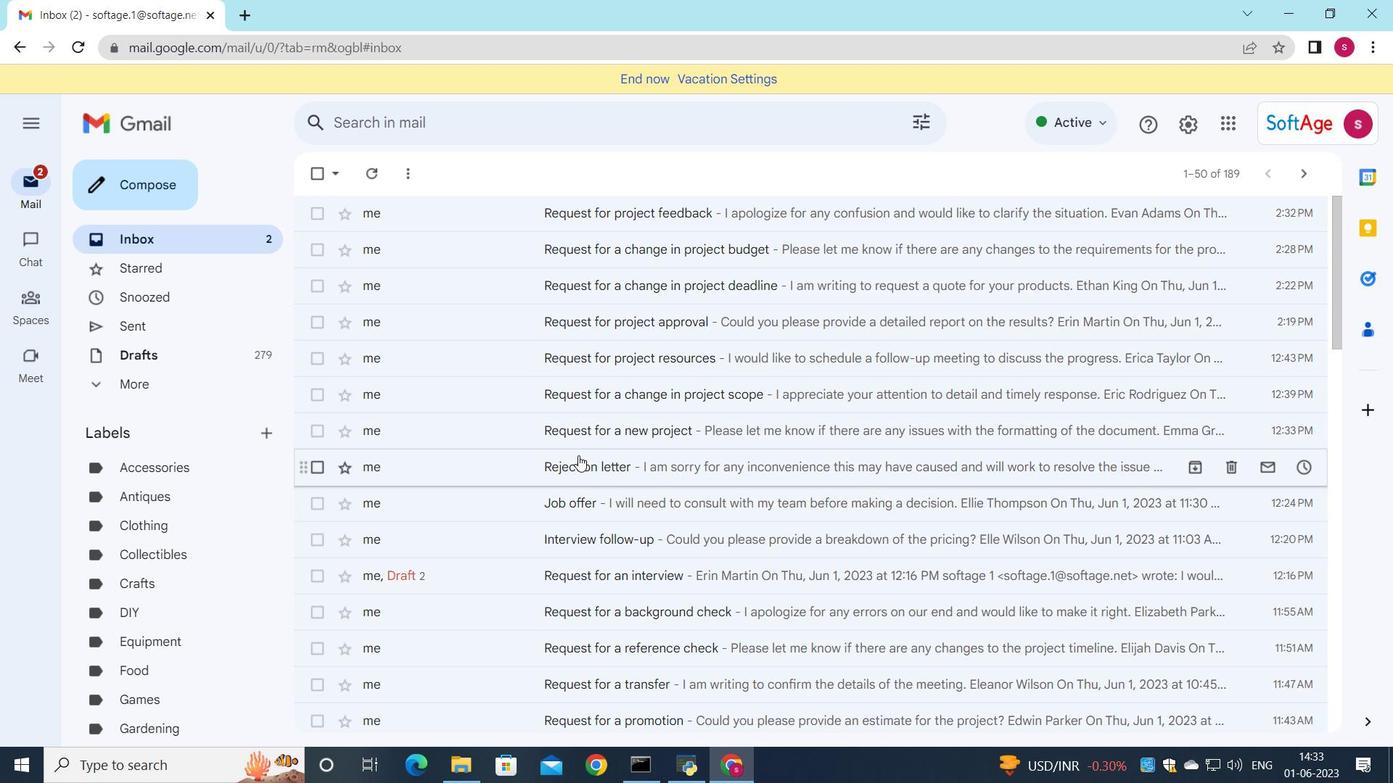 
Action: Mouse scrolled (579, 455) with delta (0, 0)
Screenshot: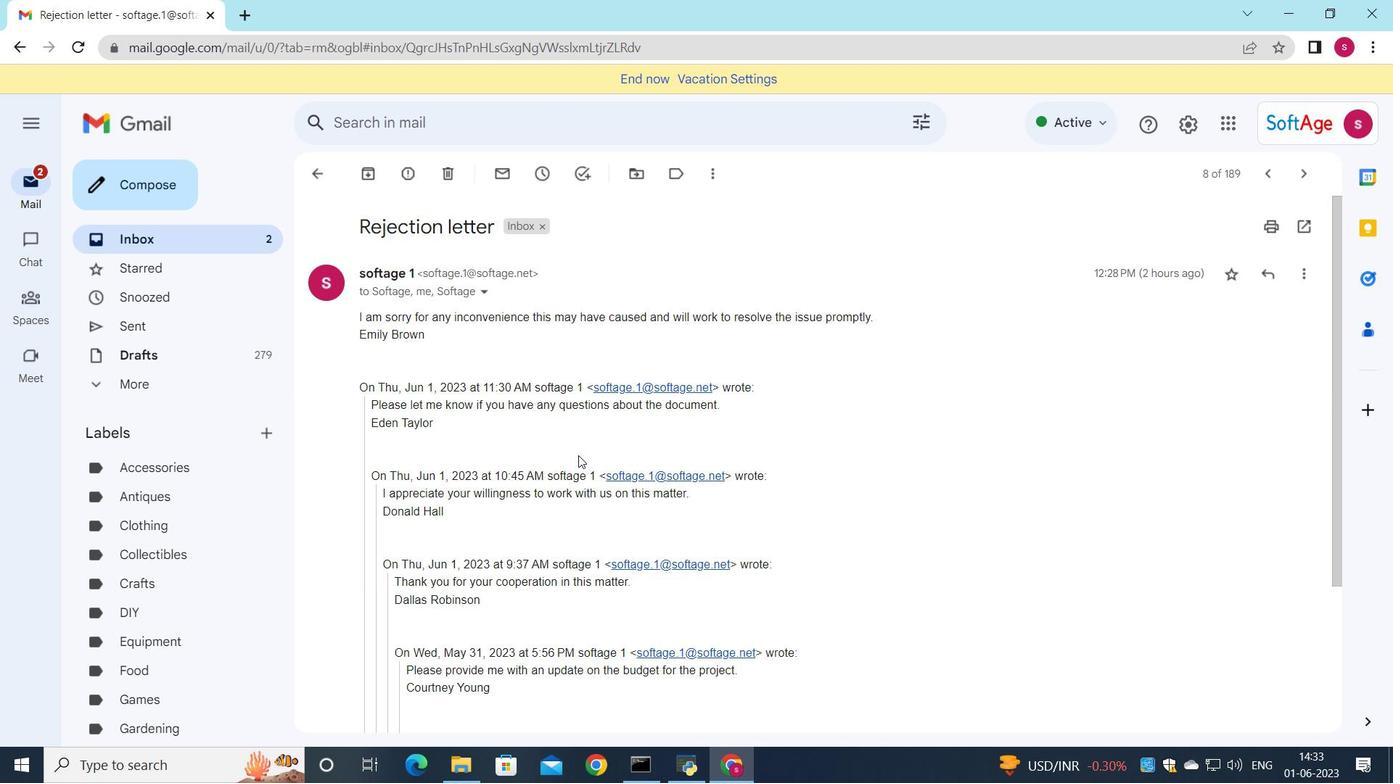 
Action: Mouse scrolled (579, 455) with delta (0, 0)
Screenshot: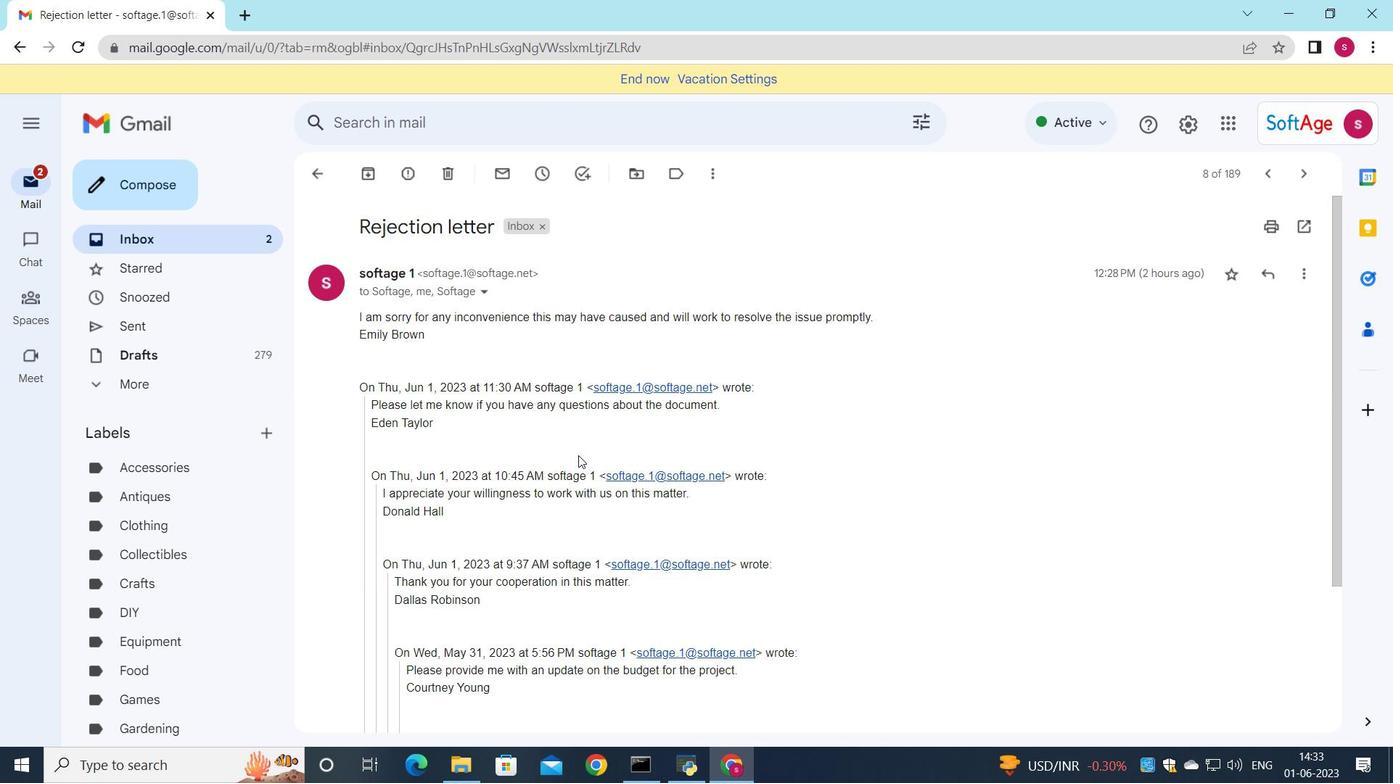 
Action: Mouse scrolled (579, 455) with delta (0, 0)
Screenshot: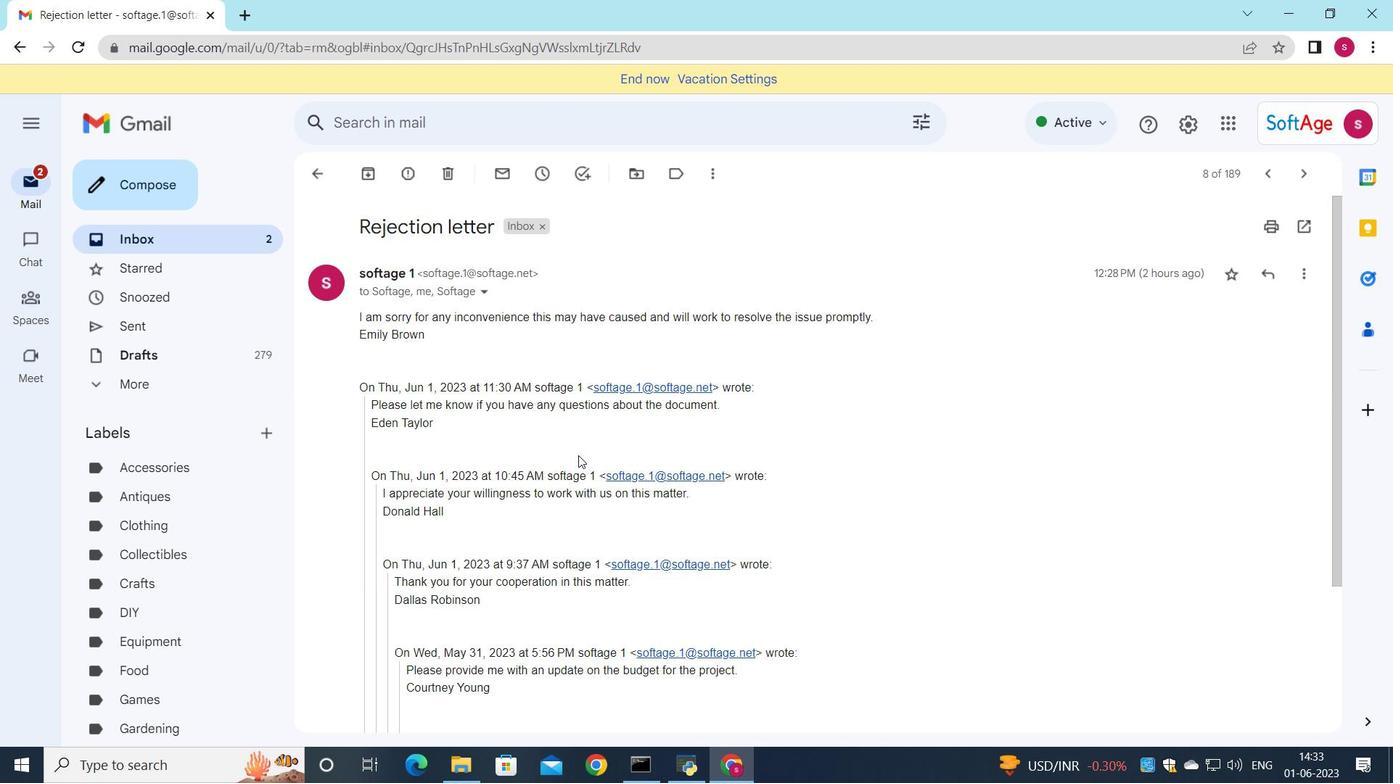 
Action: Mouse moved to (442, 630)
Screenshot: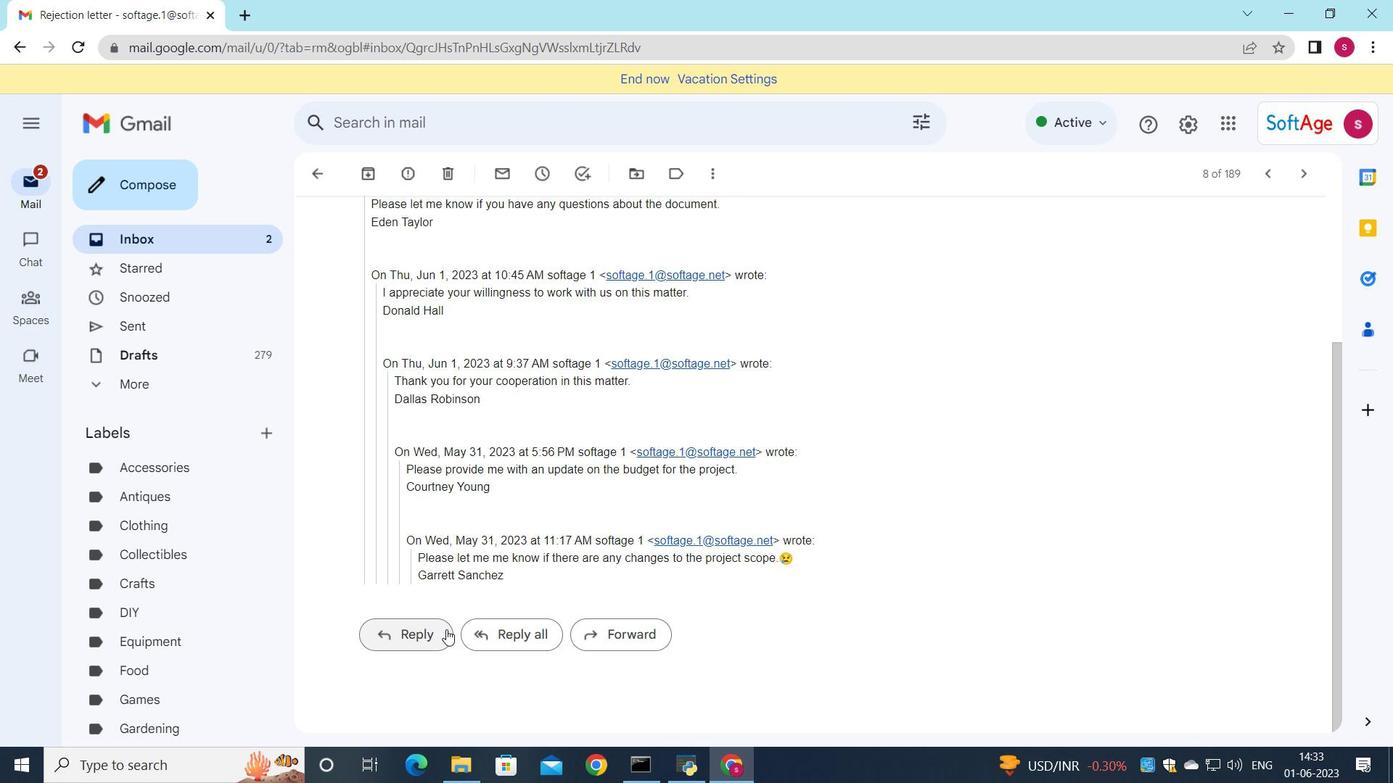 
Action: Mouse pressed left at (442, 630)
Screenshot: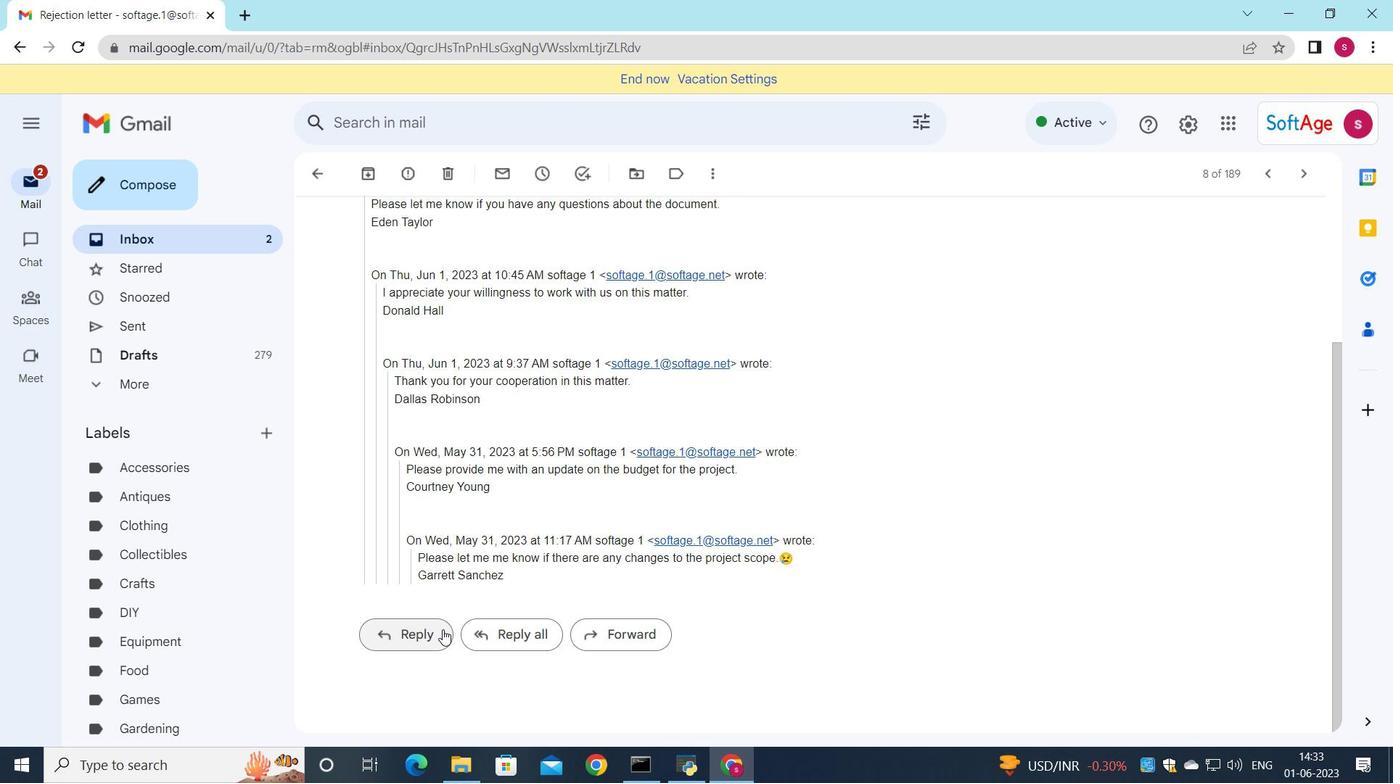 
Action: Mouse moved to (390, 490)
Screenshot: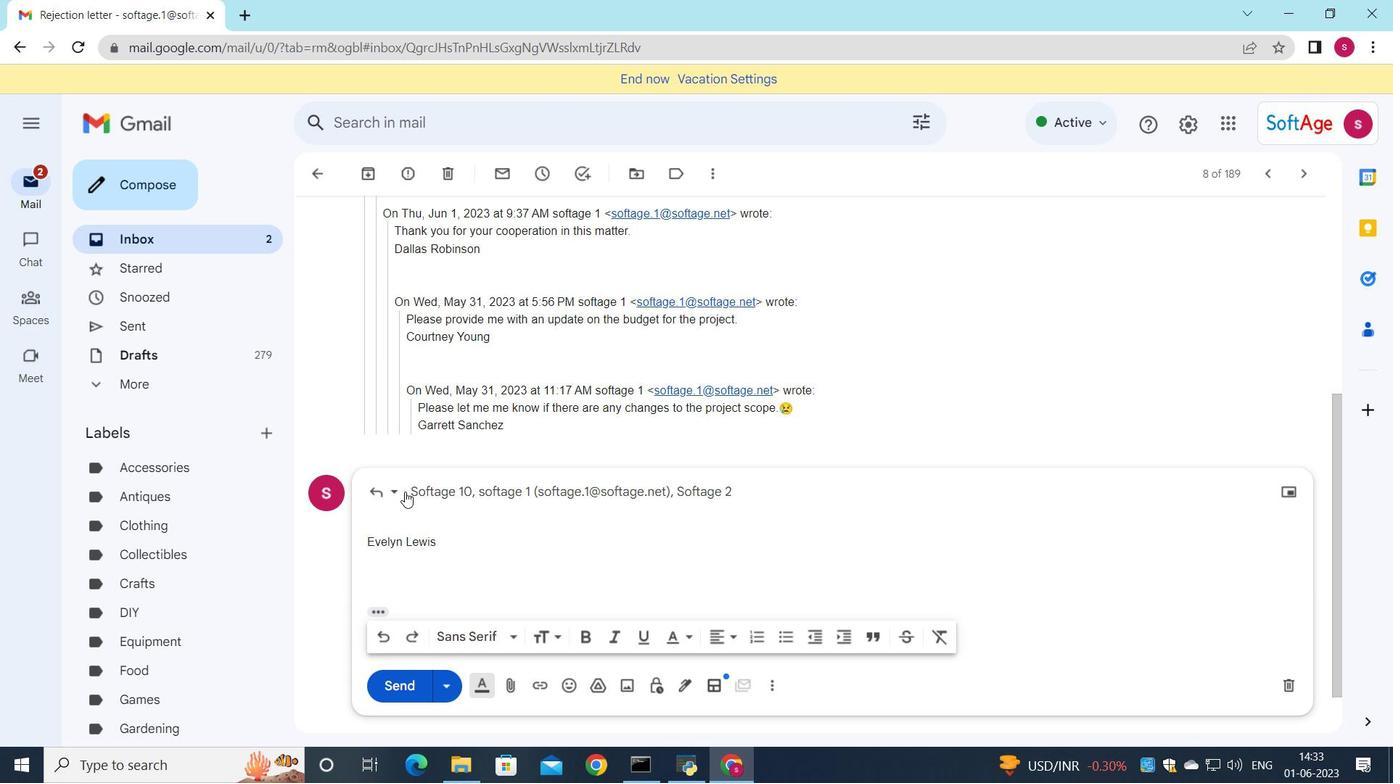 
Action: Mouse pressed left at (390, 490)
Screenshot: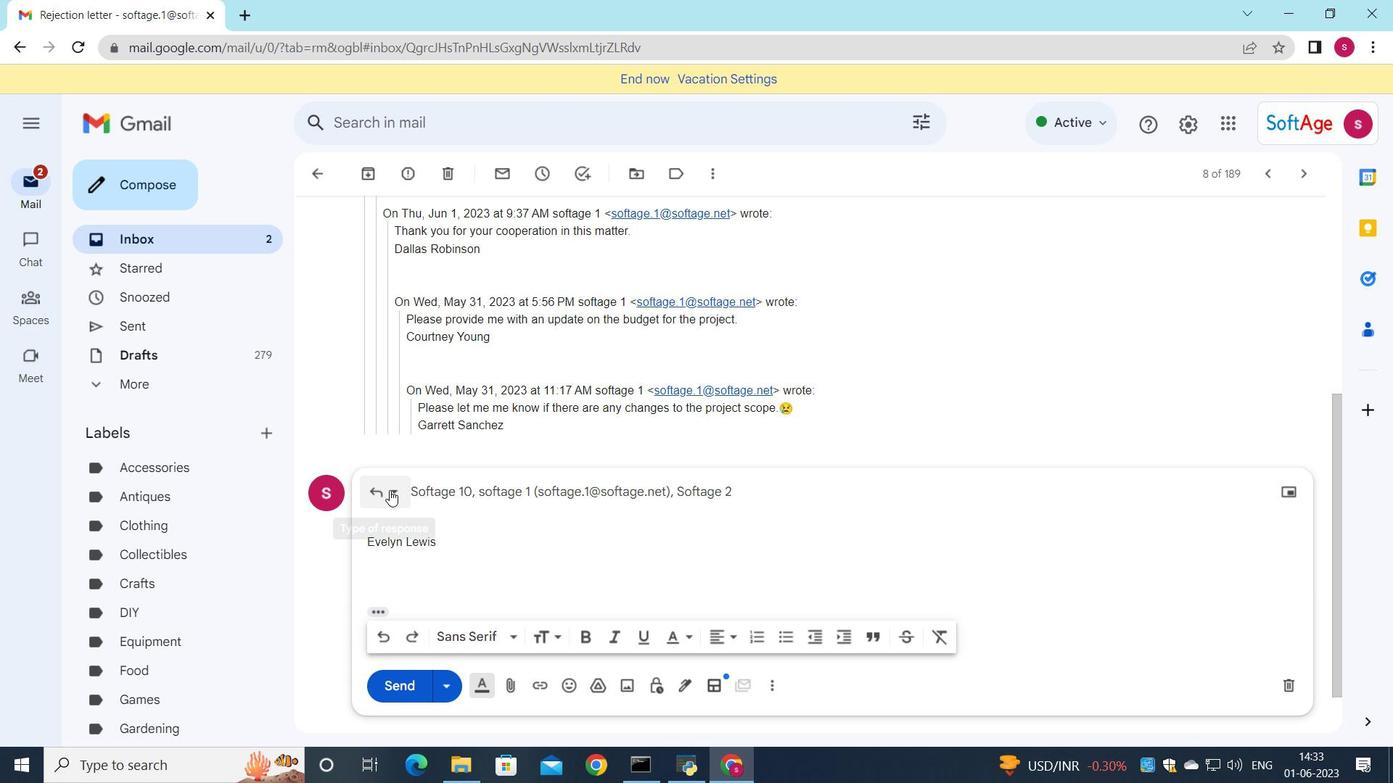 
Action: Mouse moved to (438, 621)
Screenshot: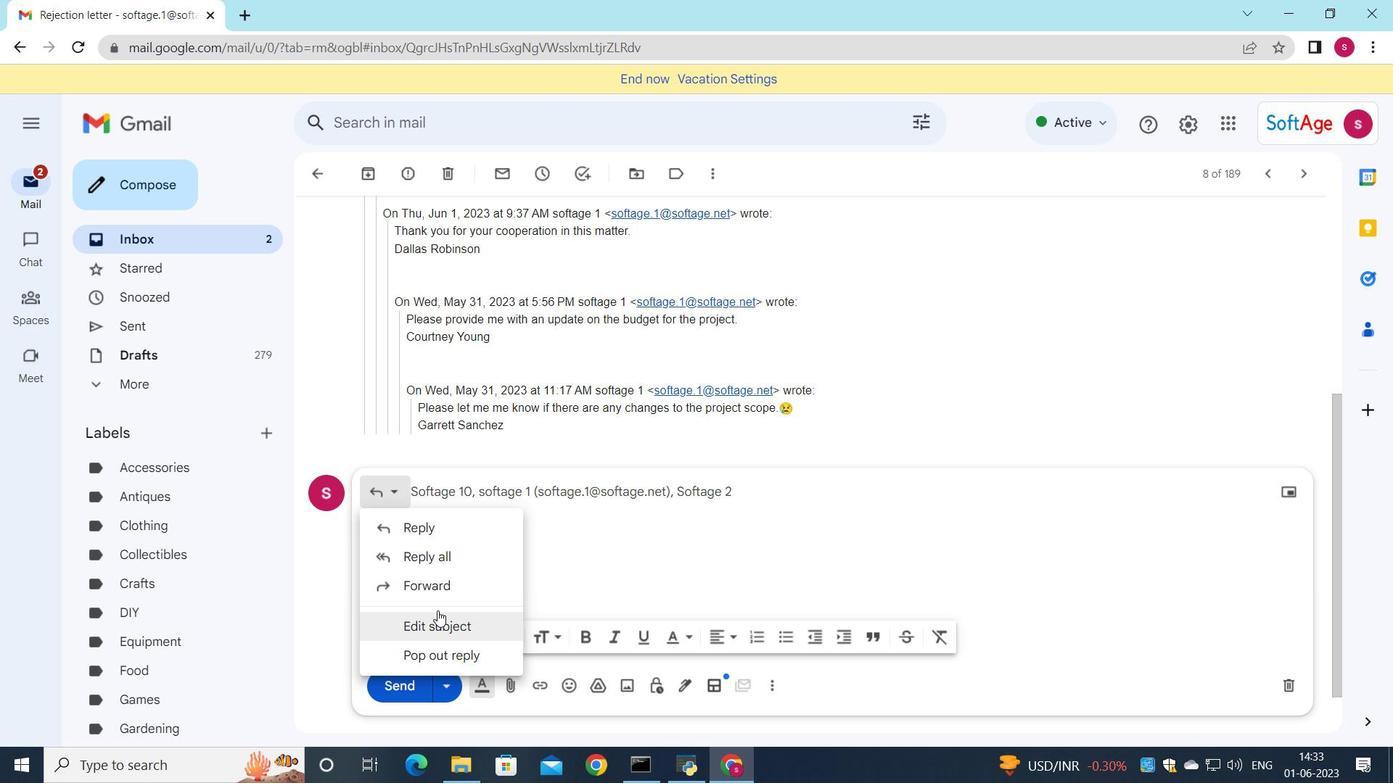 
Action: Mouse pressed left at (438, 621)
Screenshot: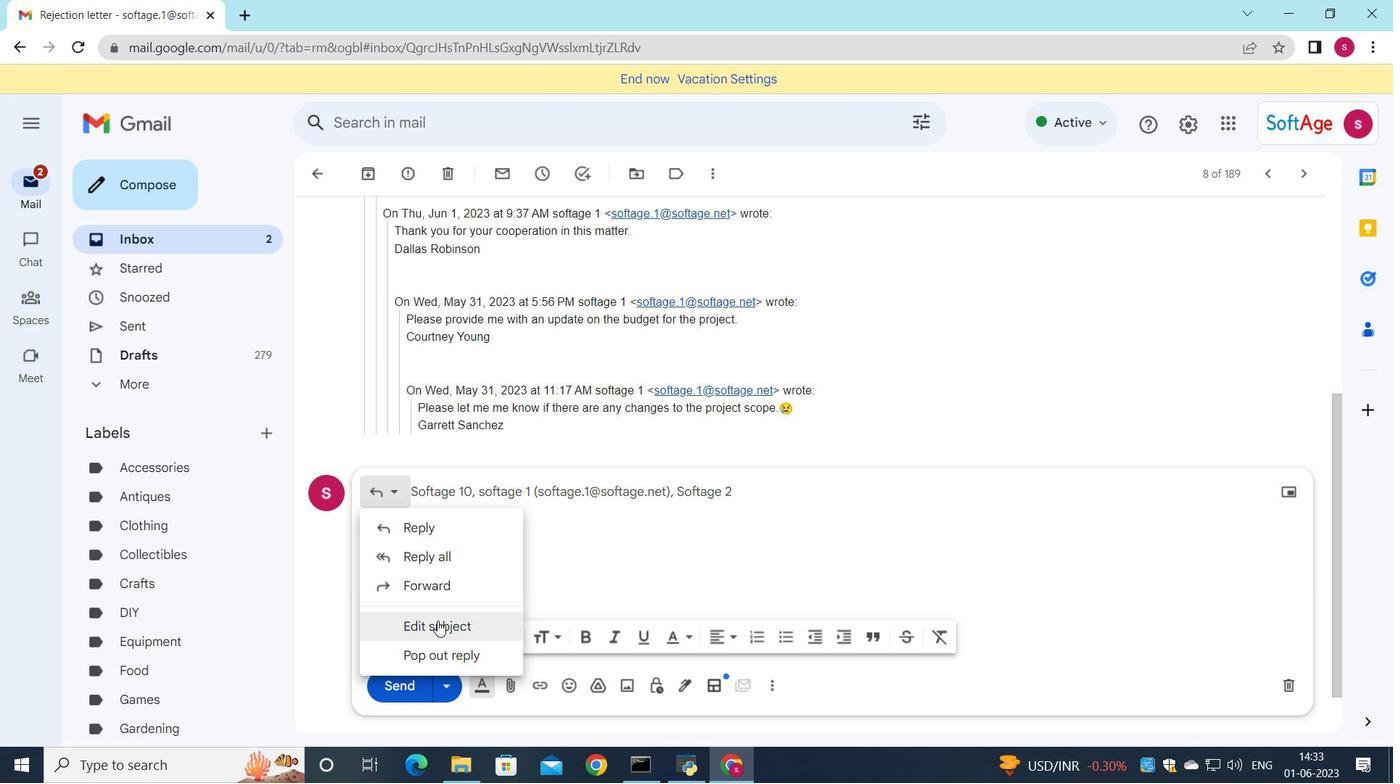 
Action: Mouse moved to (439, 612)
Screenshot: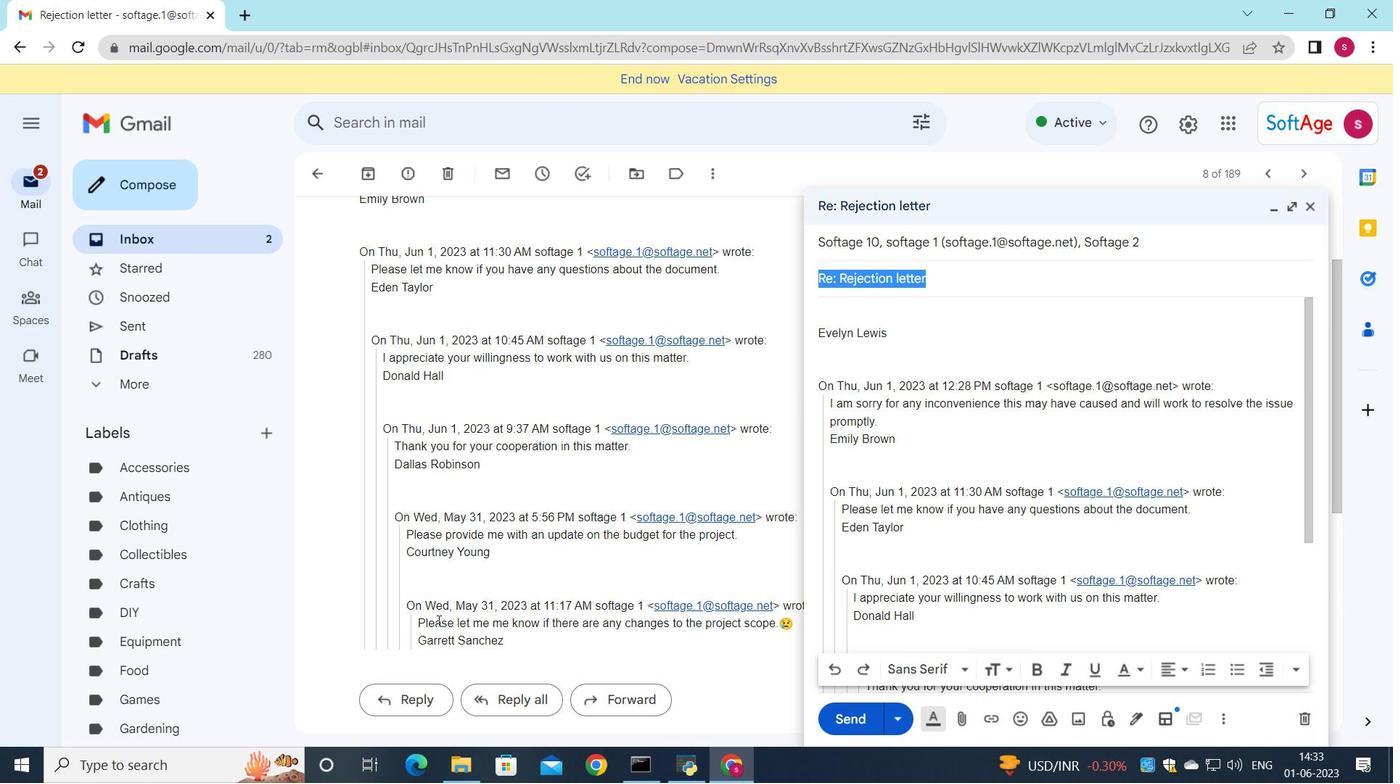 
Action: Key pressed <Key.shift>Request<Key.space>for<Key.space>a<Key.space>review
Screenshot: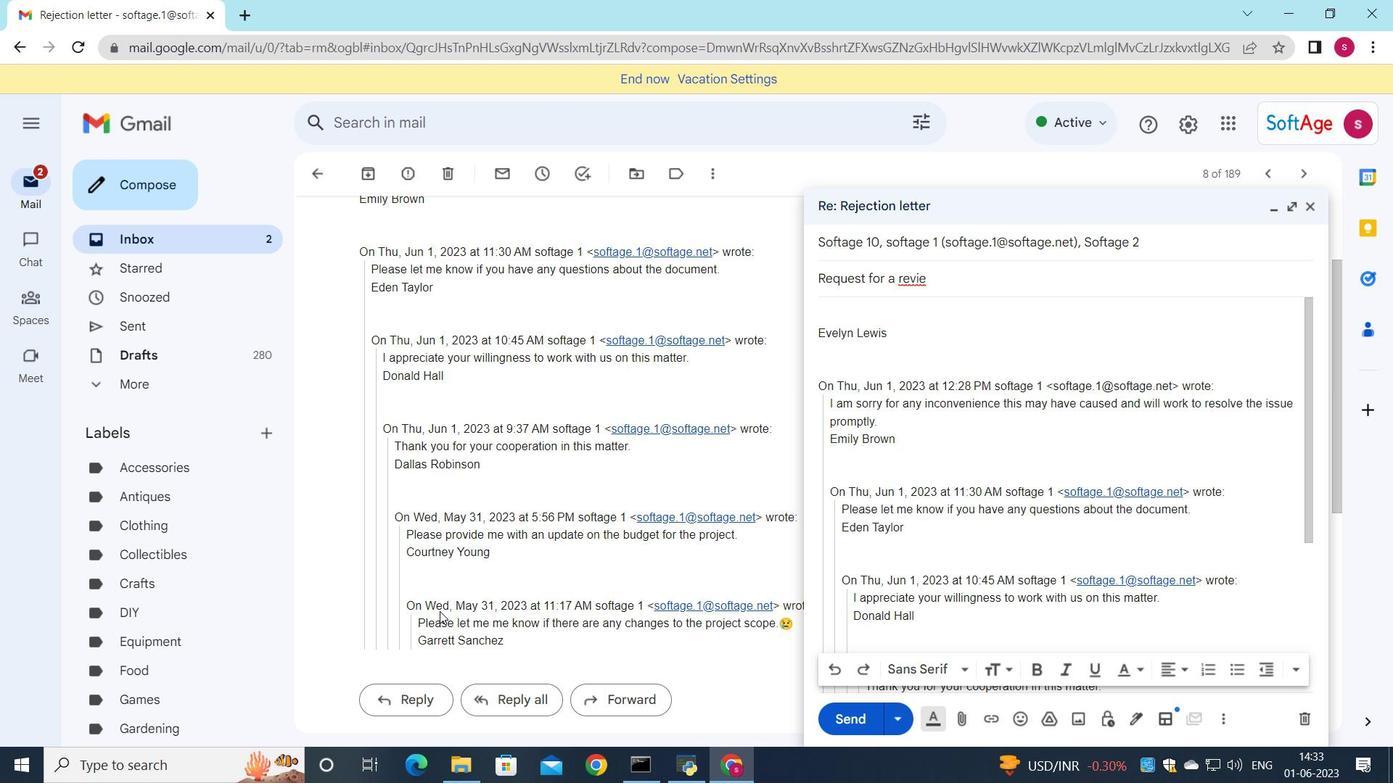 
Action: Mouse moved to (829, 314)
Screenshot: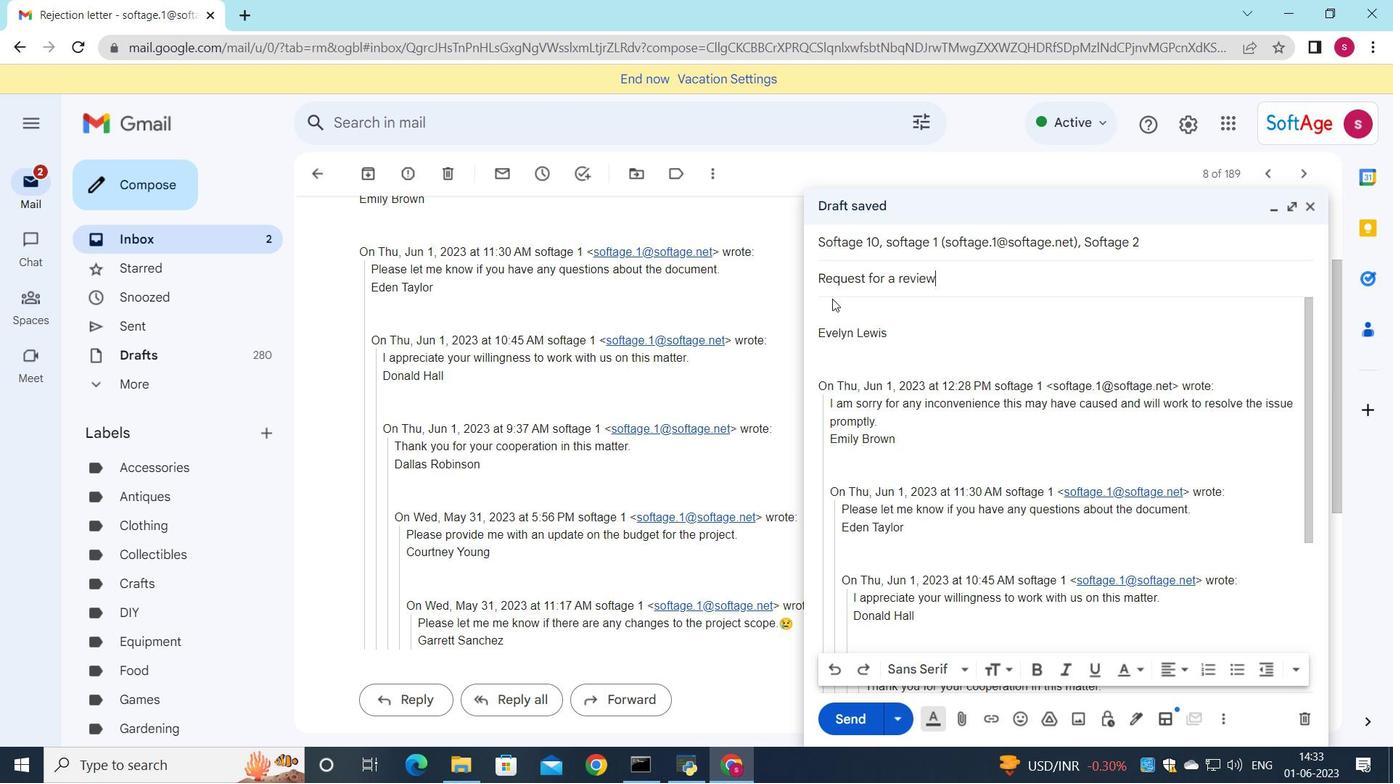 
Action: Mouse pressed left at (829, 314)
Screenshot: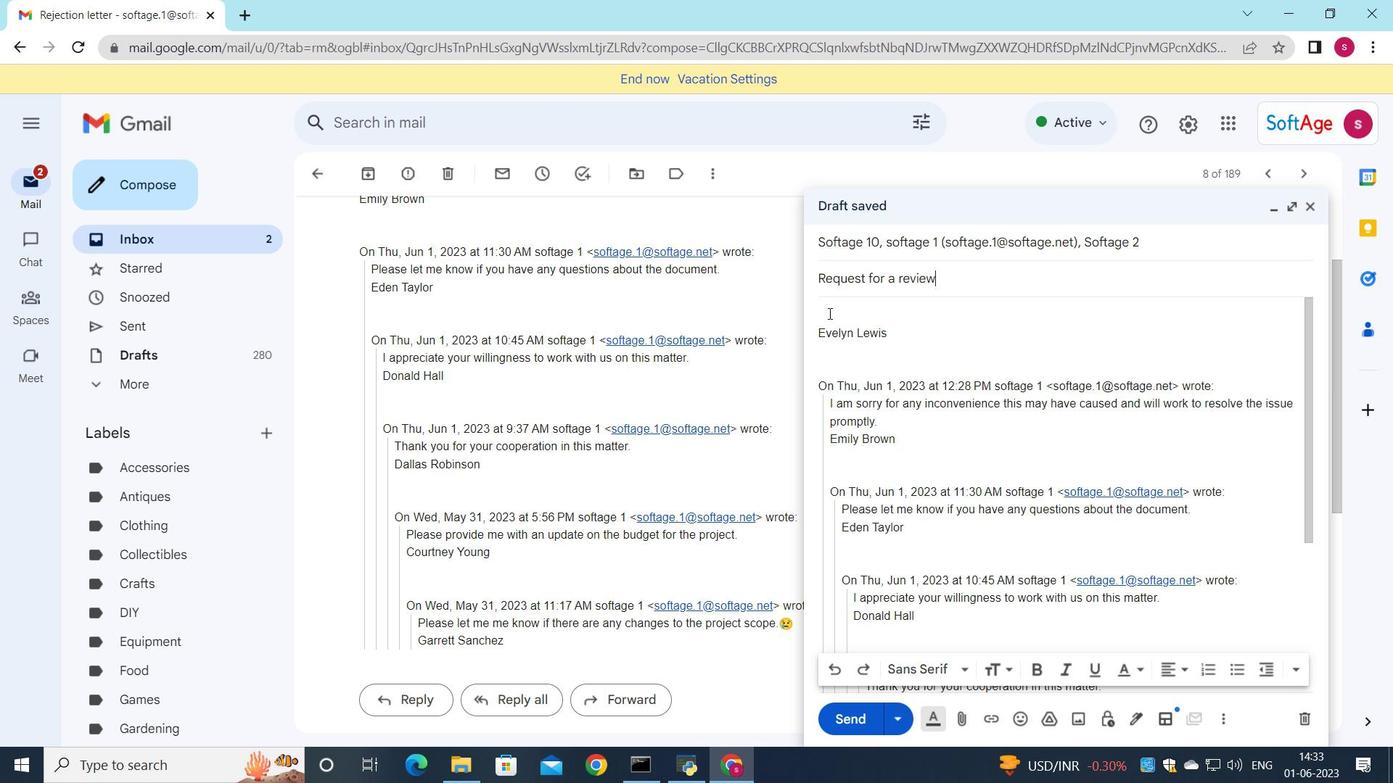 
Action: Key pressed <Key.shift>Please<Key.space>find<Key.space>attached<Key.space>the<Key.space>final<Key.space>version<Key.space>of<Key.space>the<Key.space>budget<Key.space>proposal.
Screenshot: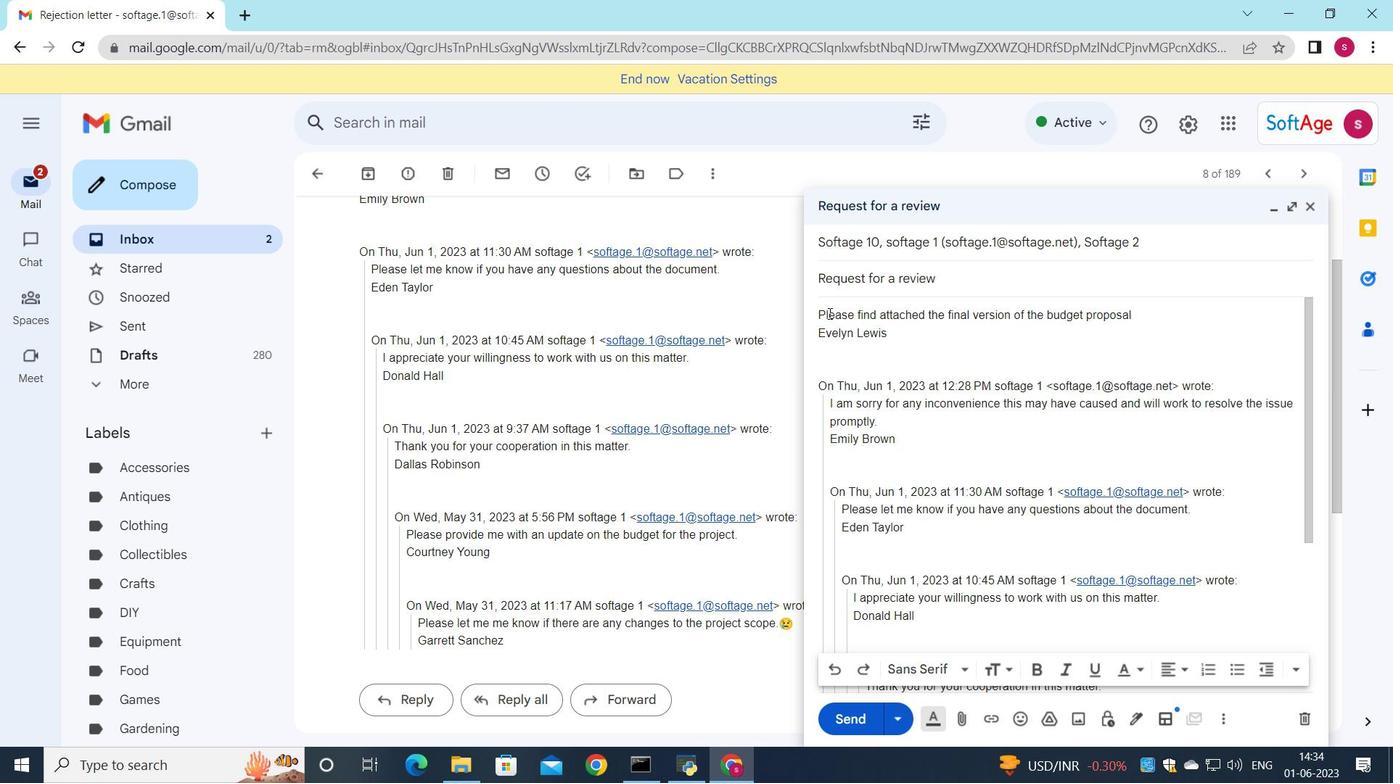 
Action: Mouse moved to (832, 672)
Screenshot: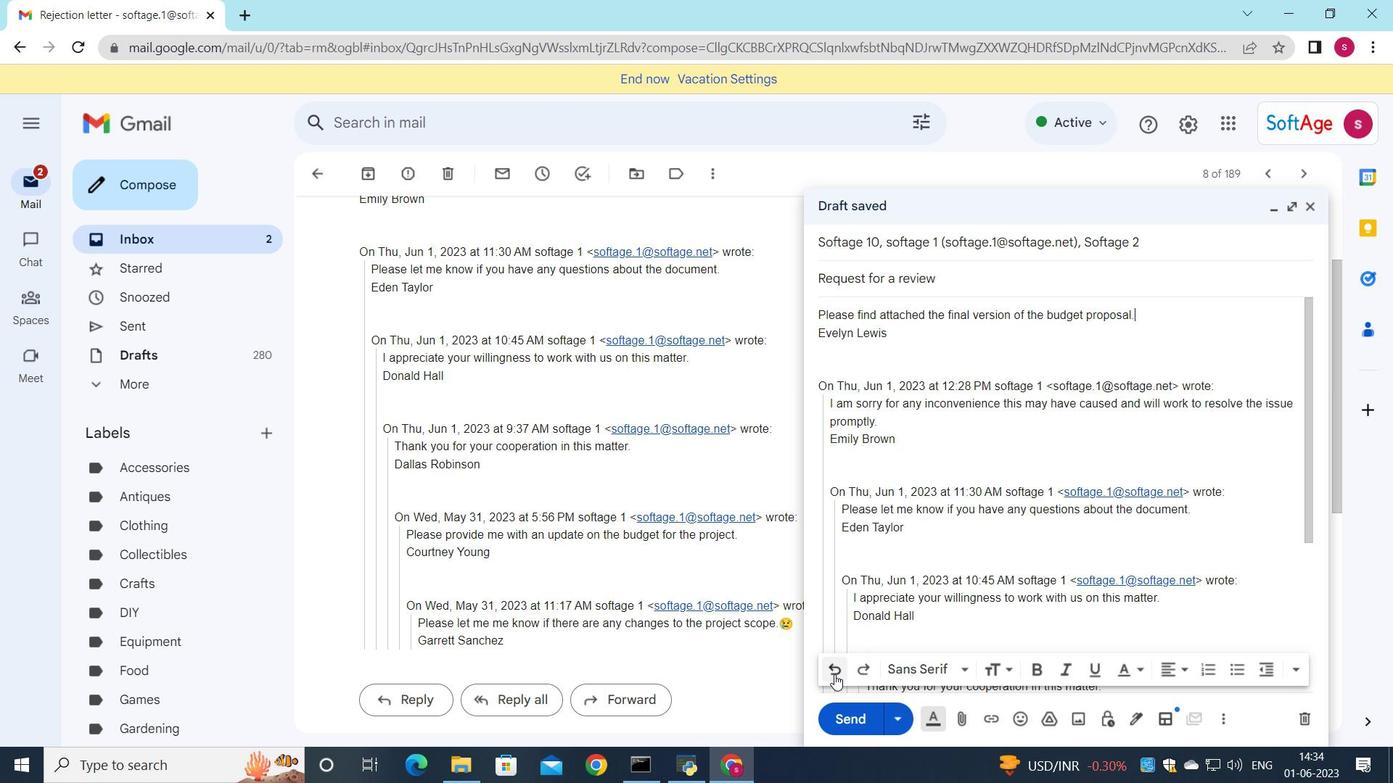 
Action: Mouse pressed left at (832, 672)
Screenshot: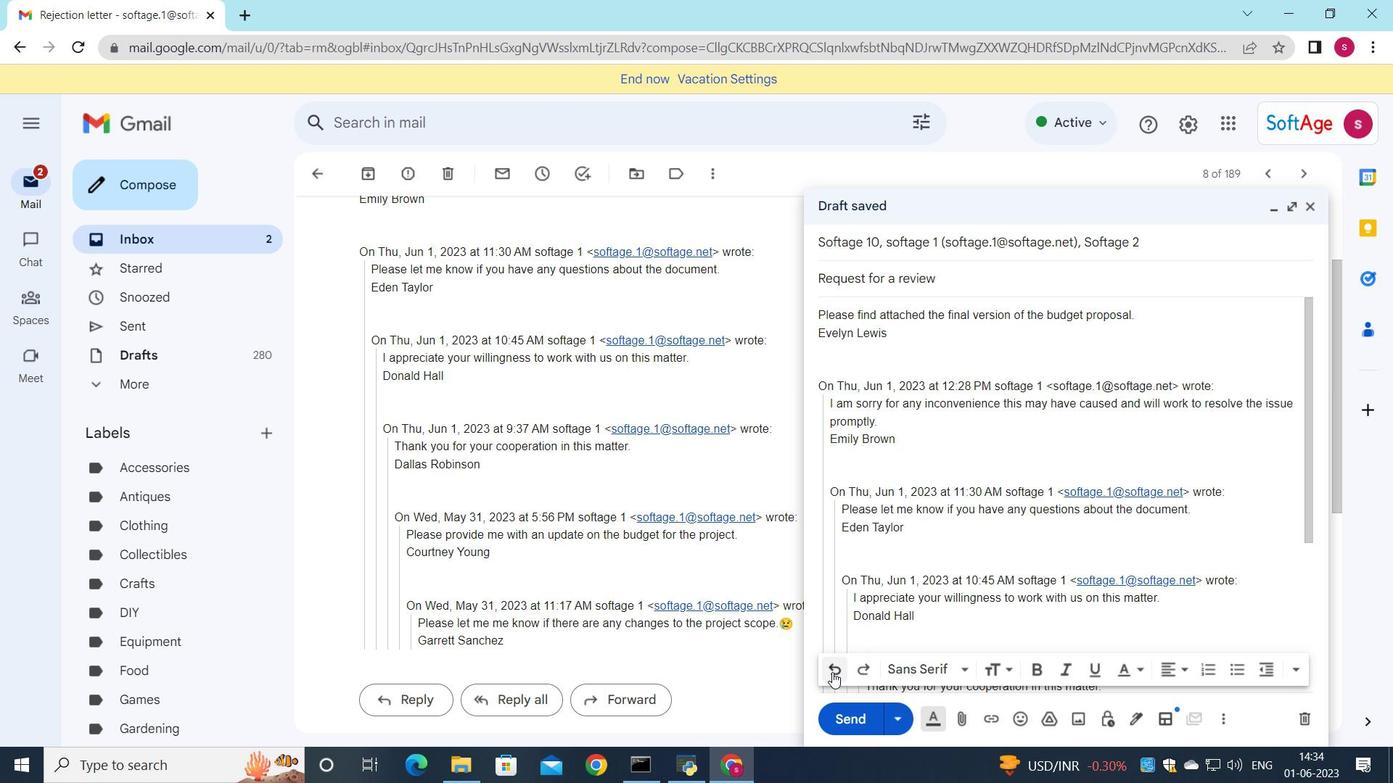 
Action: Mouse pressed left at (832, 672)
Screenshot: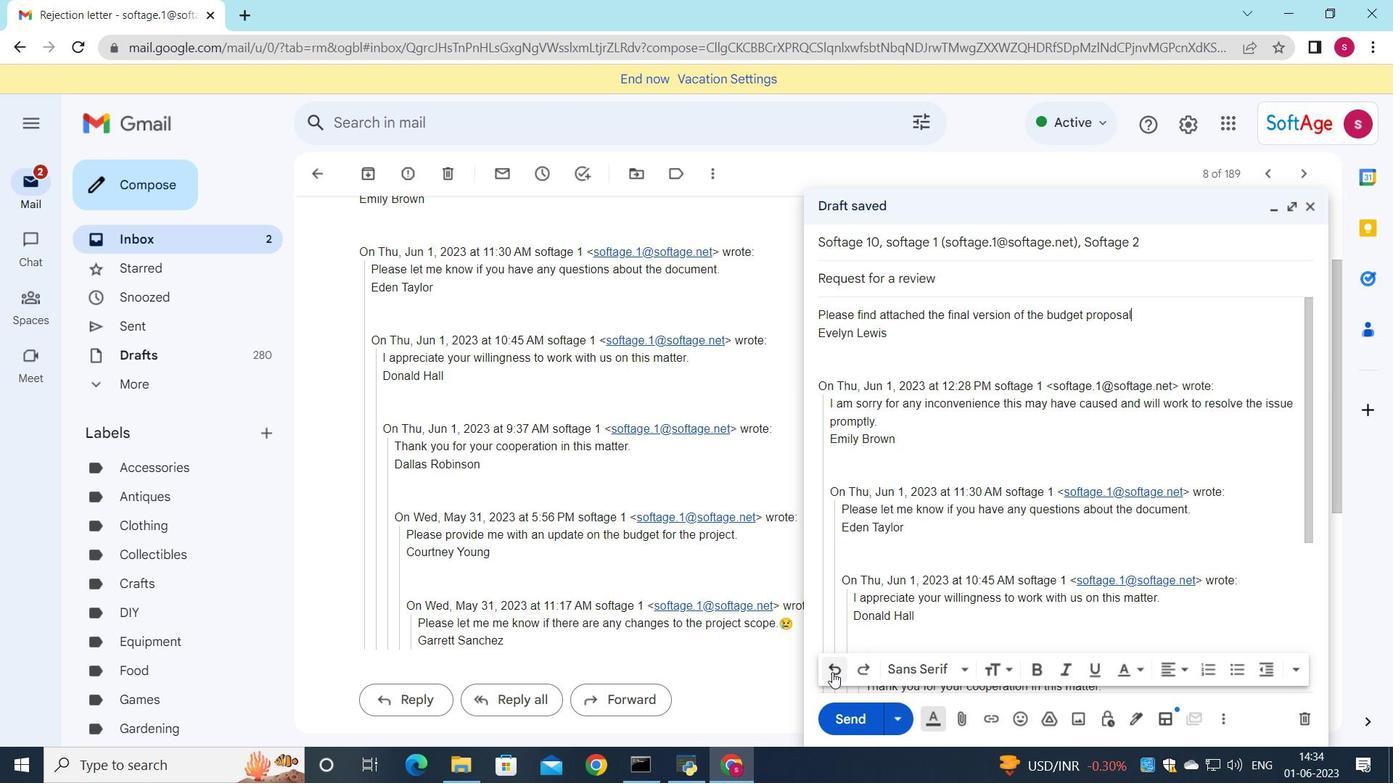 
Action: Mouse pressed left at (832, 672)
Screenshot: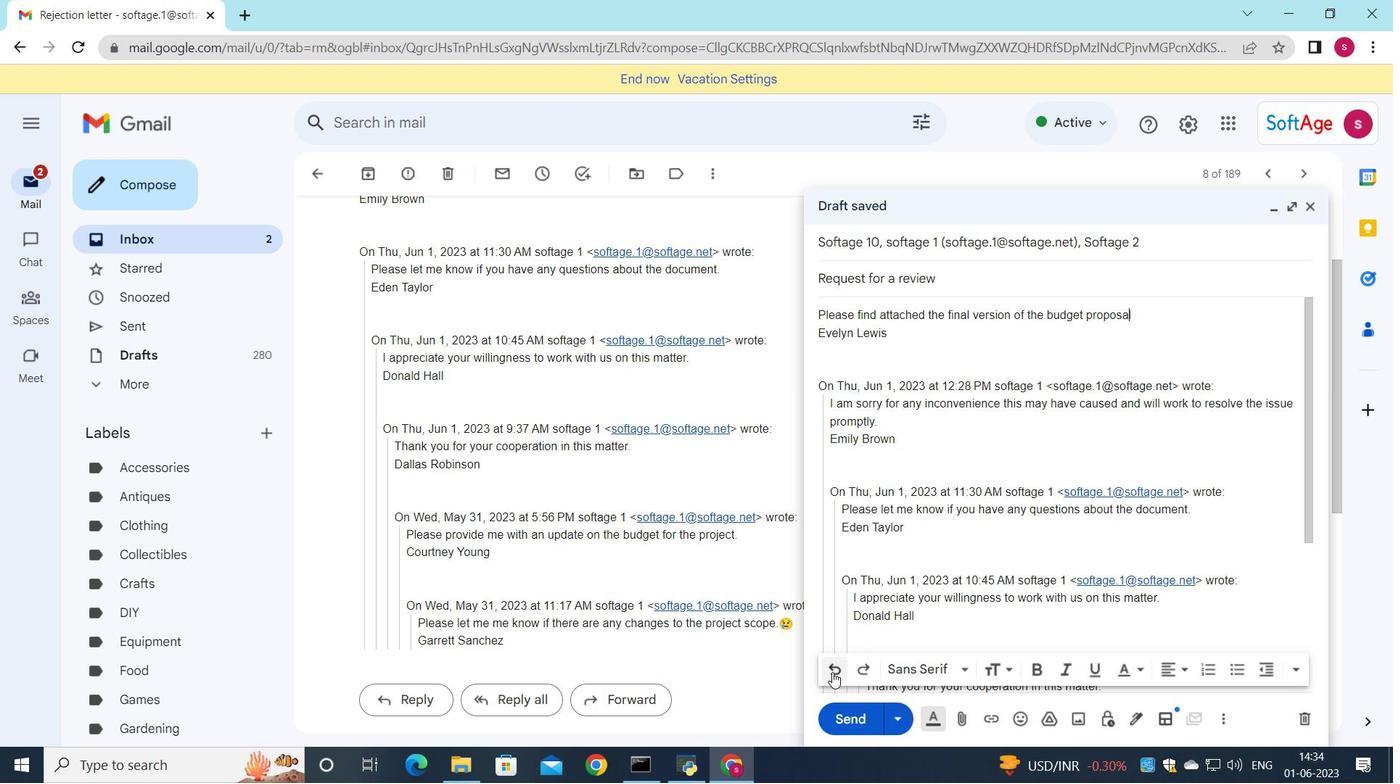 
Action: Mouse pressed left at (832, 672)
Screenshot: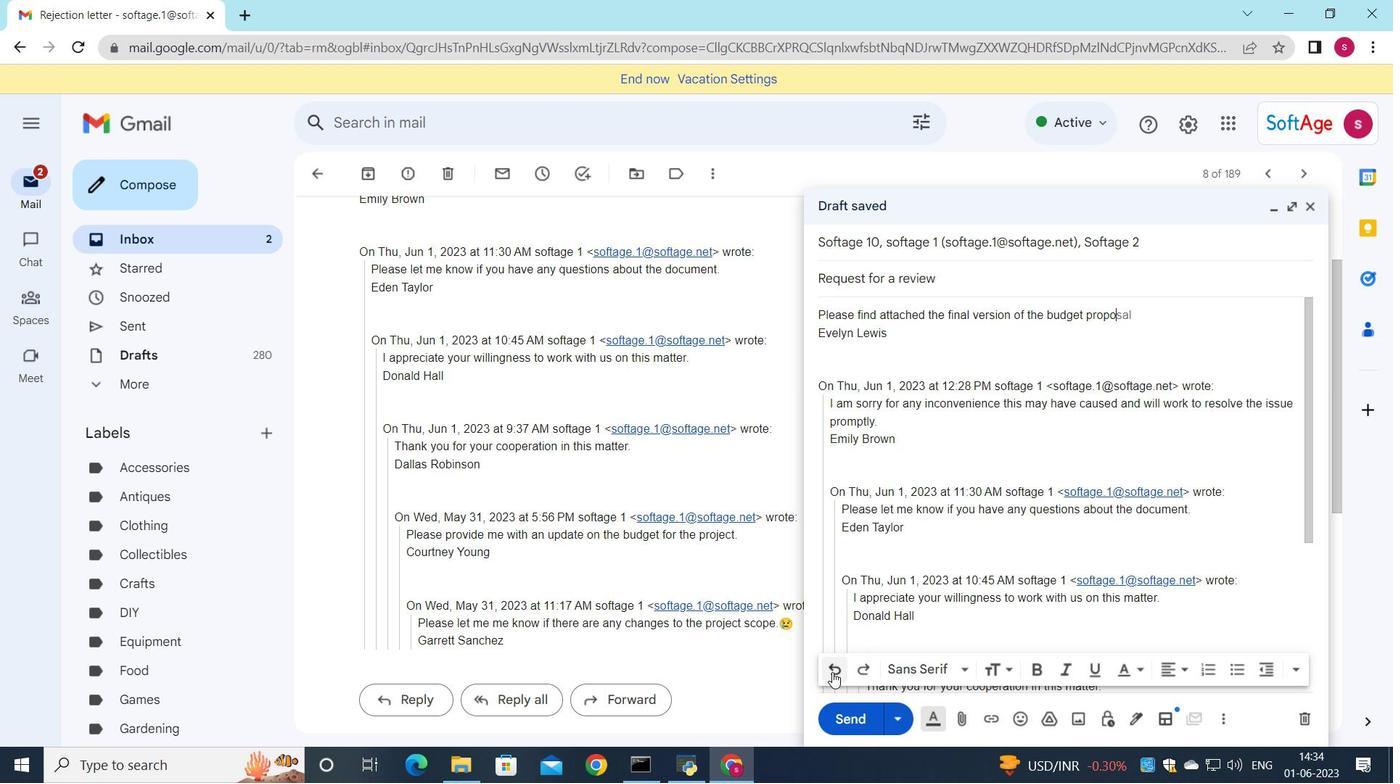 
Action: Mouse pressed left at (832, 672)
Screenshot: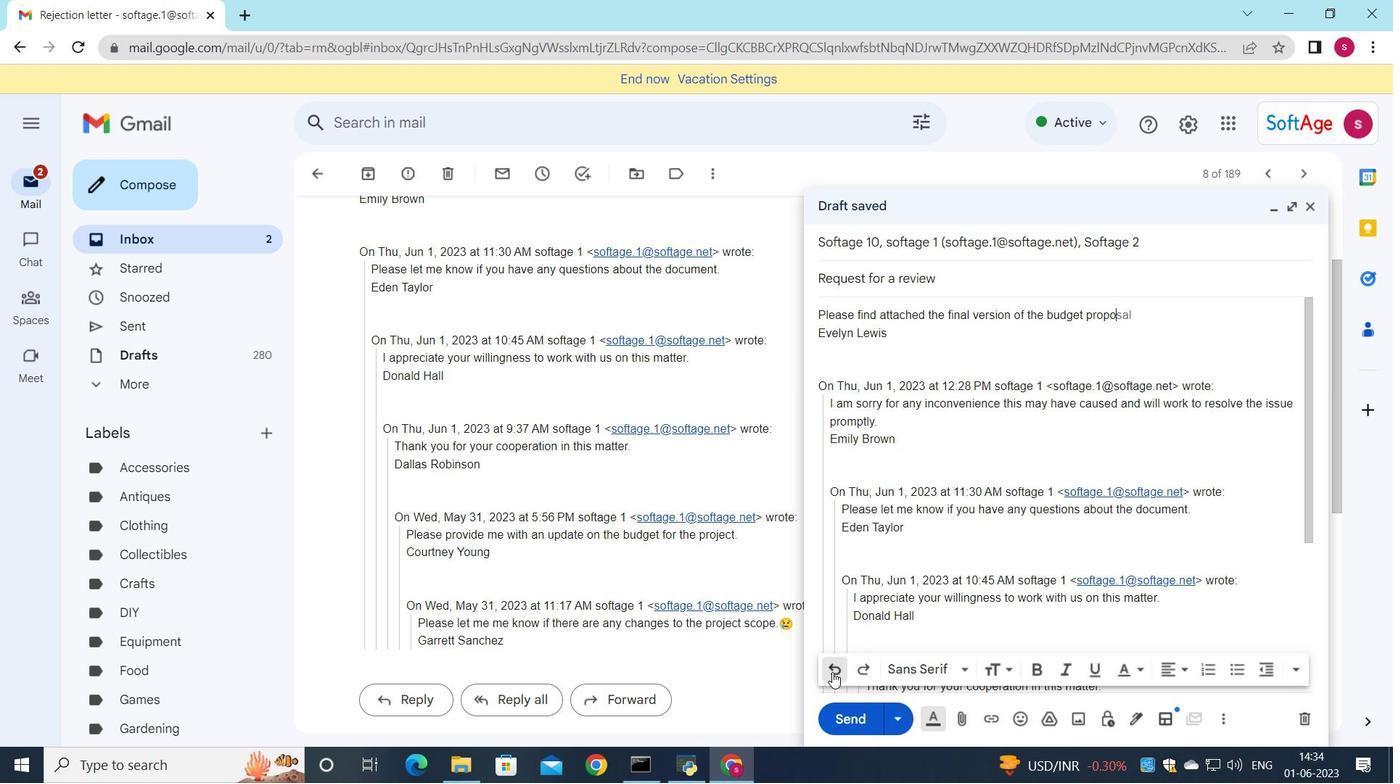 
Action: Mouse pressed left at (832, 672)
Screenshot: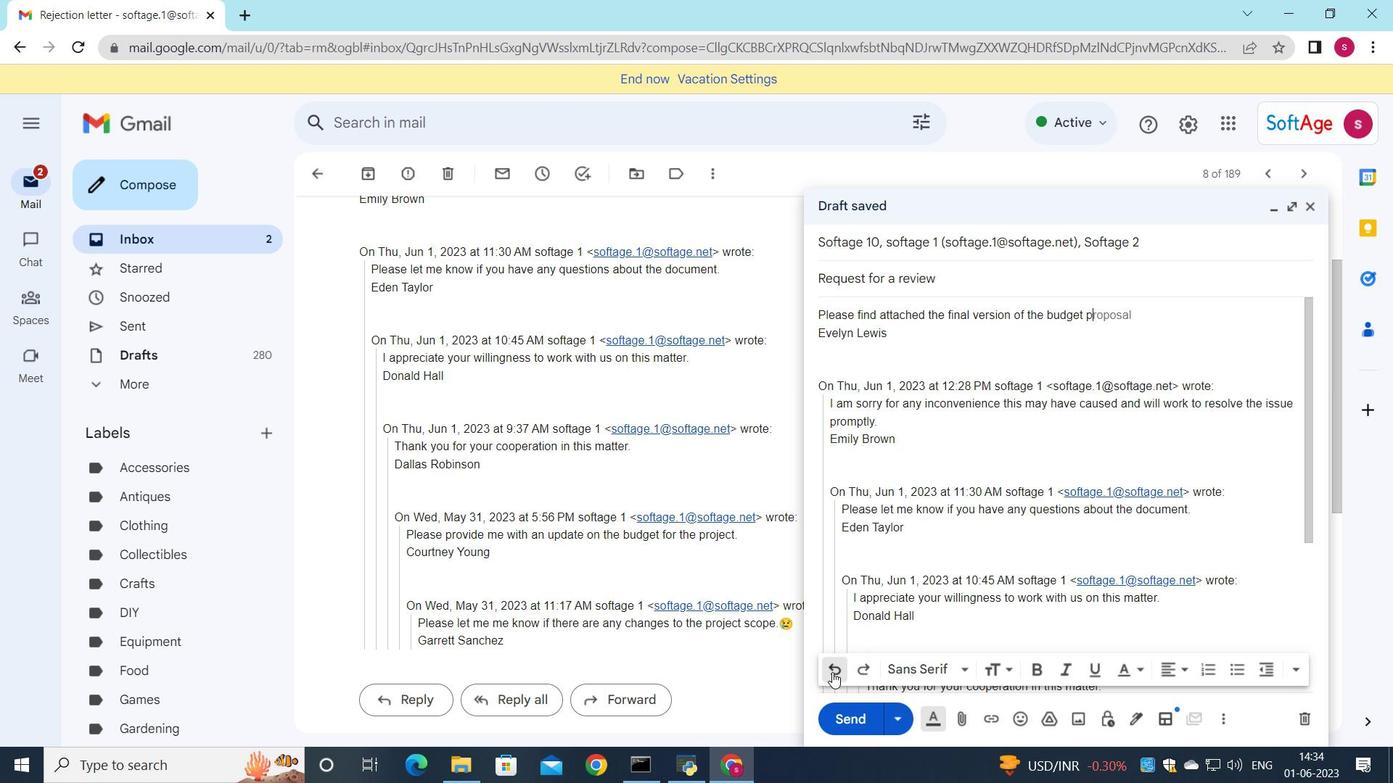 
Action: Mouse pressed left at (832, 672)
Screenshot: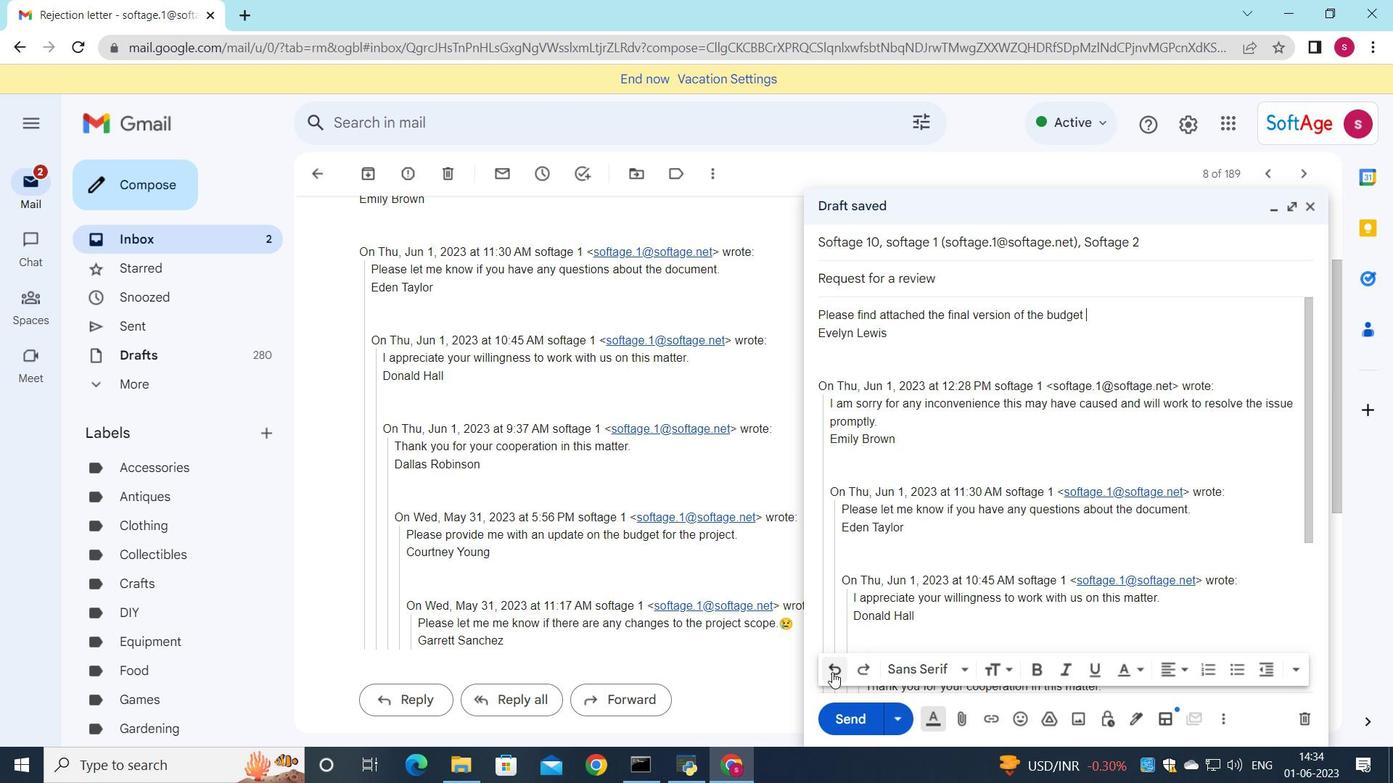 
Action: Mouse pressed left at (832, 672)
Screenshot: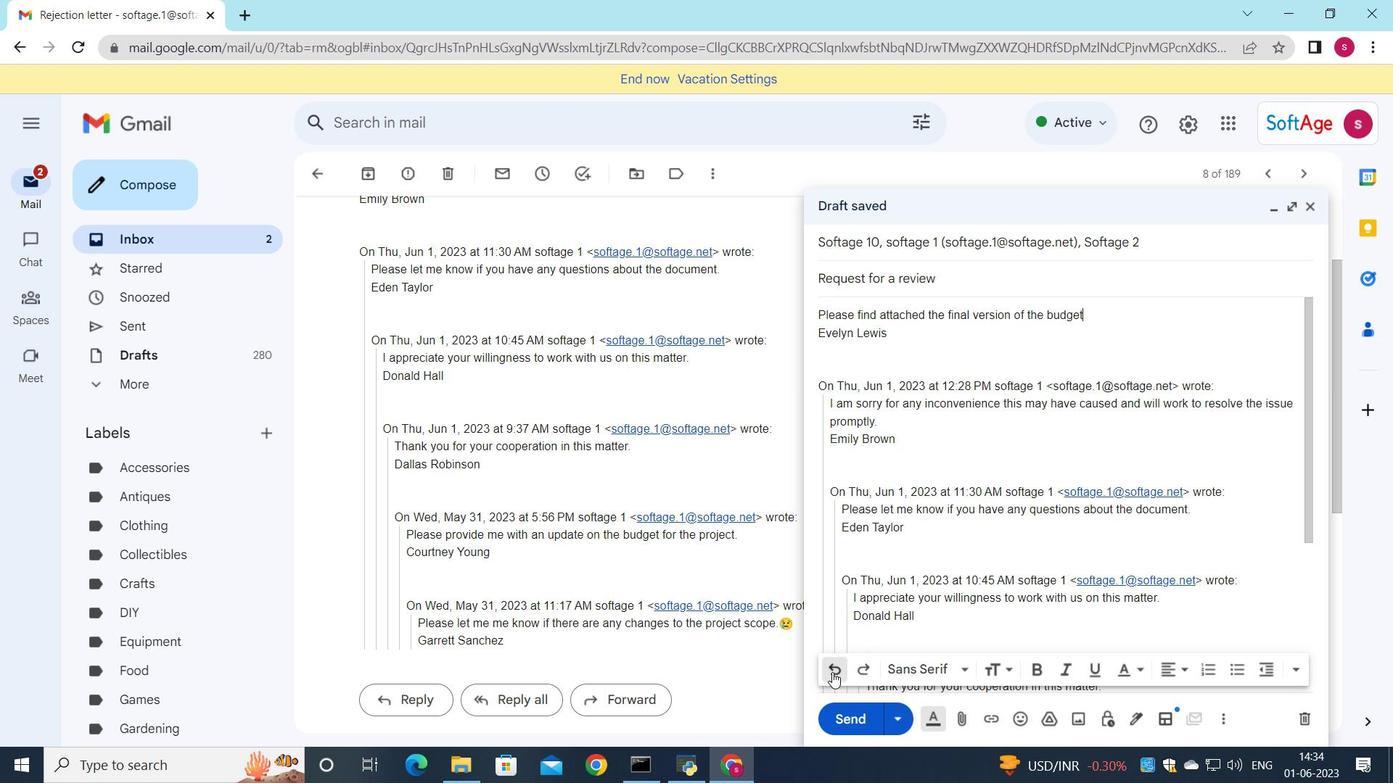
Action: Mouse pressed left at (832, 672)
Screenshot: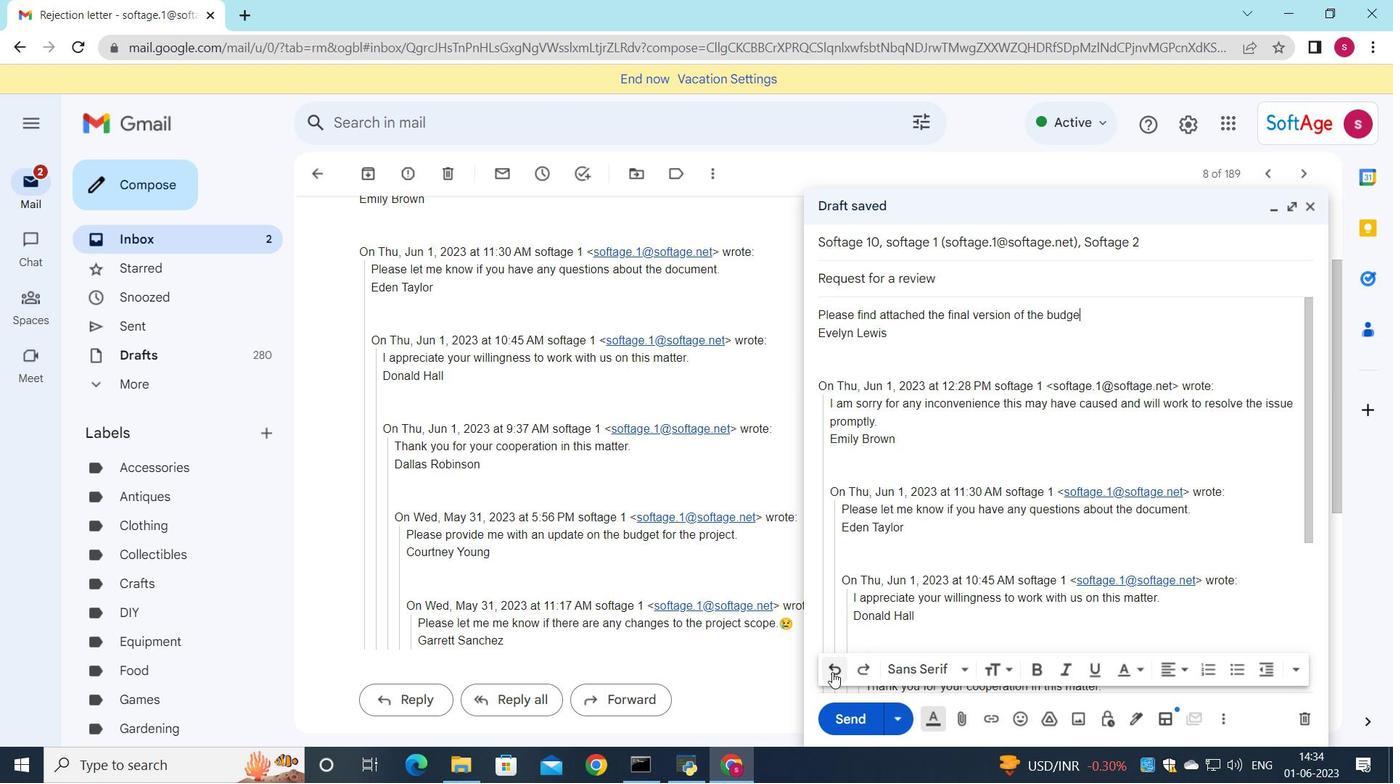 
Action: Mouse pressed left at (832, 672)
Screenshot: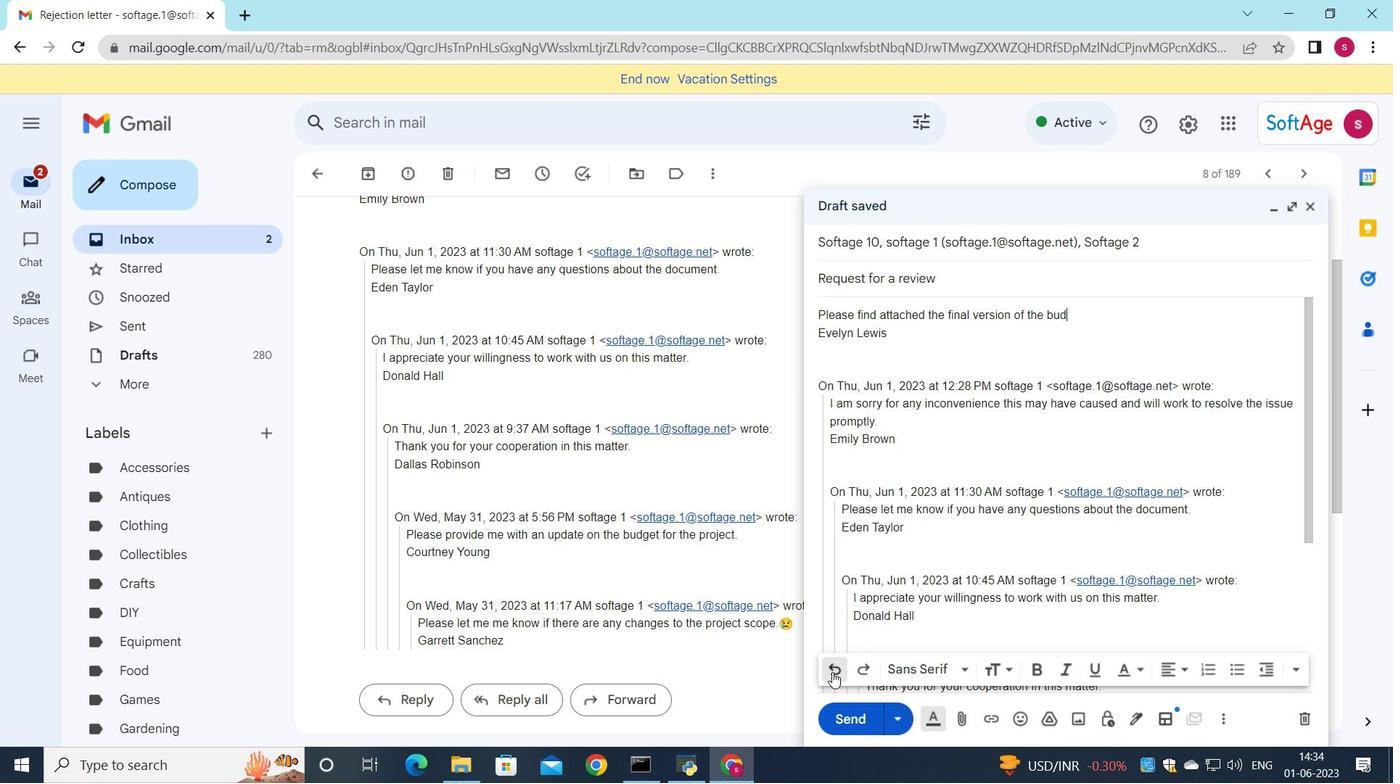 
Action: Mouse pressed left at (832, 672)
Screenshot: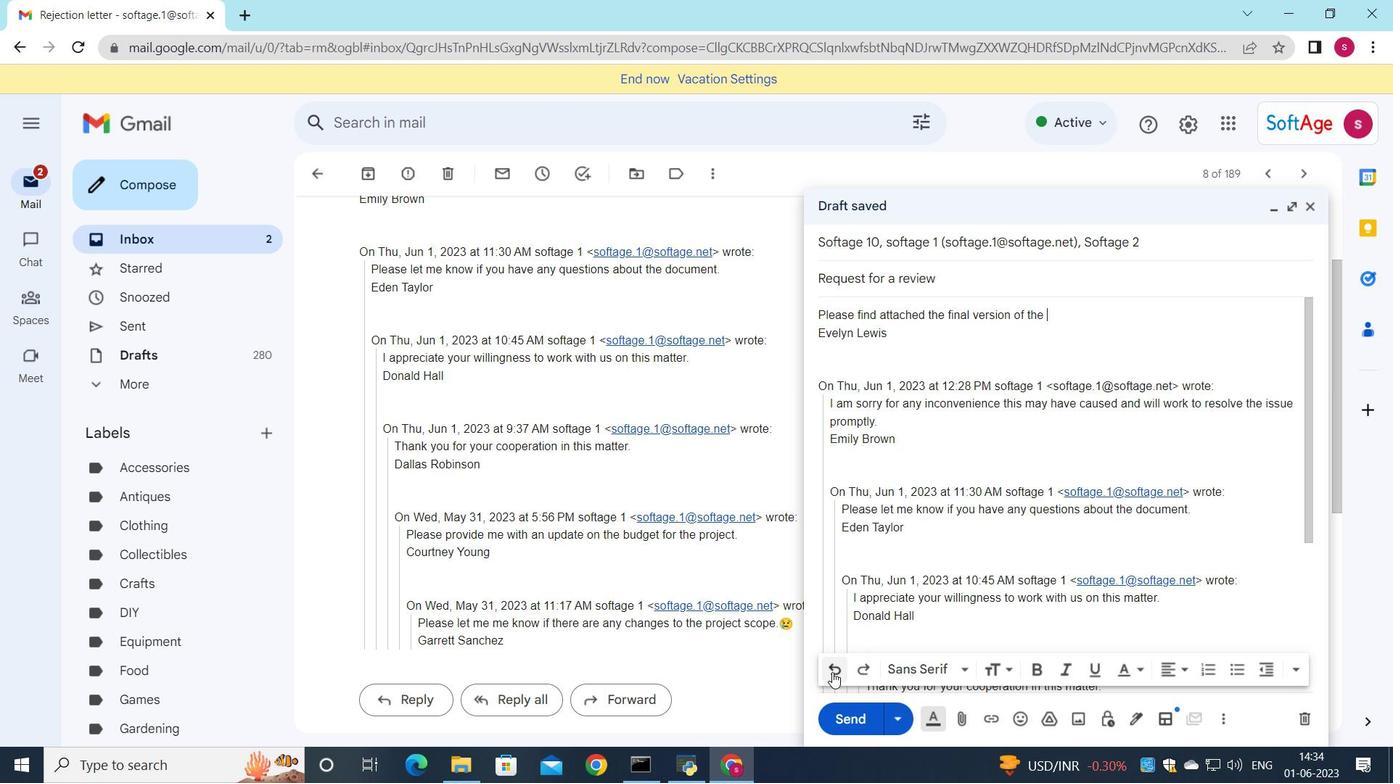 
Action: Mouse pressed left at (832, 672)
Screenshot: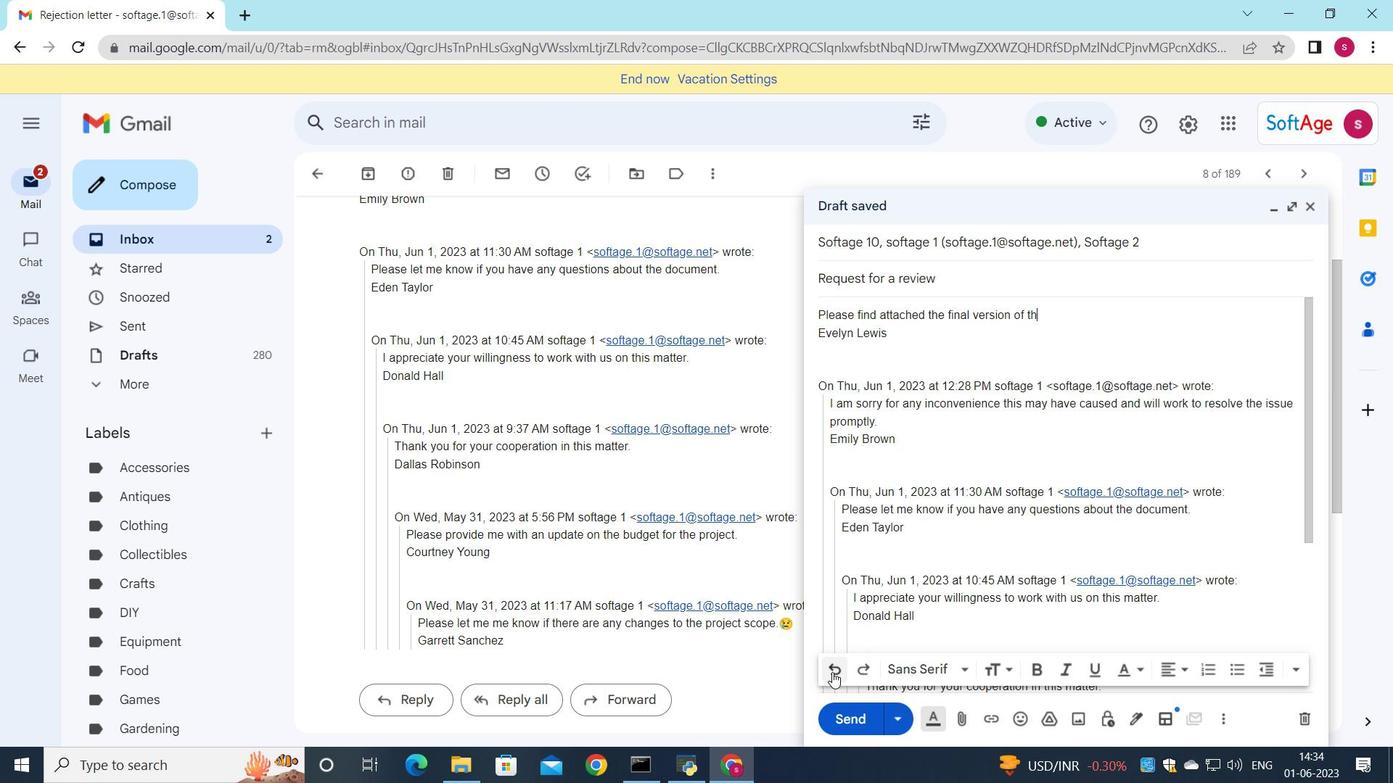 
Action: Mouse pressed left at (832, 672)
Screenshot: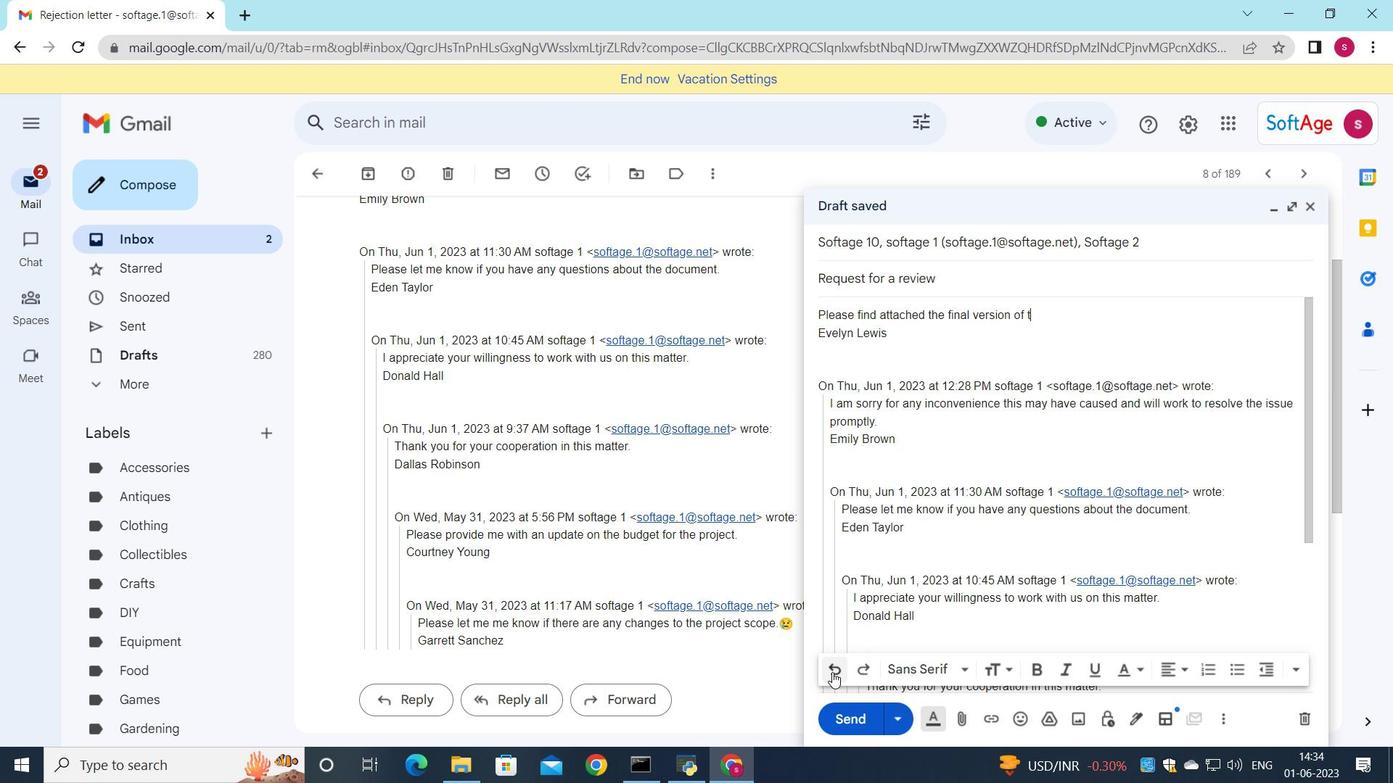 
Action: Mouse pressed left at (832, 672)
Screenshot: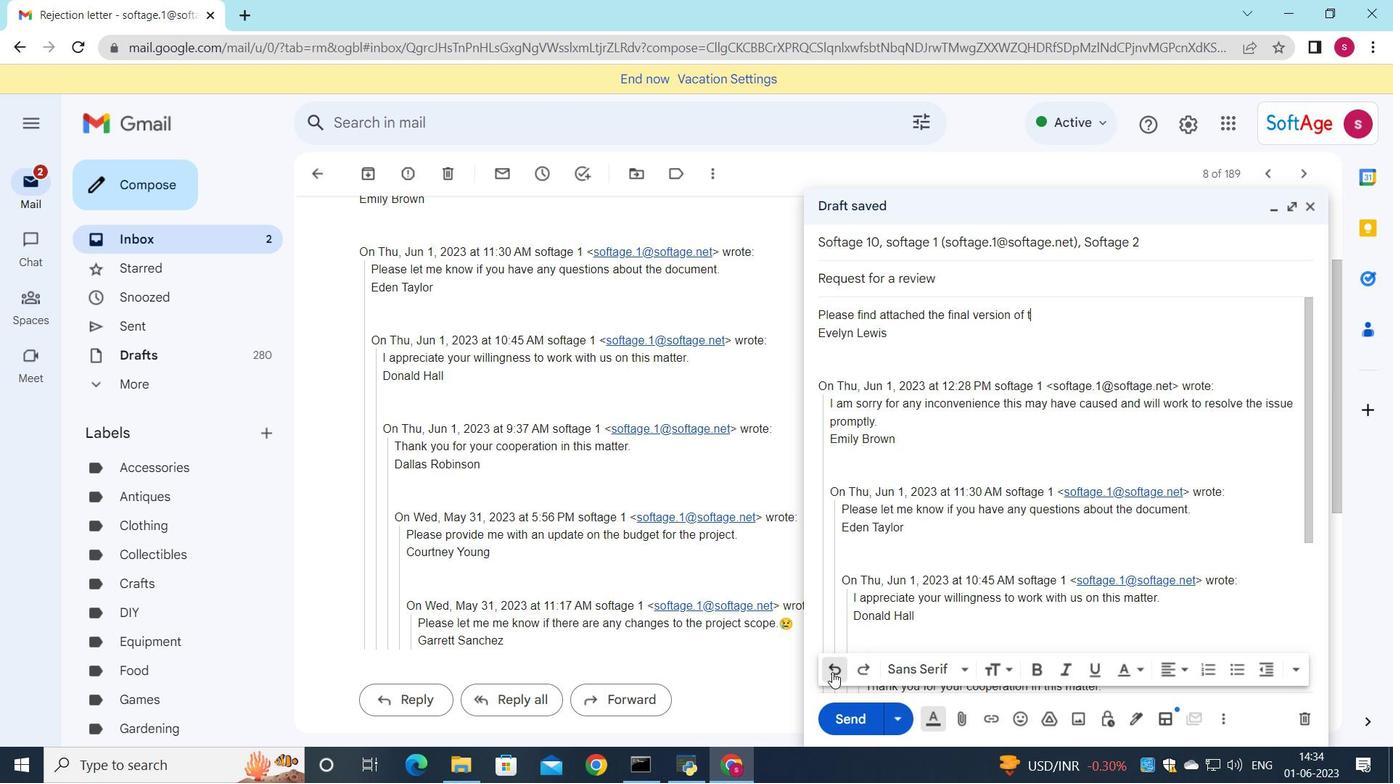 
Action: Mouse pressed left at (832, 672)
Screenshot: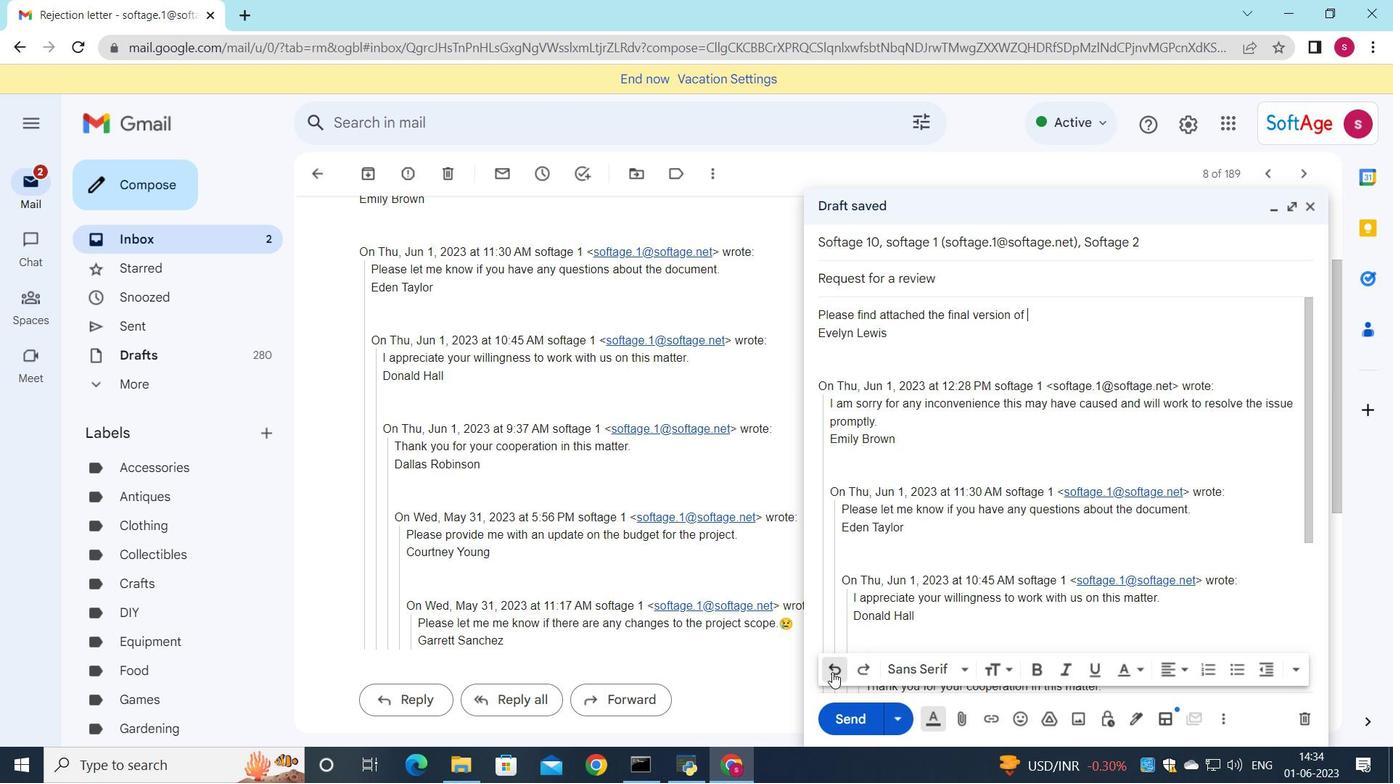 
Action: Mouse pressed left at (832, 672)
Screenshot: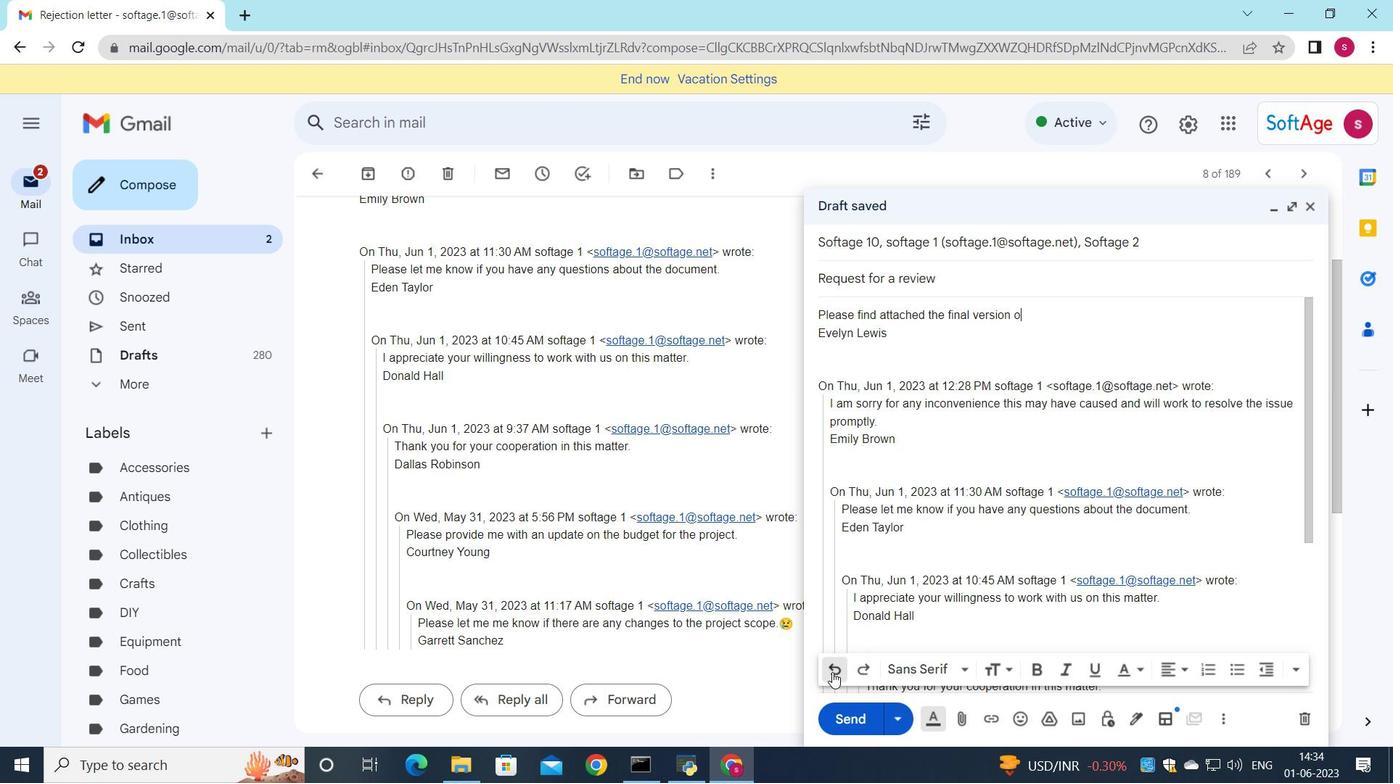 
Action: Mouse pressed left at (832, 672)
Screenshot: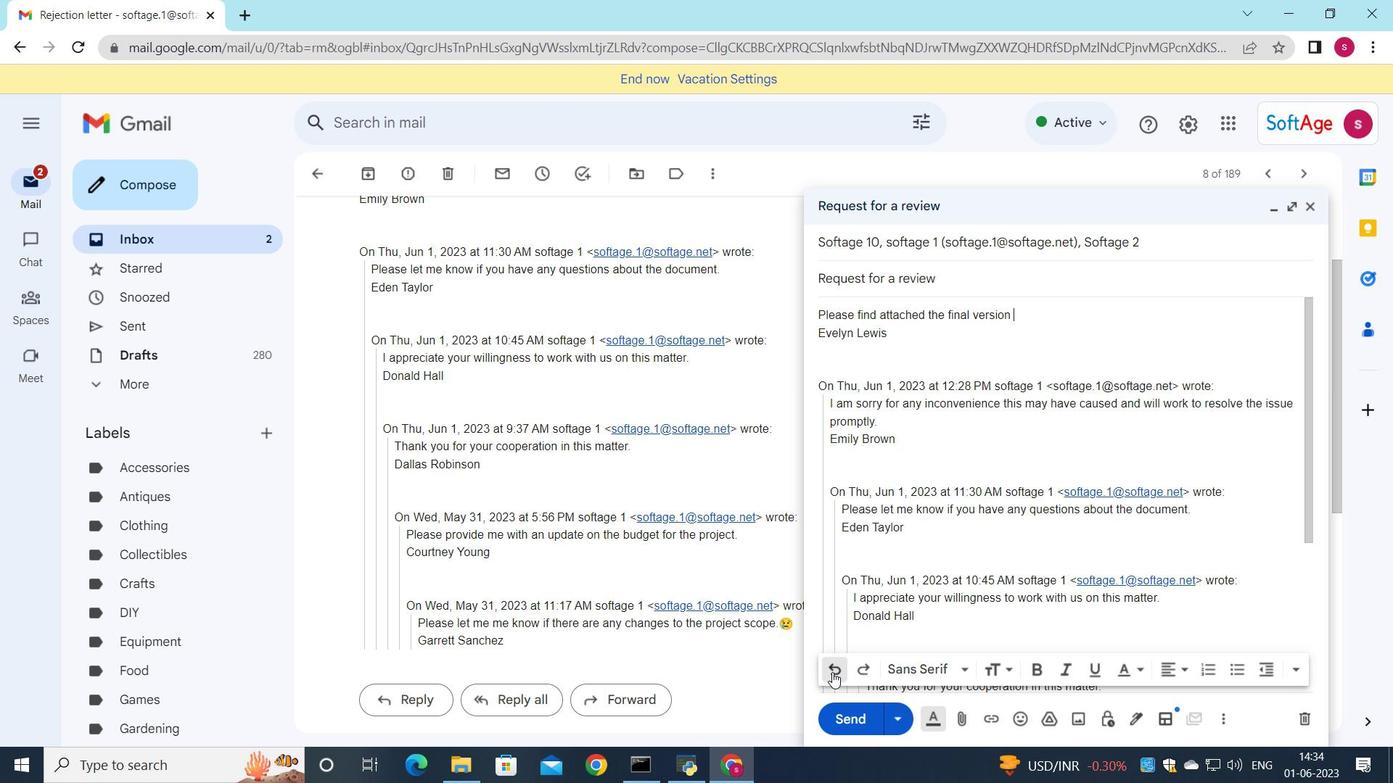 
Action: Mouse pressed left at (832, 672)
Screenshot: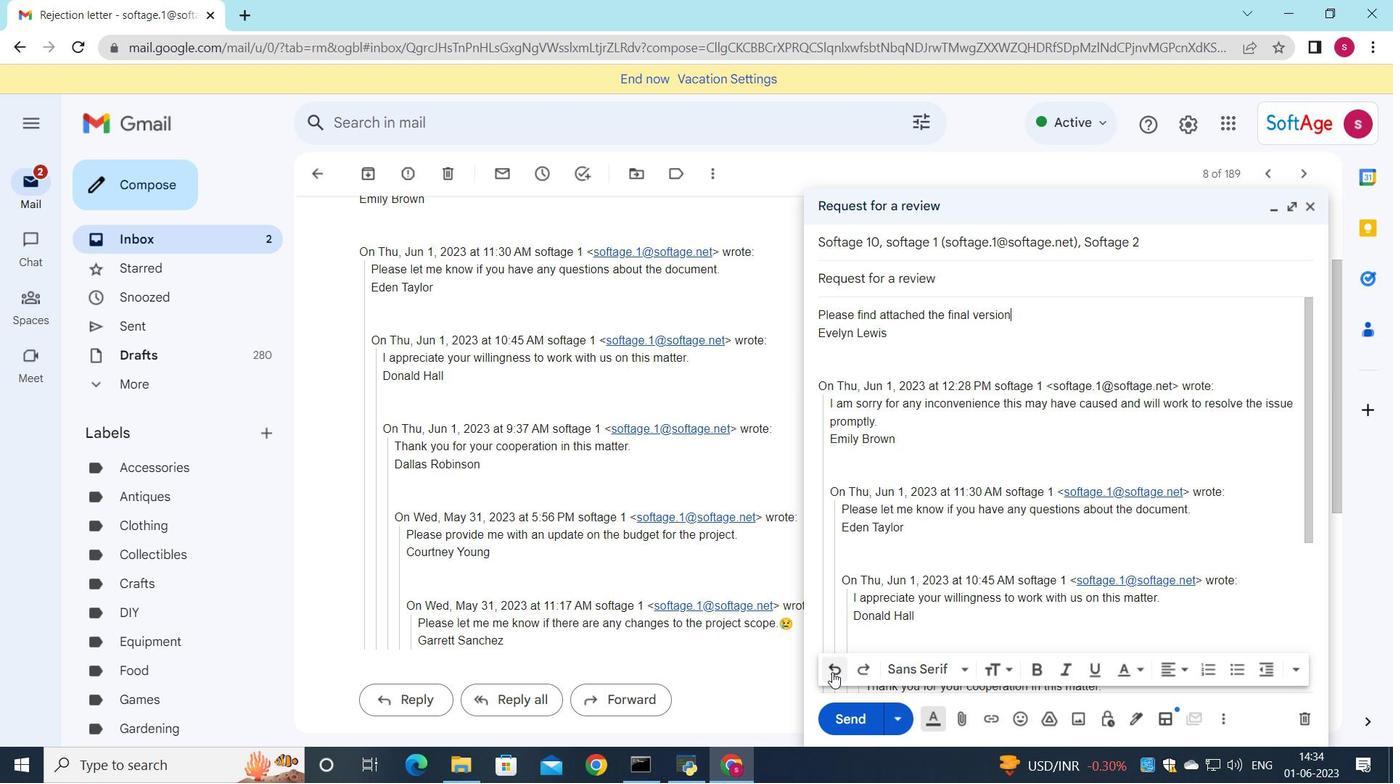 
Action: Mouse pressed left at (832, 672)
Screenshot: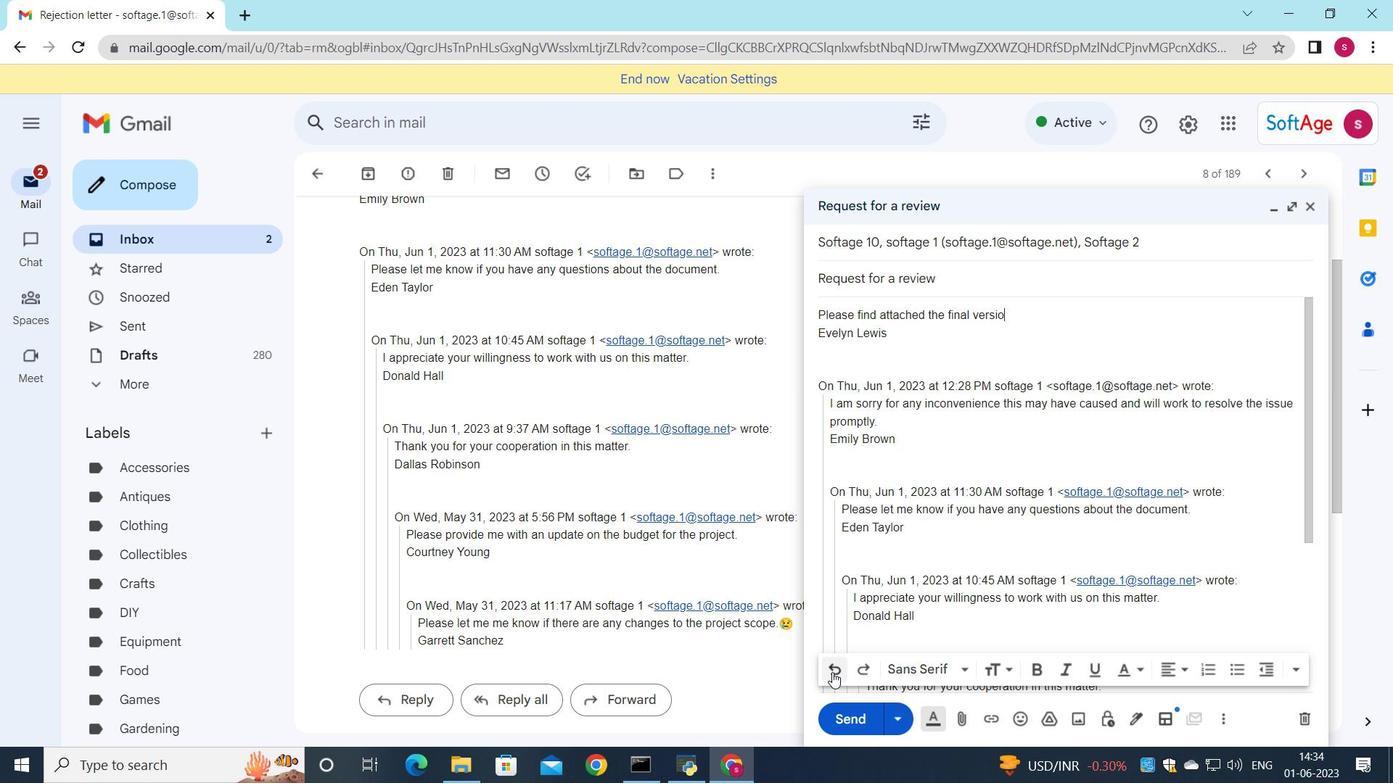 
Action: Mouse pressed left at (832, 672)
Screenshot: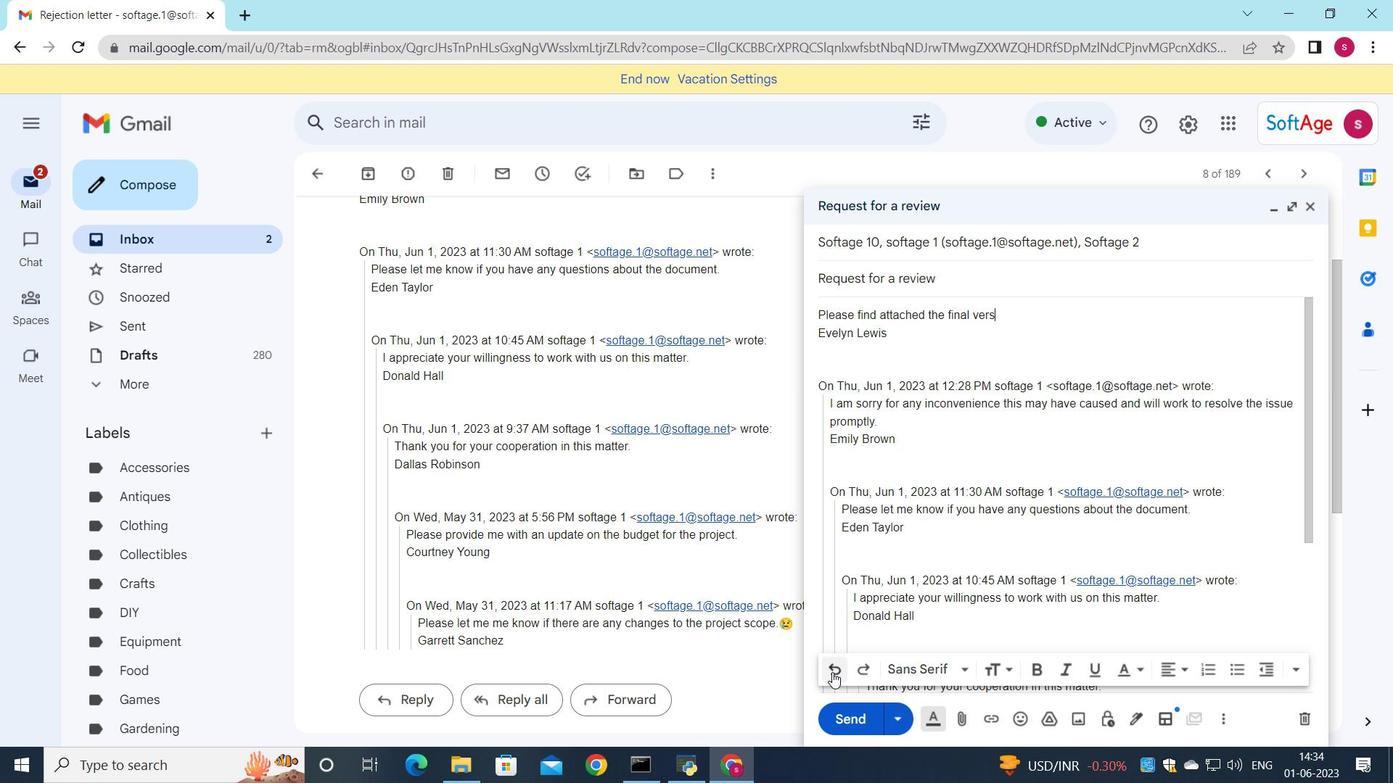 
Action: Mouse pressed left at (832, 672)
Screenshot: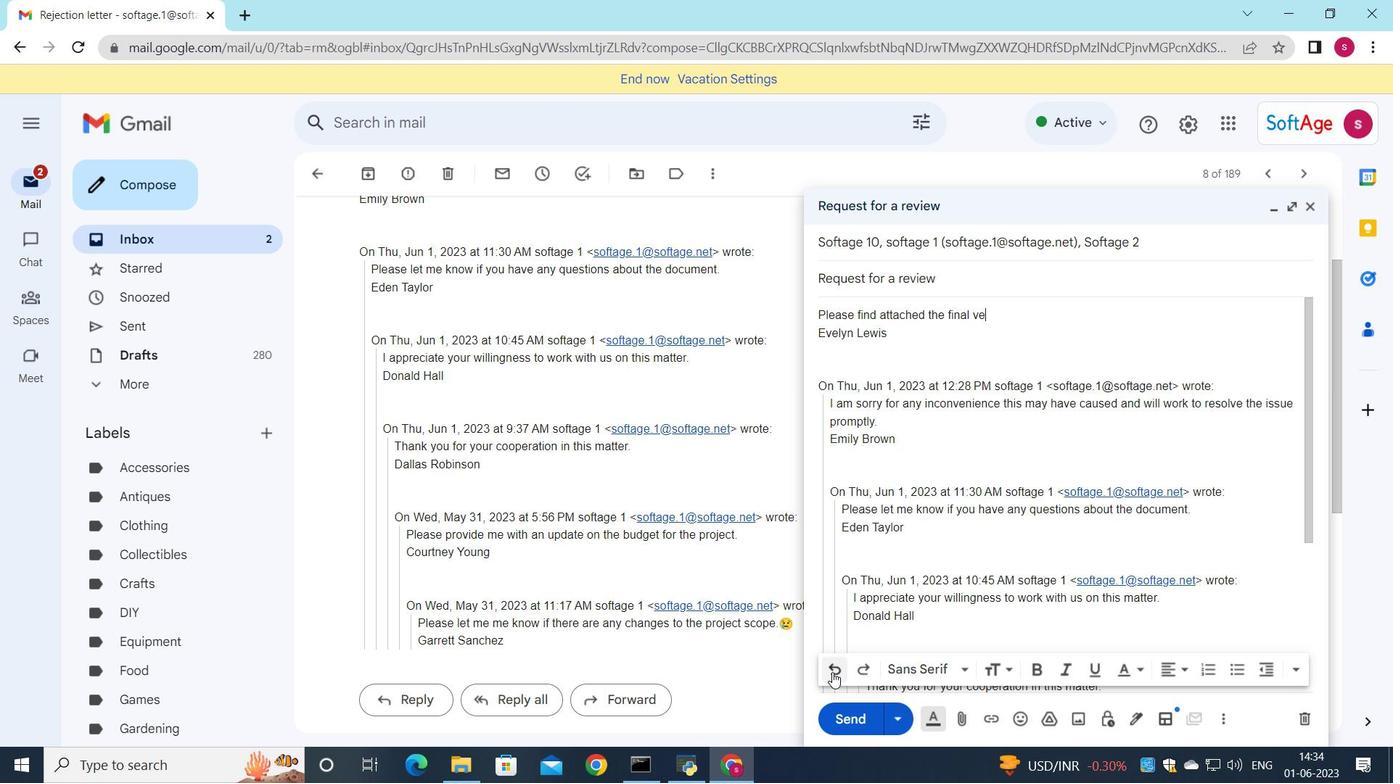 
Action: Mouse pressed left at (832, 672)
Screenshot: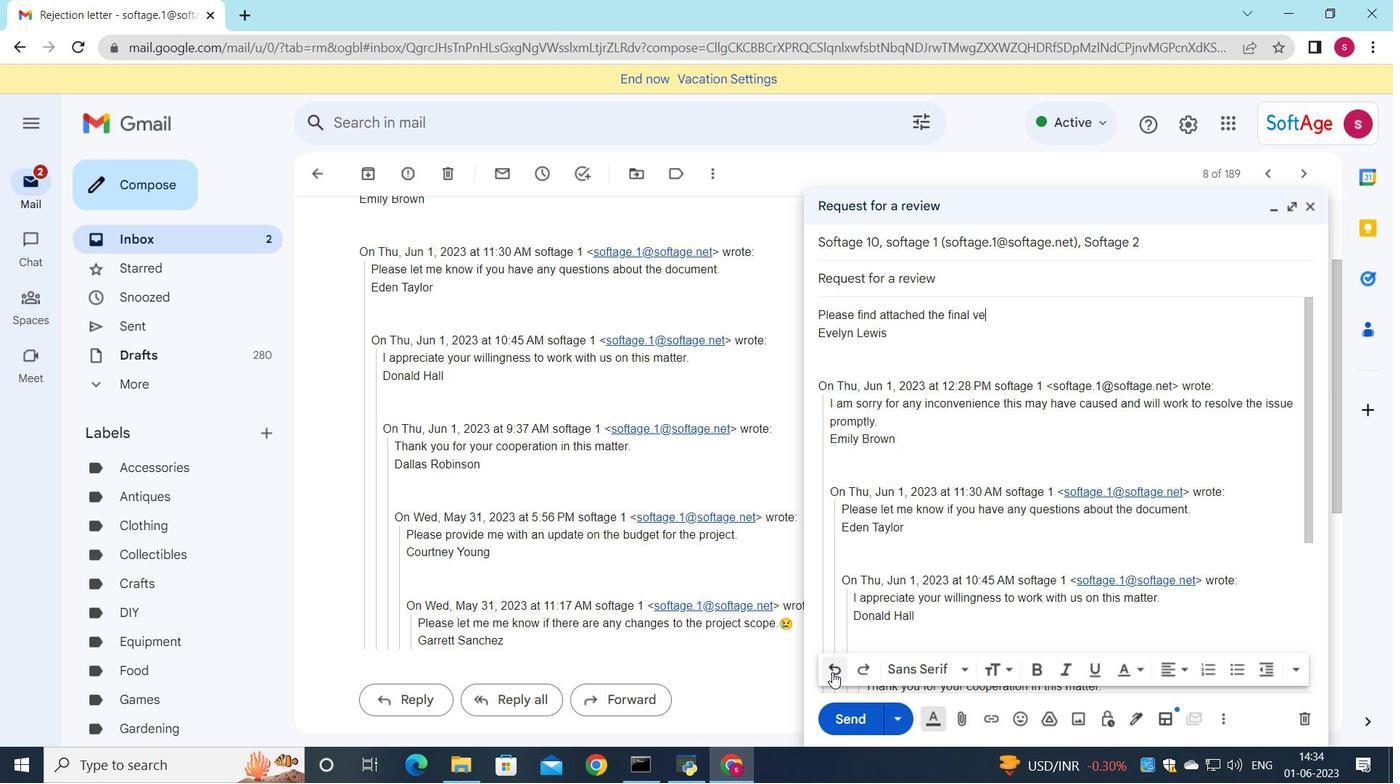 
Action: Mouse pressed left at (832, 672)
Screenshot: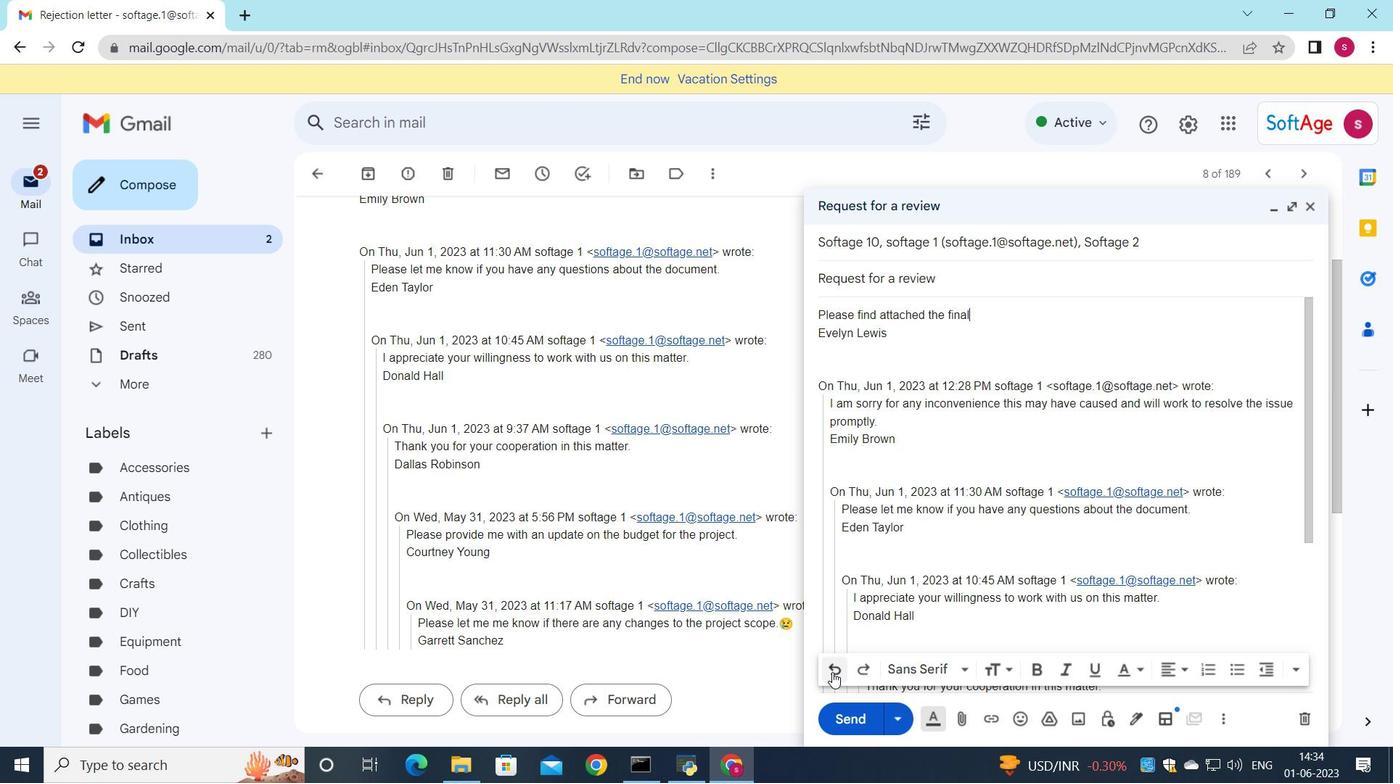 
Action: Mouse pressed left at (832, 672)
Screenshot: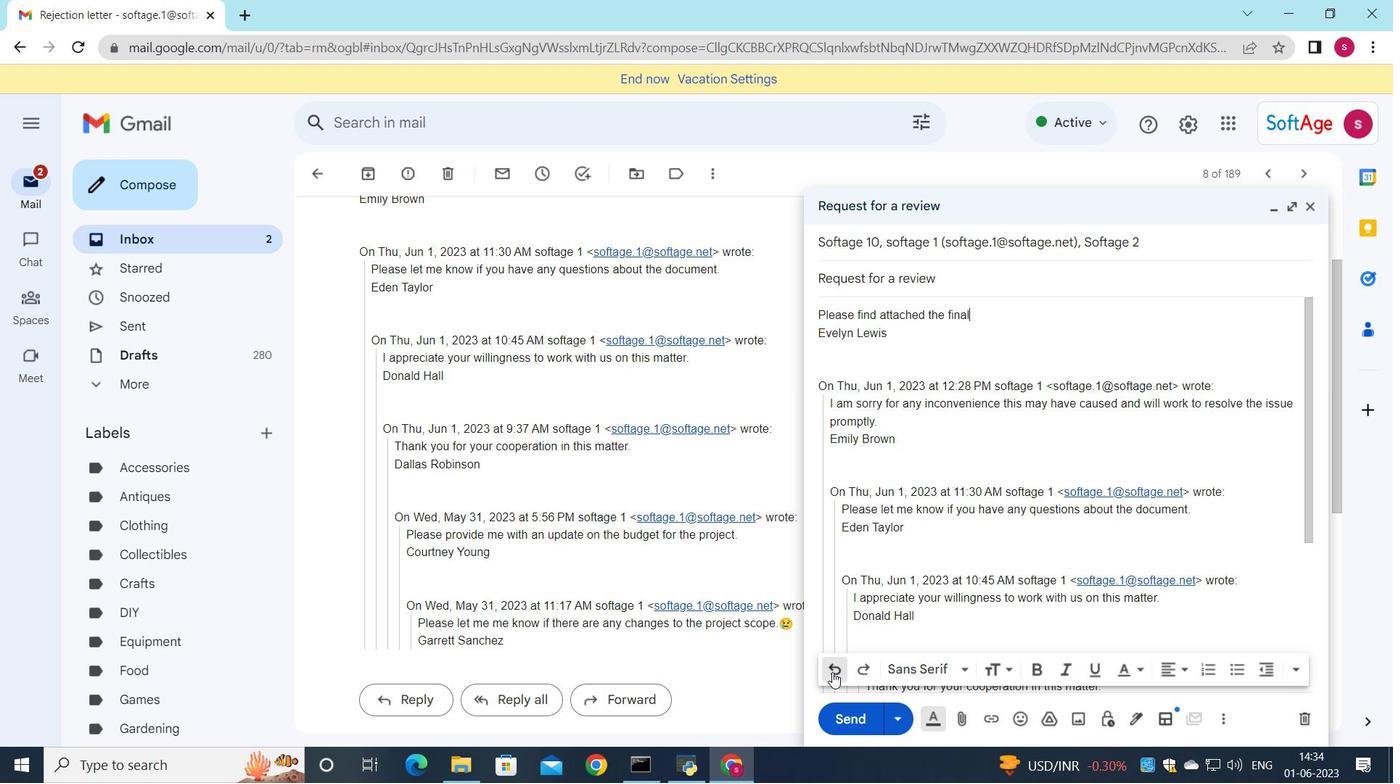 
Action: Mouse pressed left at (832, 672)
Screenshot: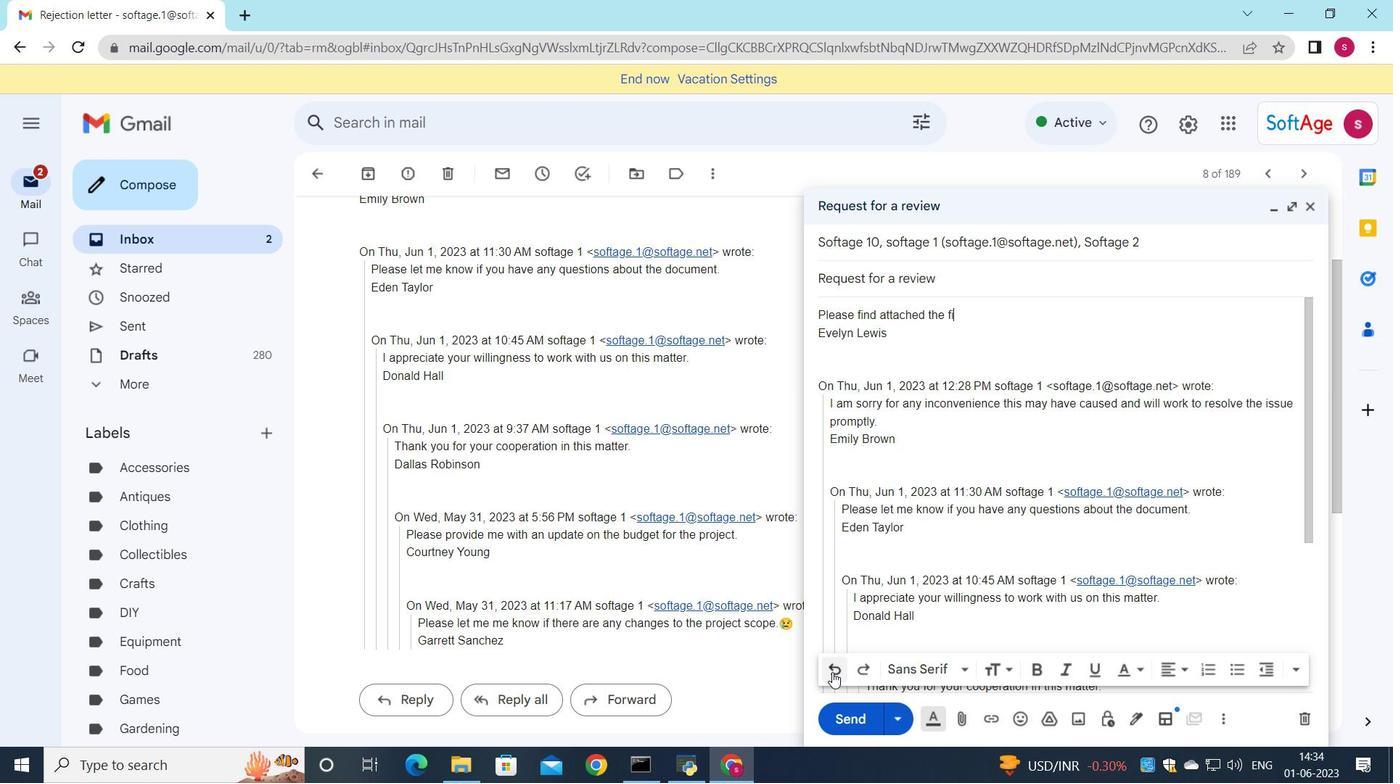 
Action: Mouse pressed left at (832, 672)
Screenshot: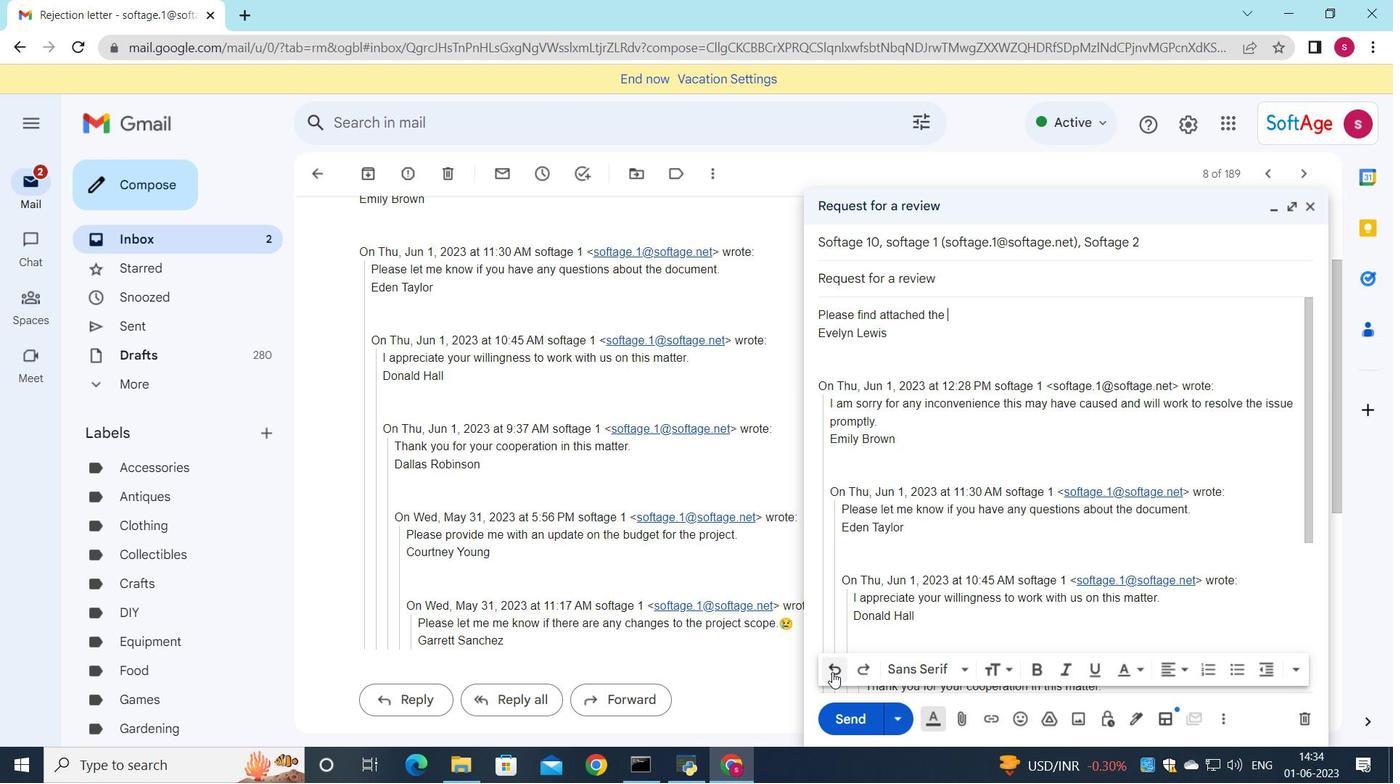 
Action: Mouse pressed left at (832, 672)
Screenshot: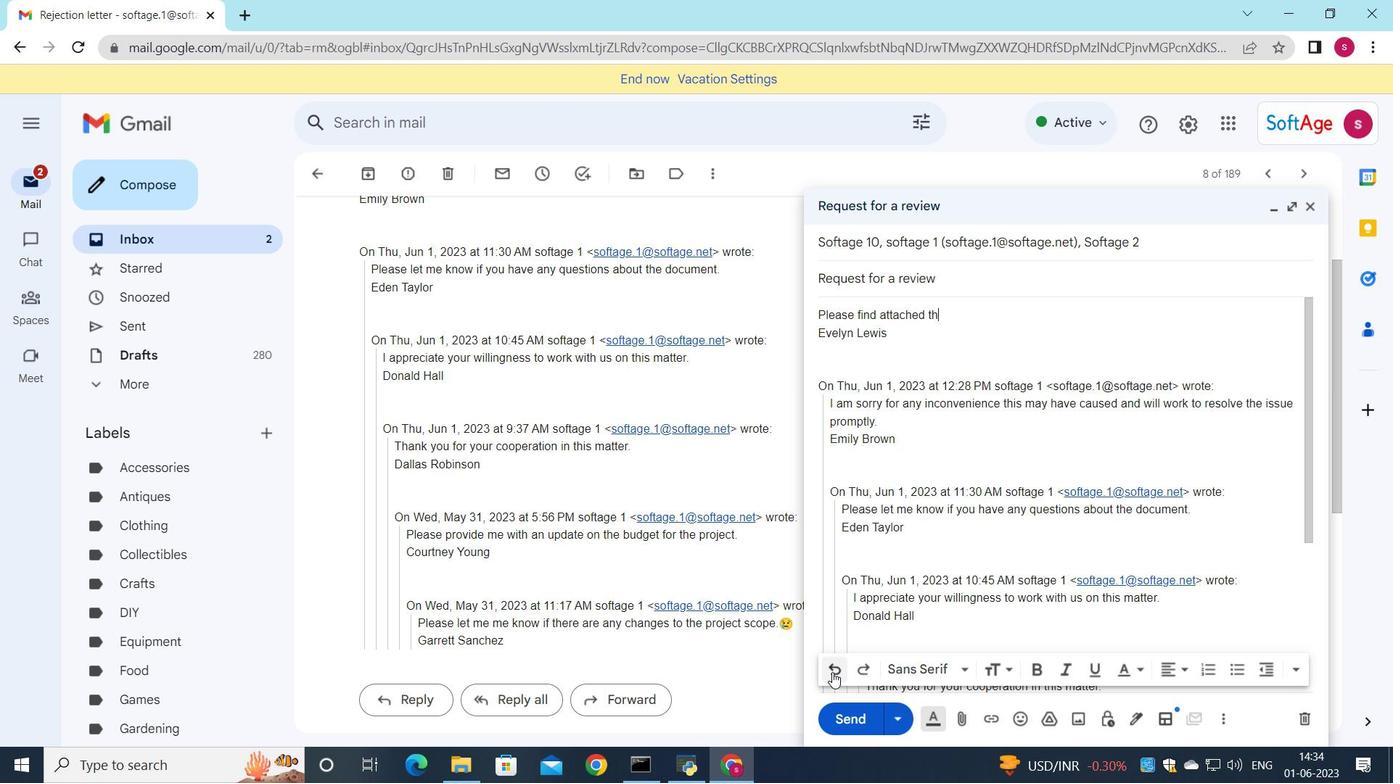 
Action: Mouse pressed left at (832, 672)
Screenshot: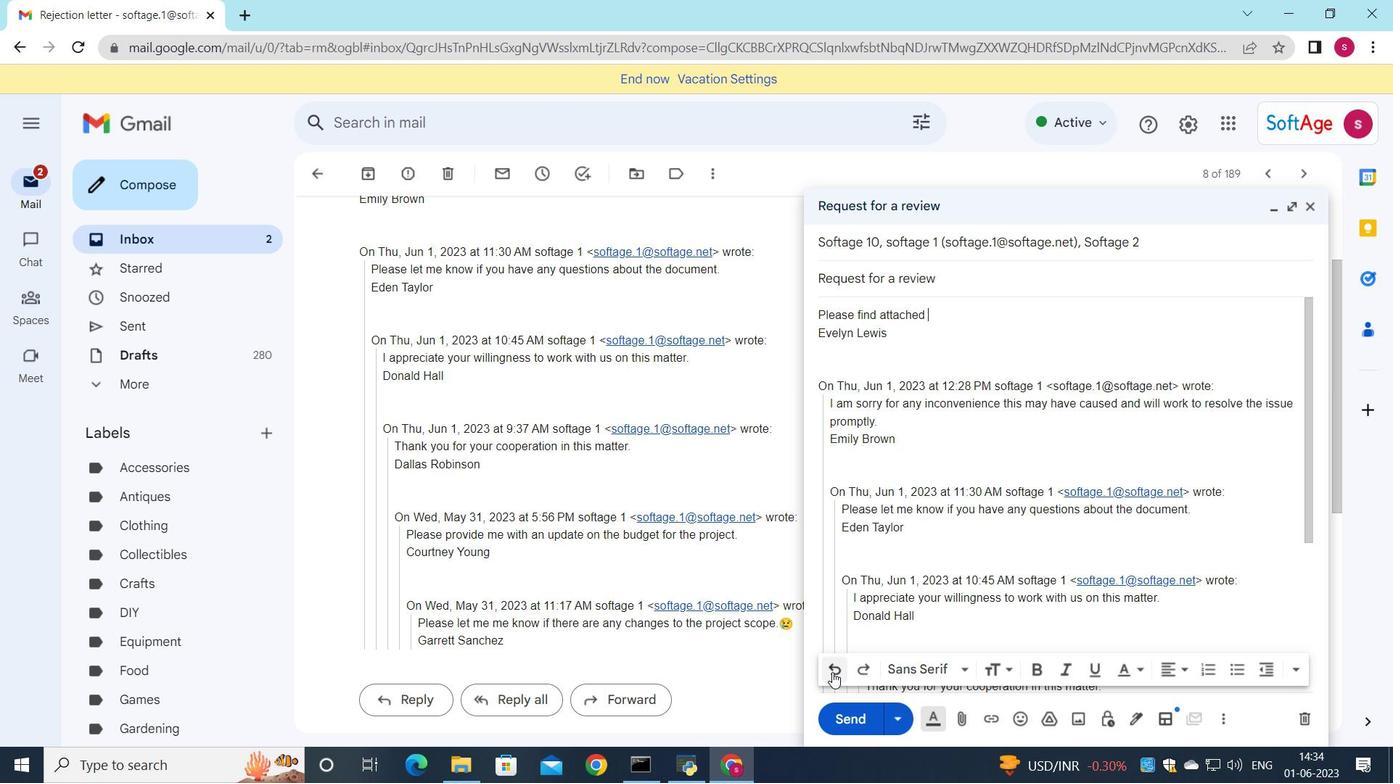 
Action: Mouse pressed left at (832, 672)
Screenshot: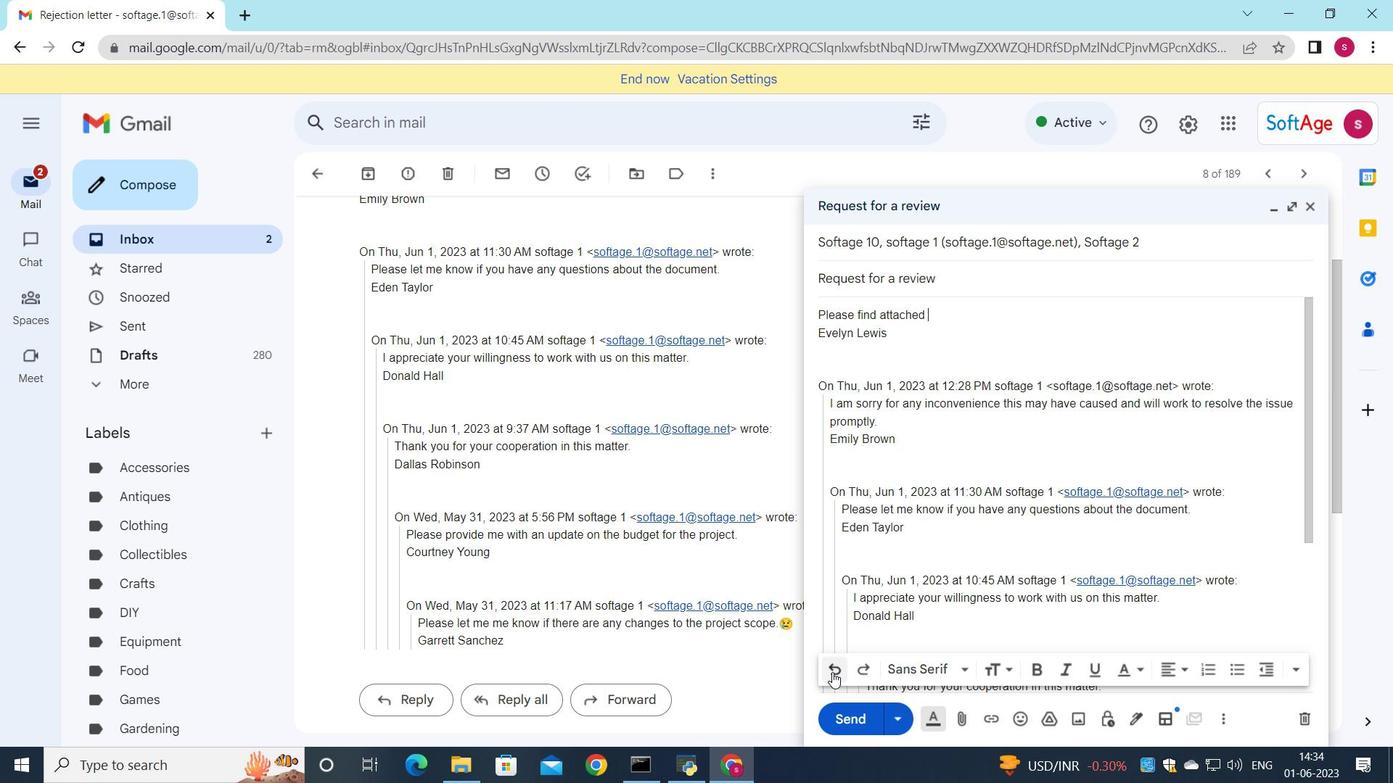 
Action: Mouse pressed left at (832, 672)
Screenshot: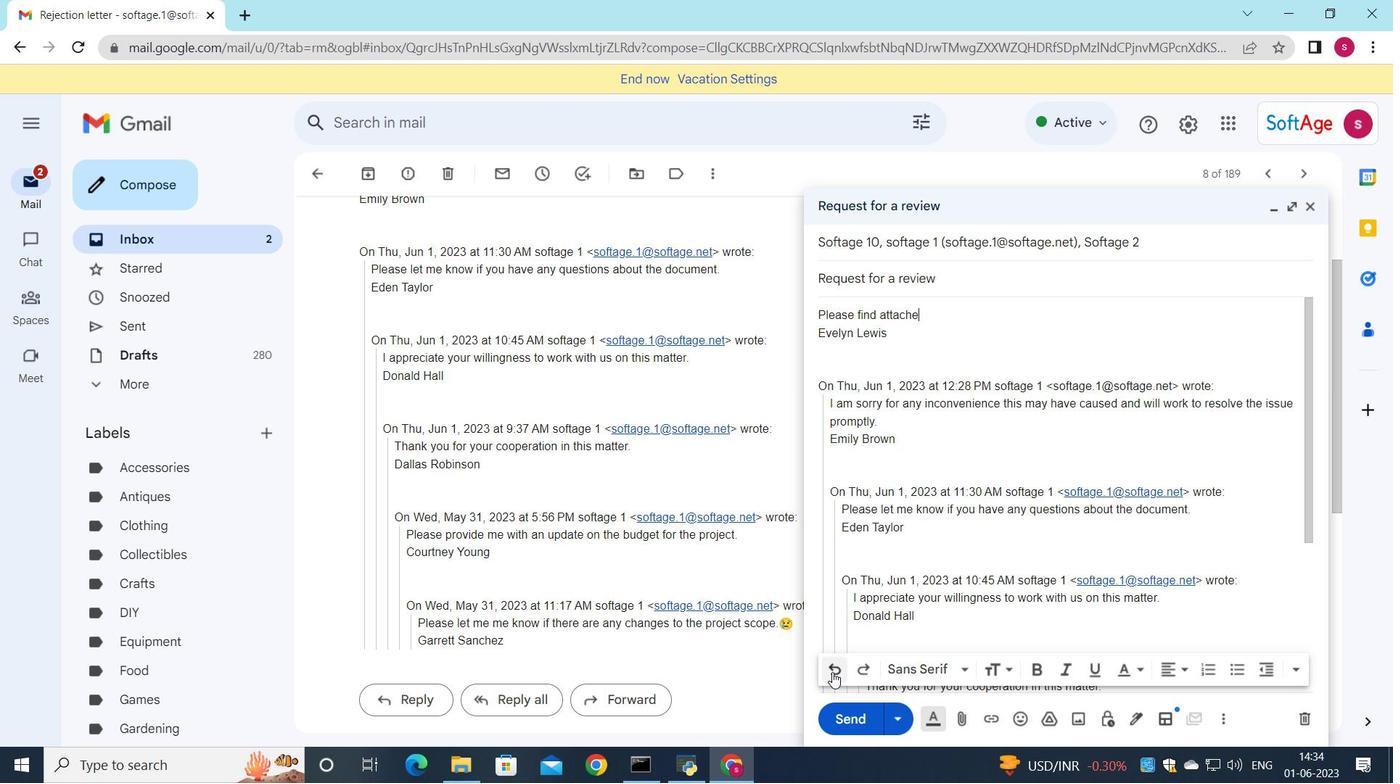 
Action: Mouse pressed left at (832, 672)
Screenshot: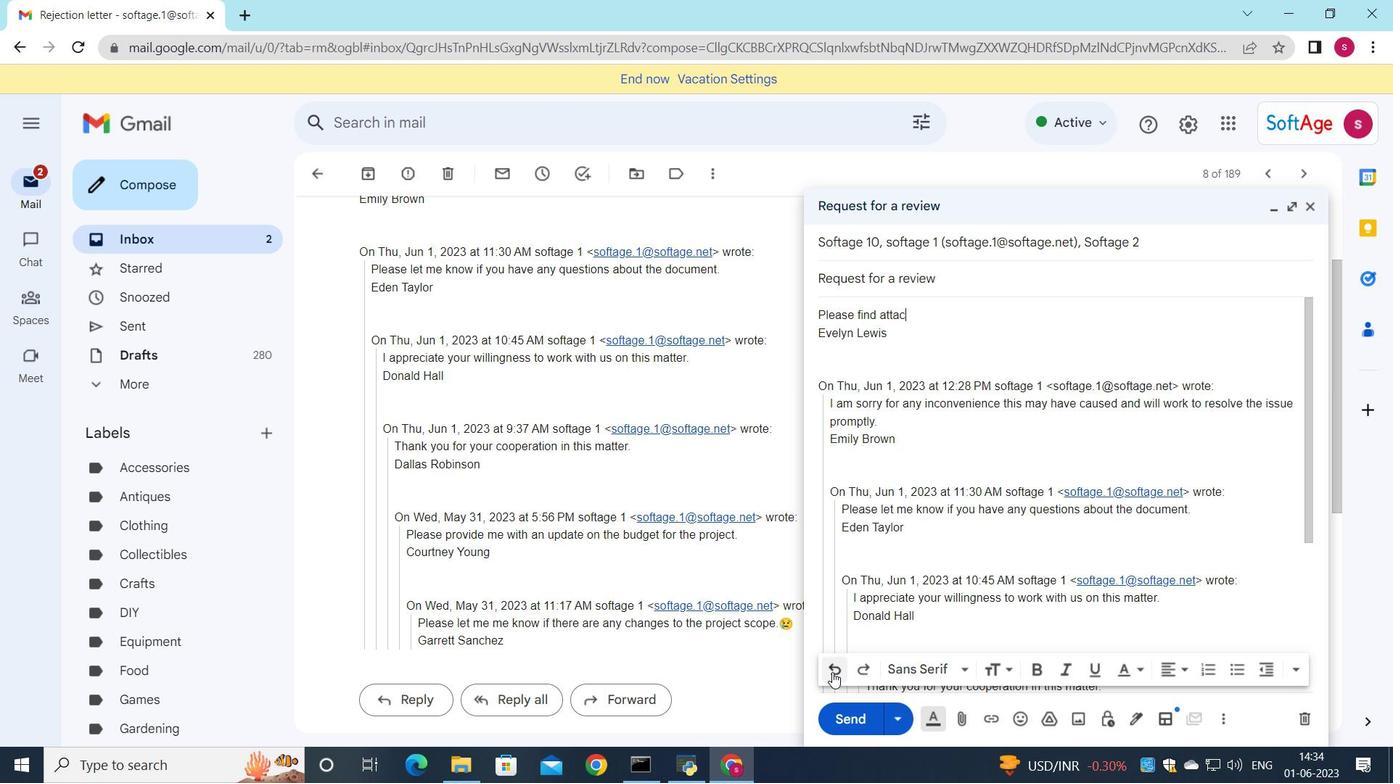 
Action: Mouse pressed left at (832, 672)
Screenshot: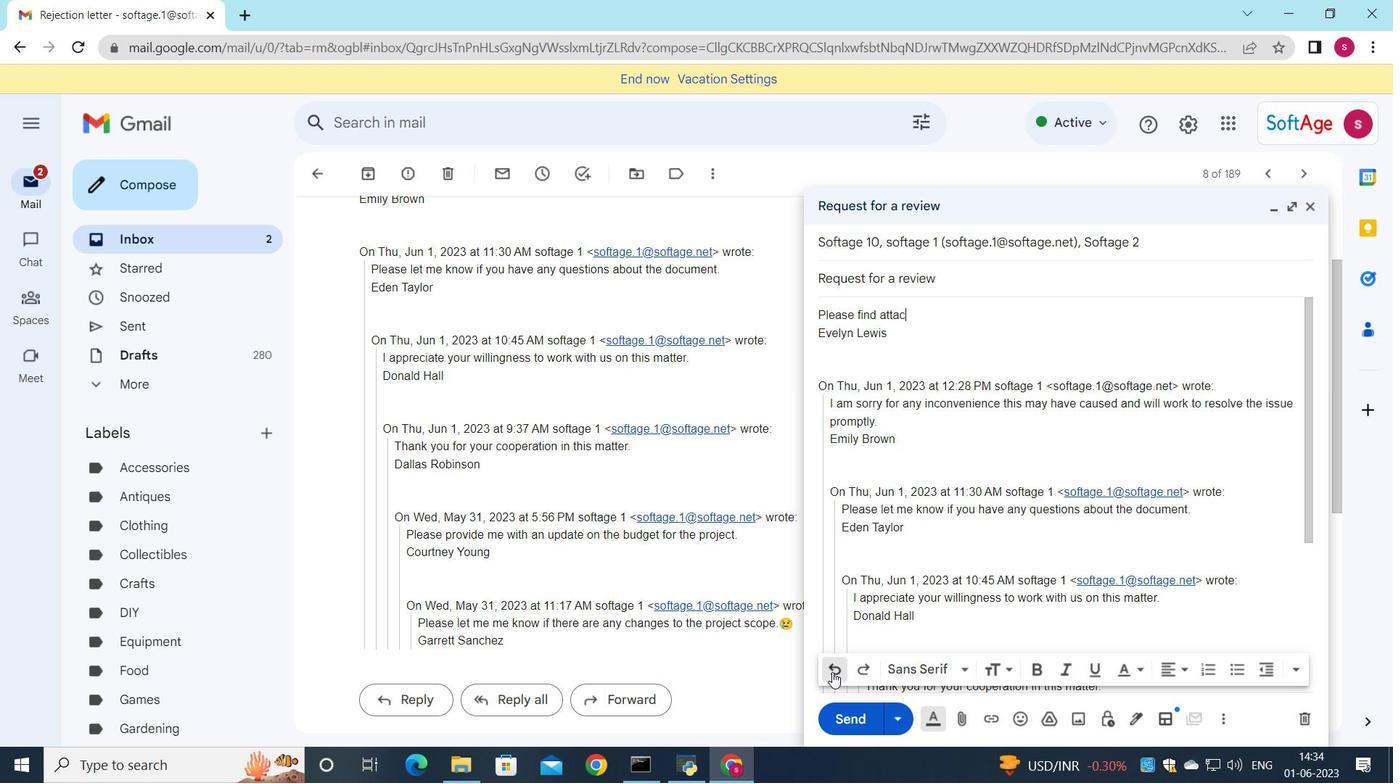 
Action: Mouse pressed left at (832, 672)
Screenshot: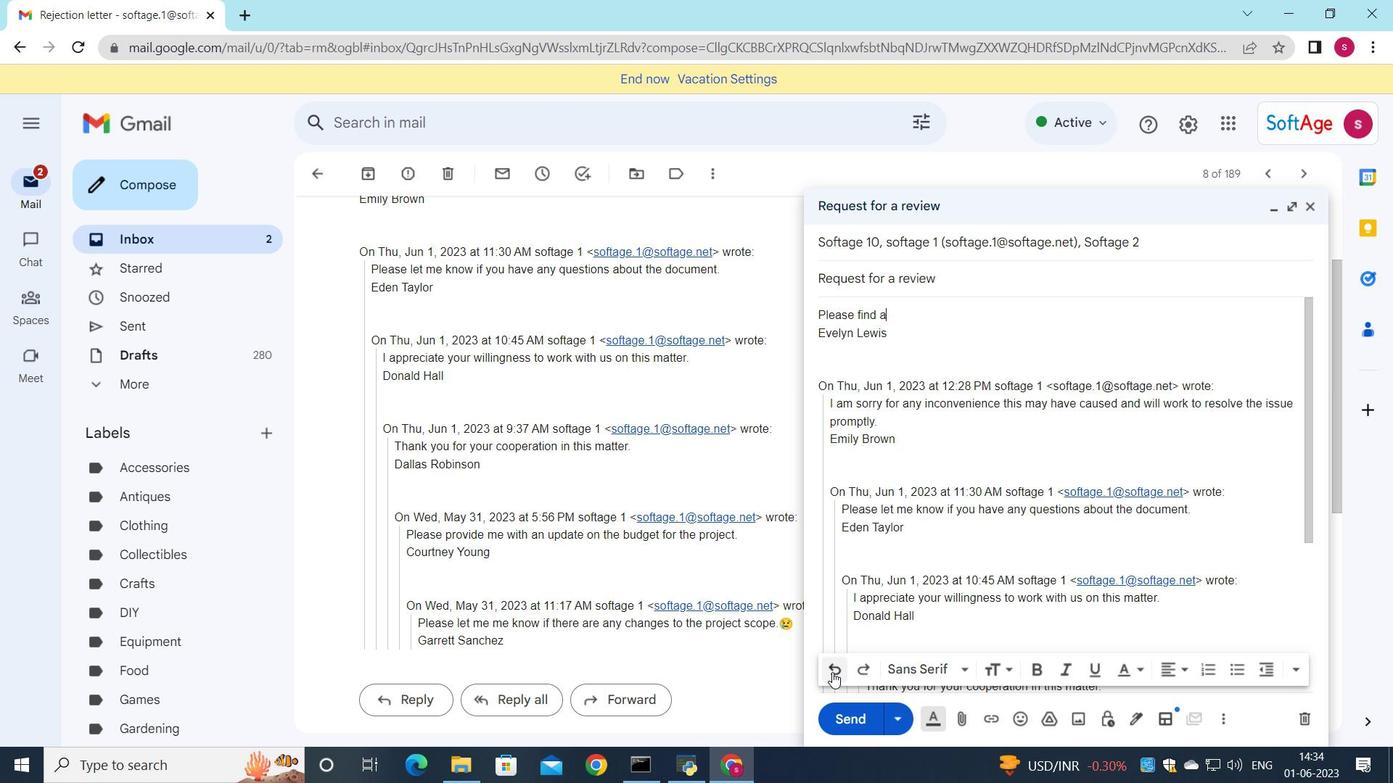 
Action: Mouse pressed left at (832, 672)
Screenshot: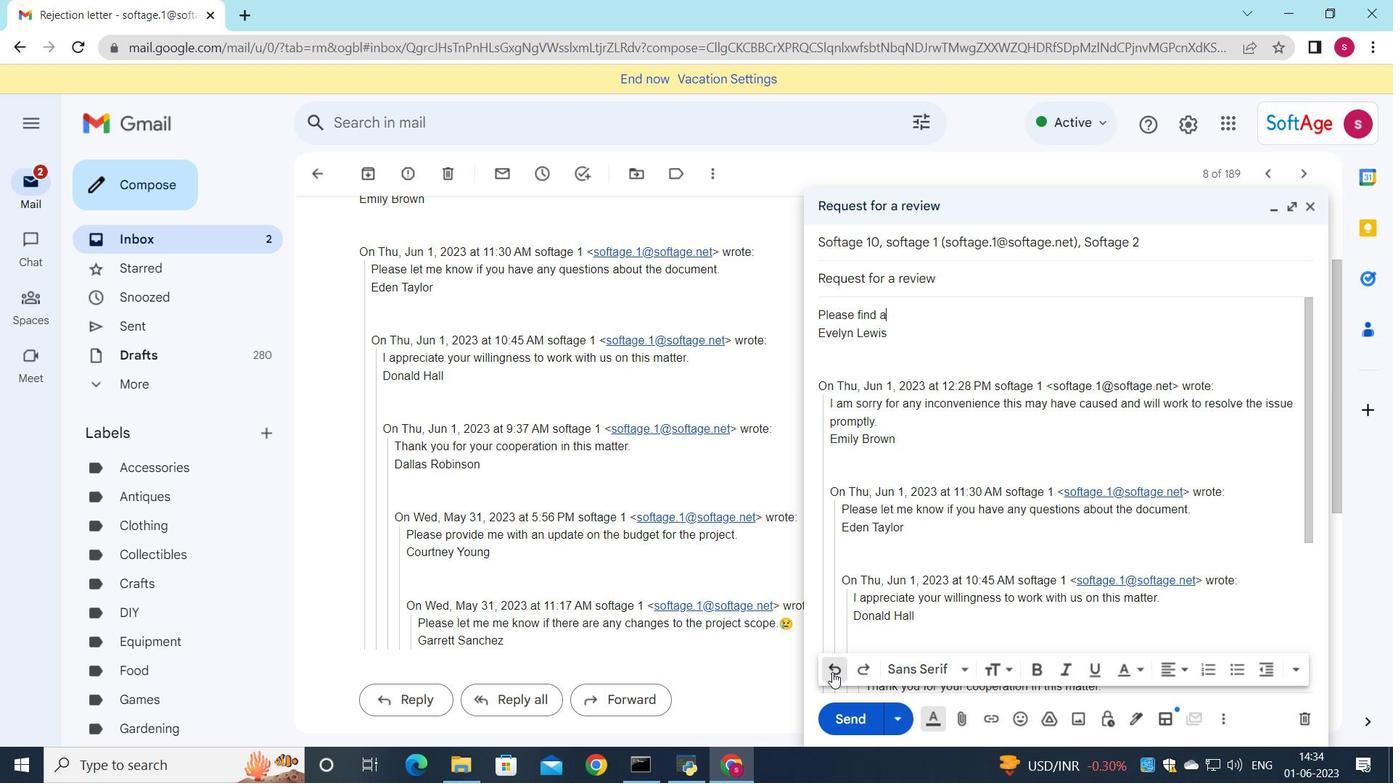 
Action: Mouse pressed left at (832, 672)
Screenshot: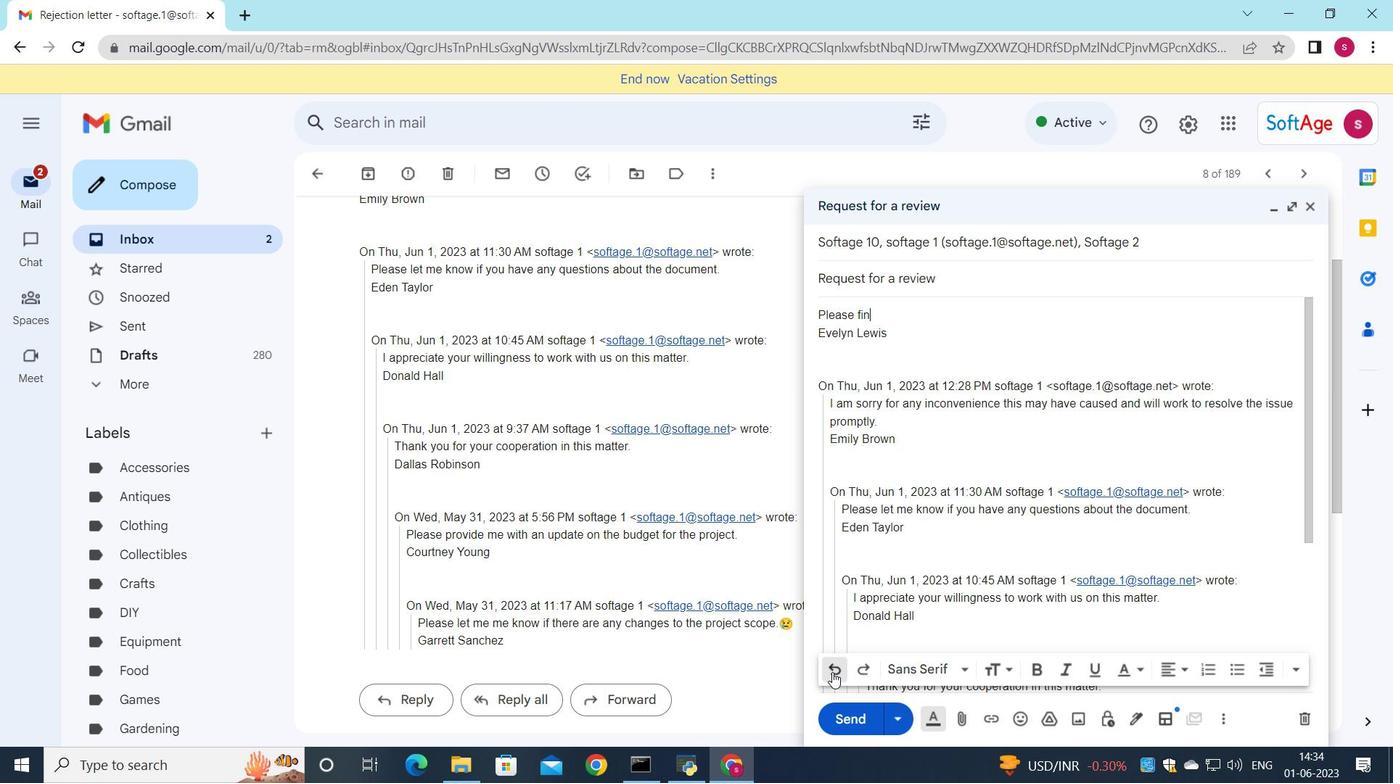 
Action: Mouse pressed left at (832, 672)
Screenshot: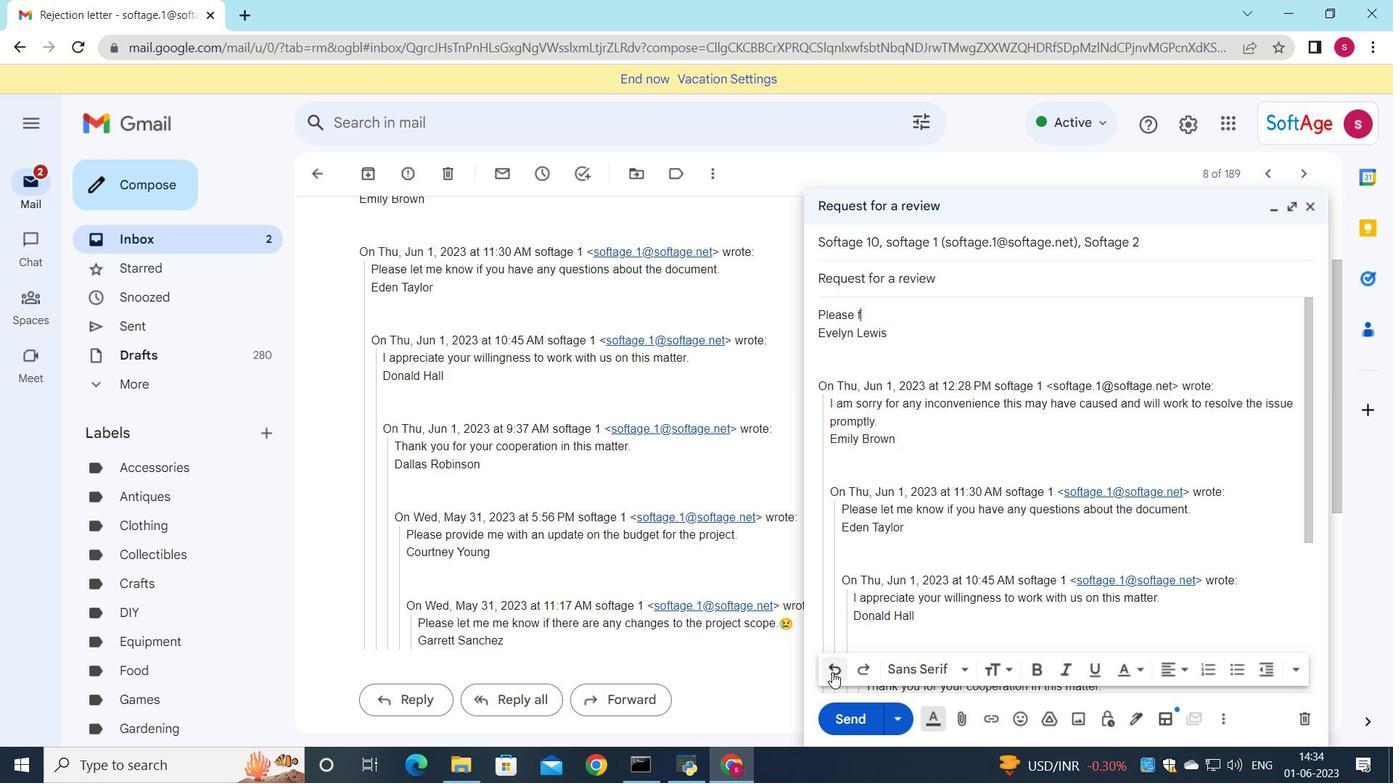 
Action: Mouse pressed left at (832, 672)
Screenshot: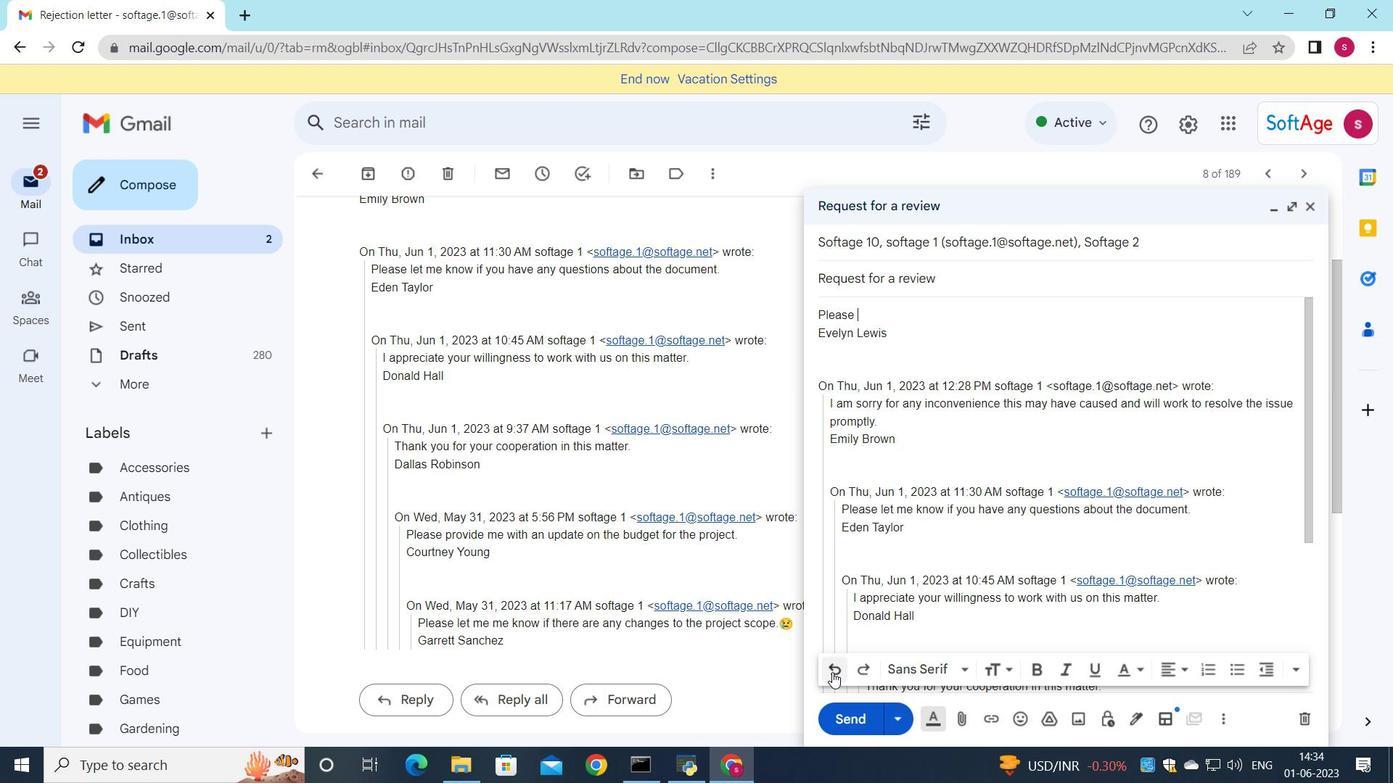 
Action: Mouse pressed left at (832, 672)
Screenshot: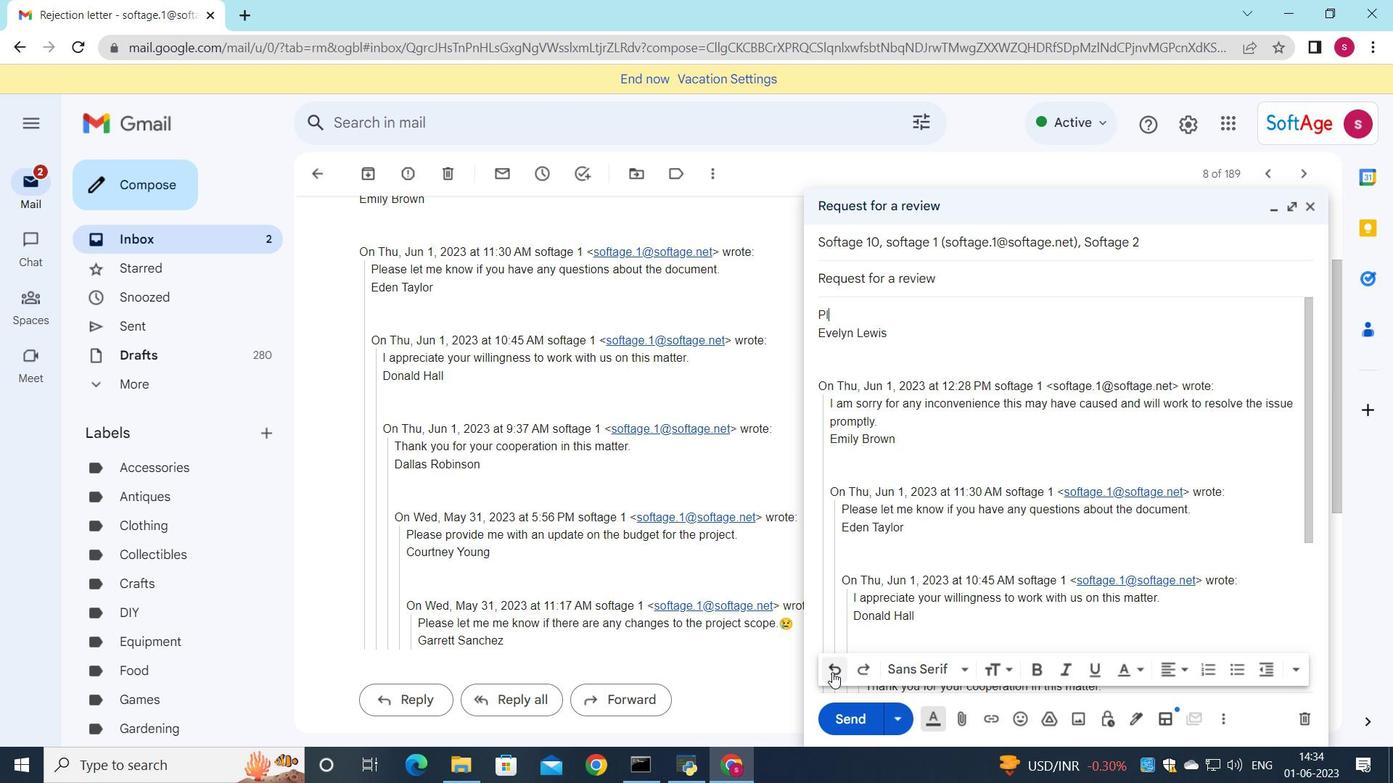 
Action: Mouse pressed left at (832, 672)
Screenshot: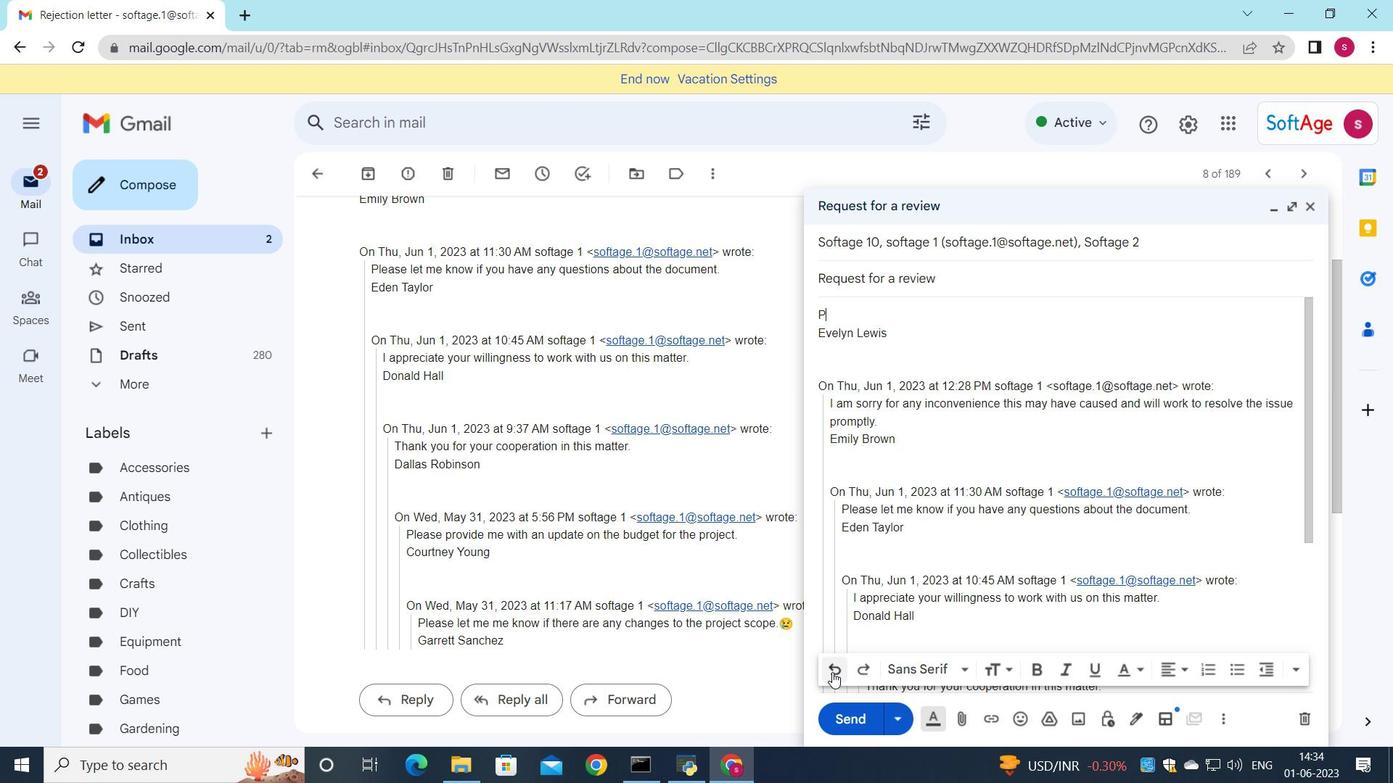 
Action: Key pressed <Key.shift>I<Key.space>would<Key.space>like<Key.space>to<Key.space>request<Key.space>a<Key.space>review<Key.space>of<Key.space>the<Key.space>proposal<Key.space>before<Key.space>making<Key.space>a<Key.space>decision.
Screenshot: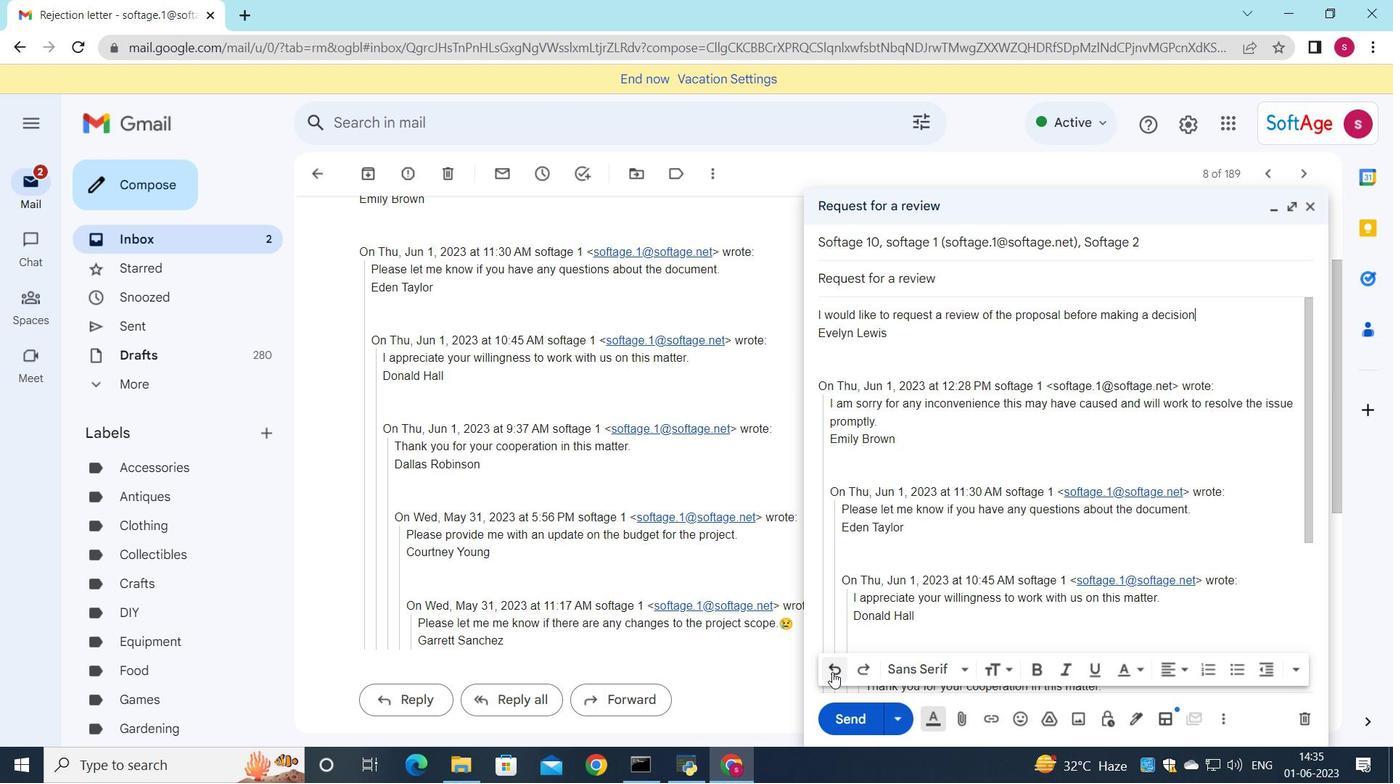 
Action: Mouse moved to (839, 724)
Screenshot: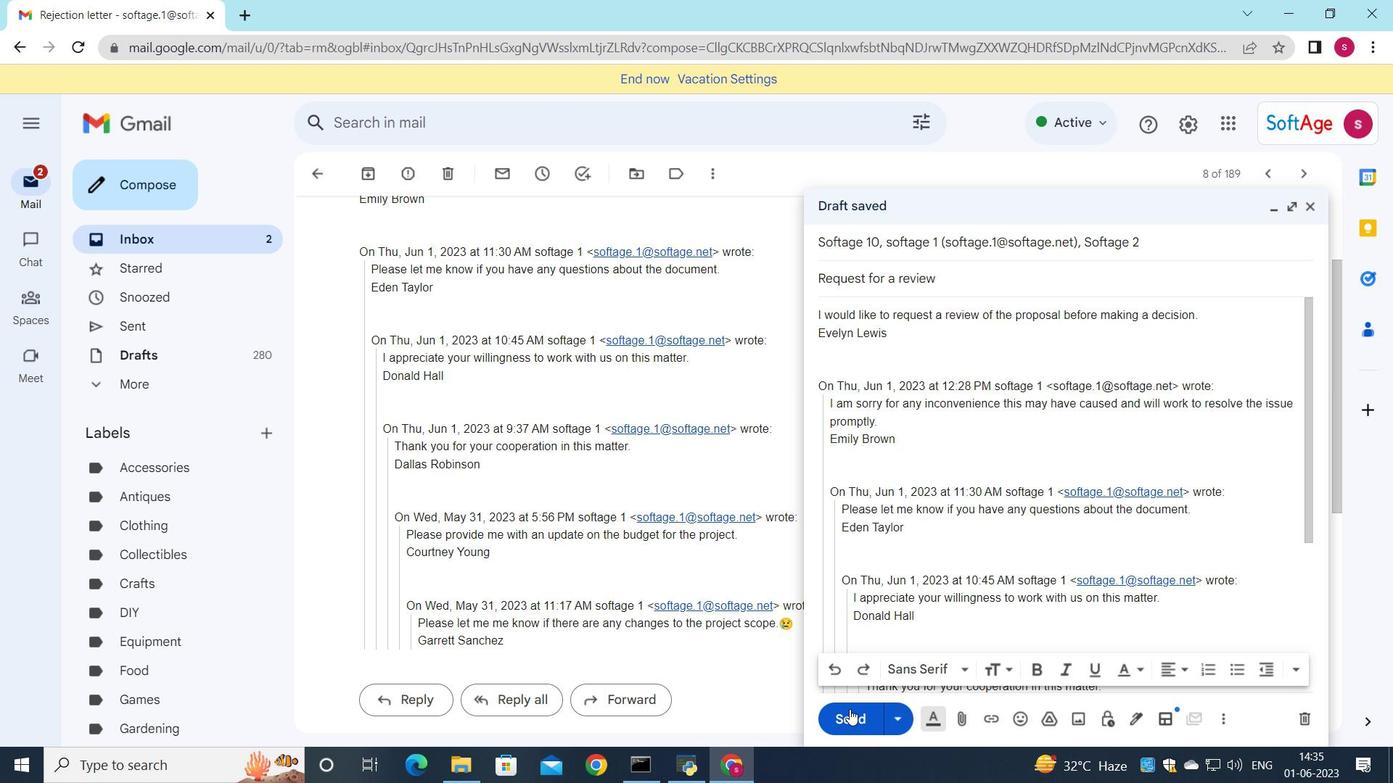 
Action: Mouse pressed left at (839, 724)
Screenshot: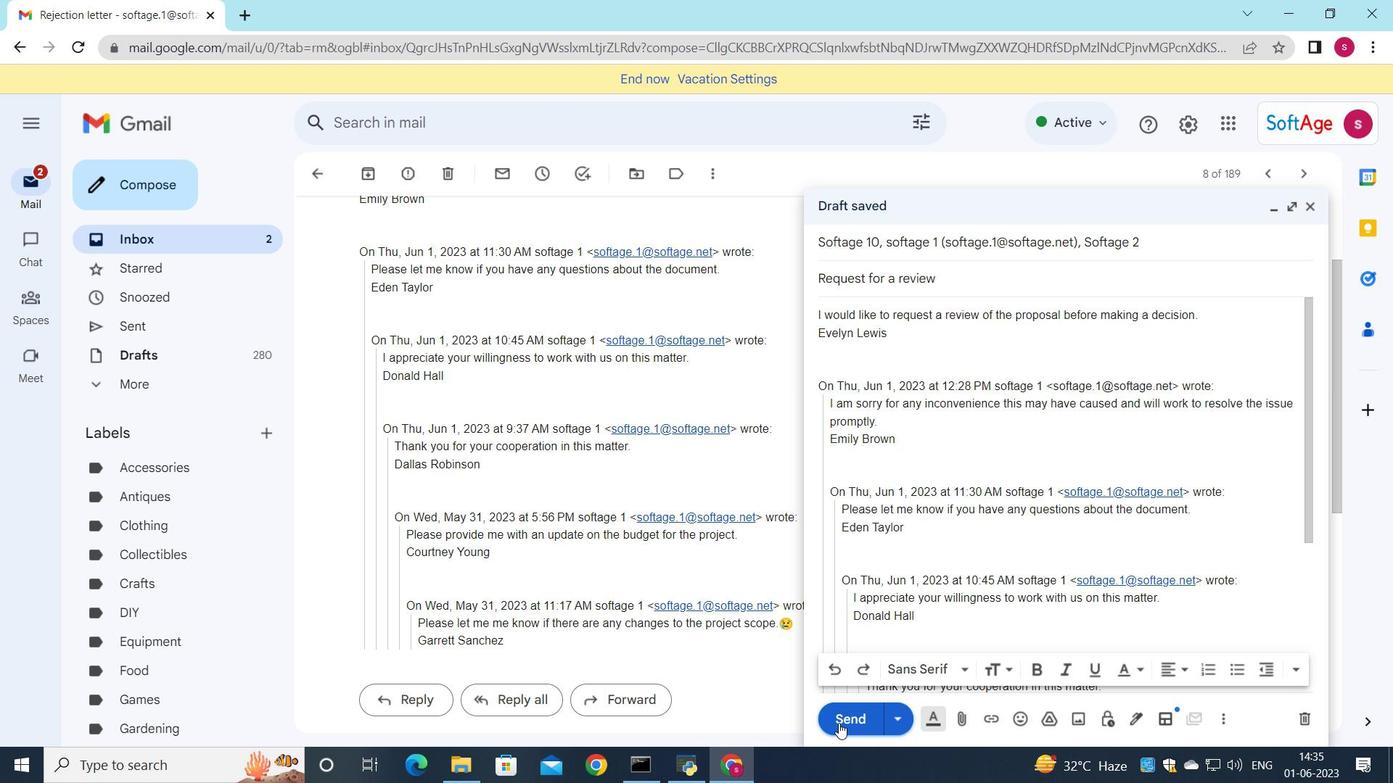 
Action: Mouse moved to (174, 230)
Screenshot: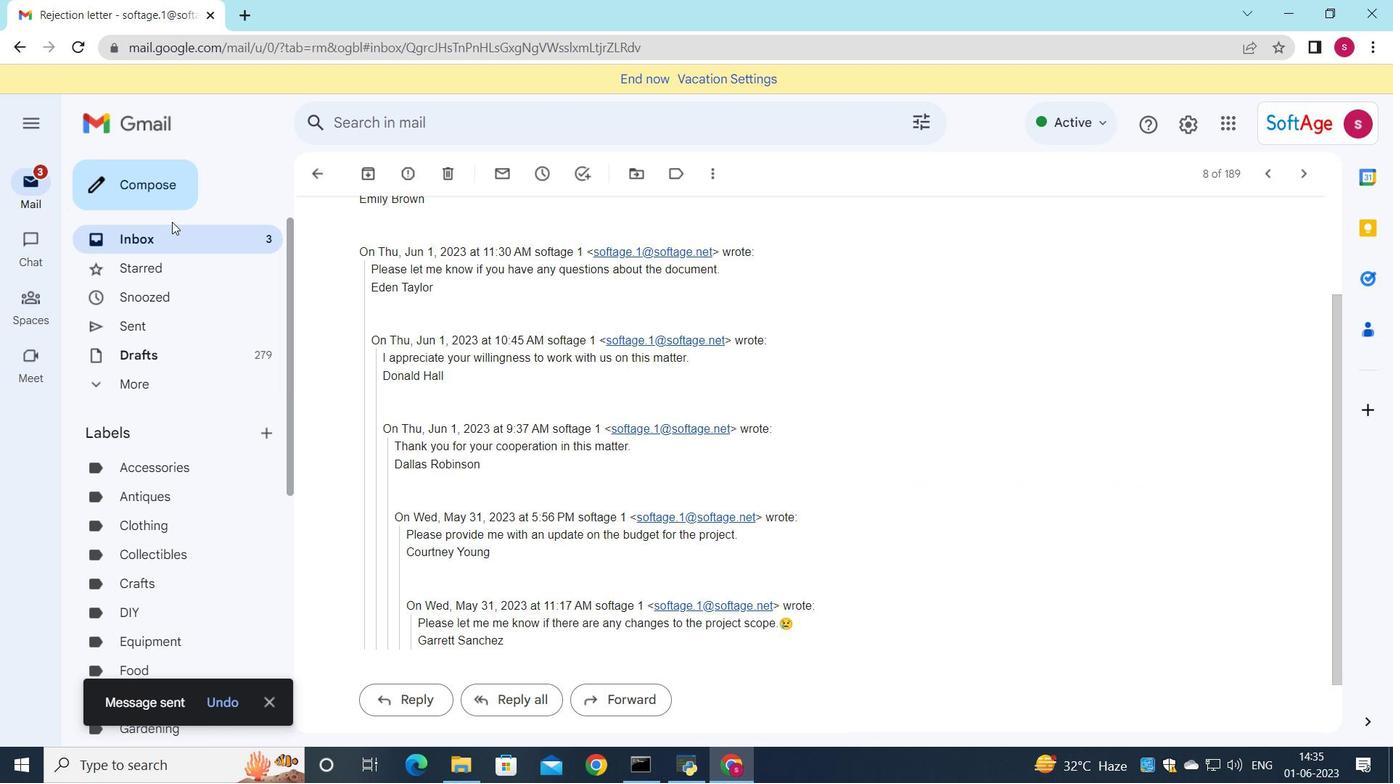 
Action: Mouse pressed left at (174, 230)
Screenshot: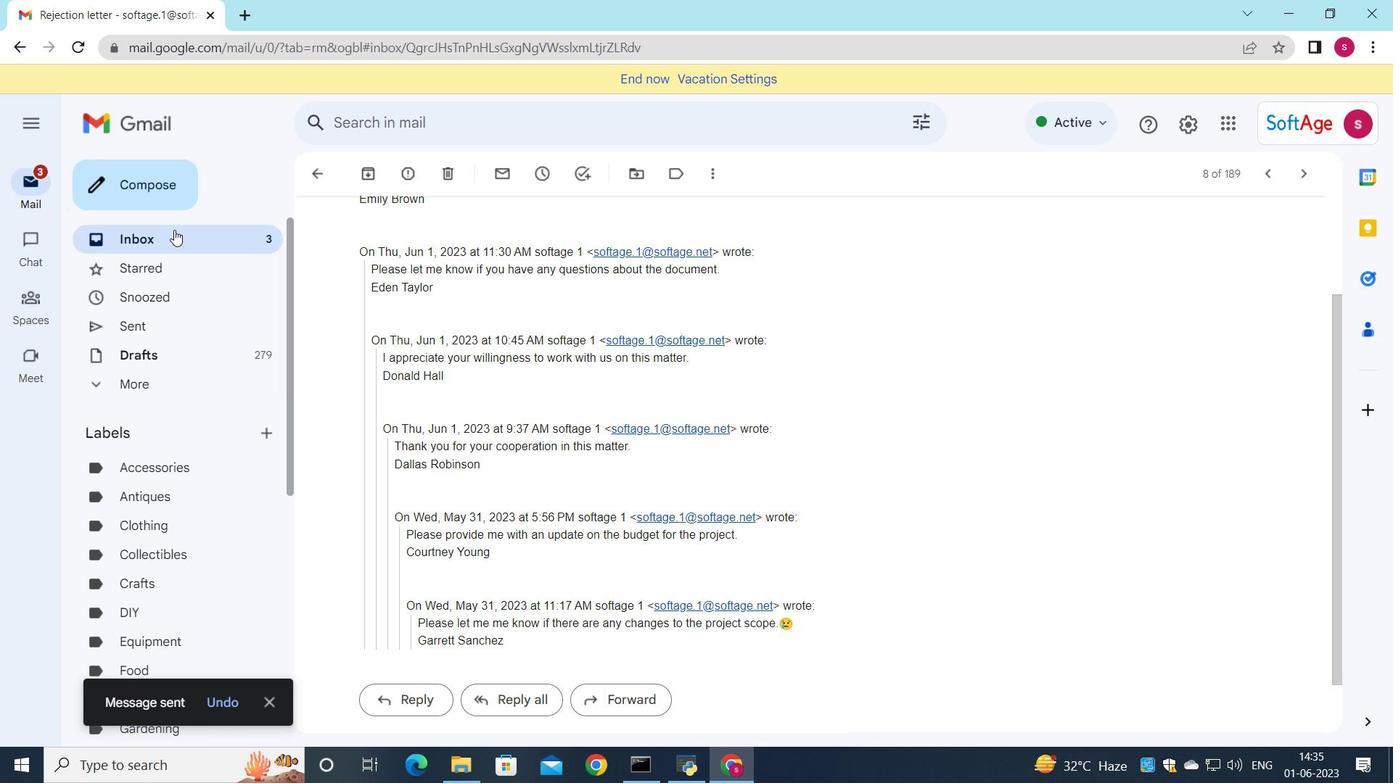 
Action: Mouse moved to (528, 219)
Screenshot: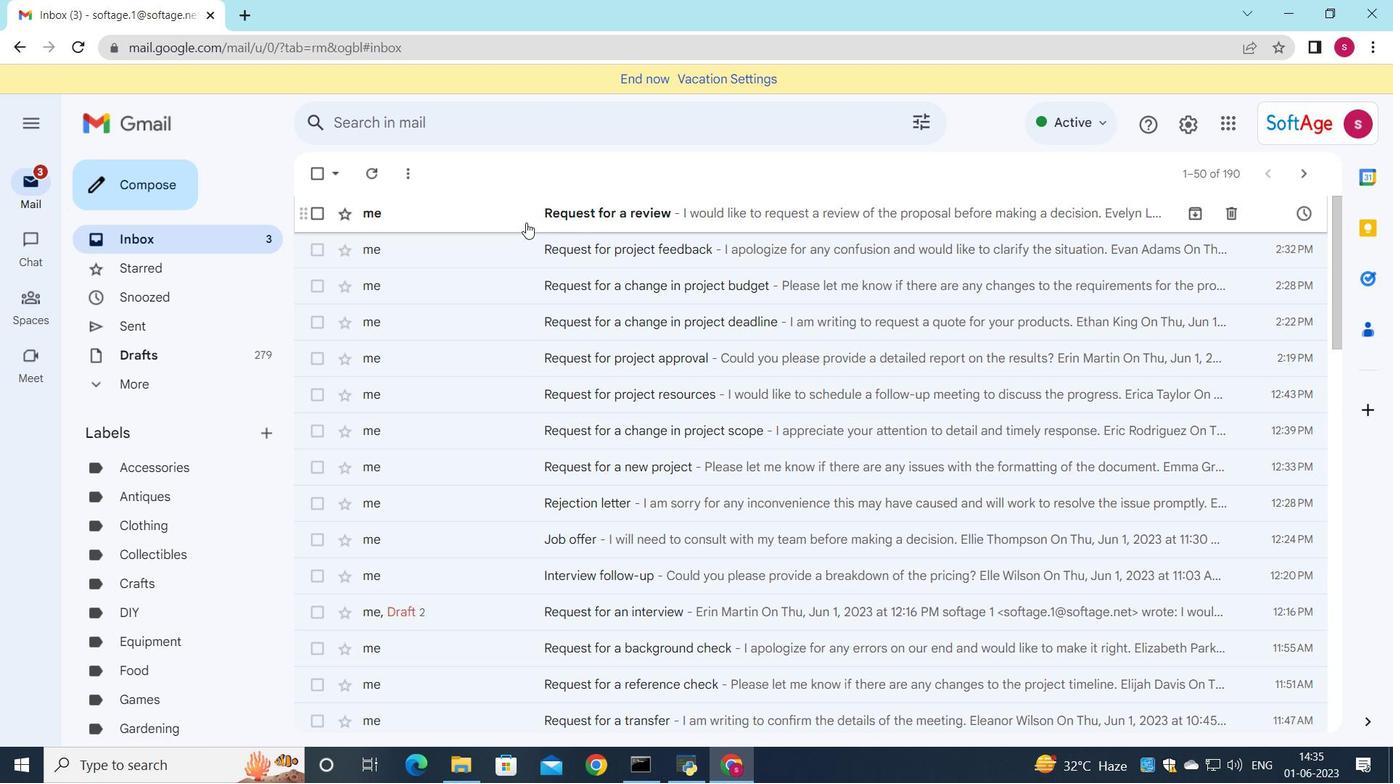 
Action: Mouse pressed left at (528, 219)
Screenshot: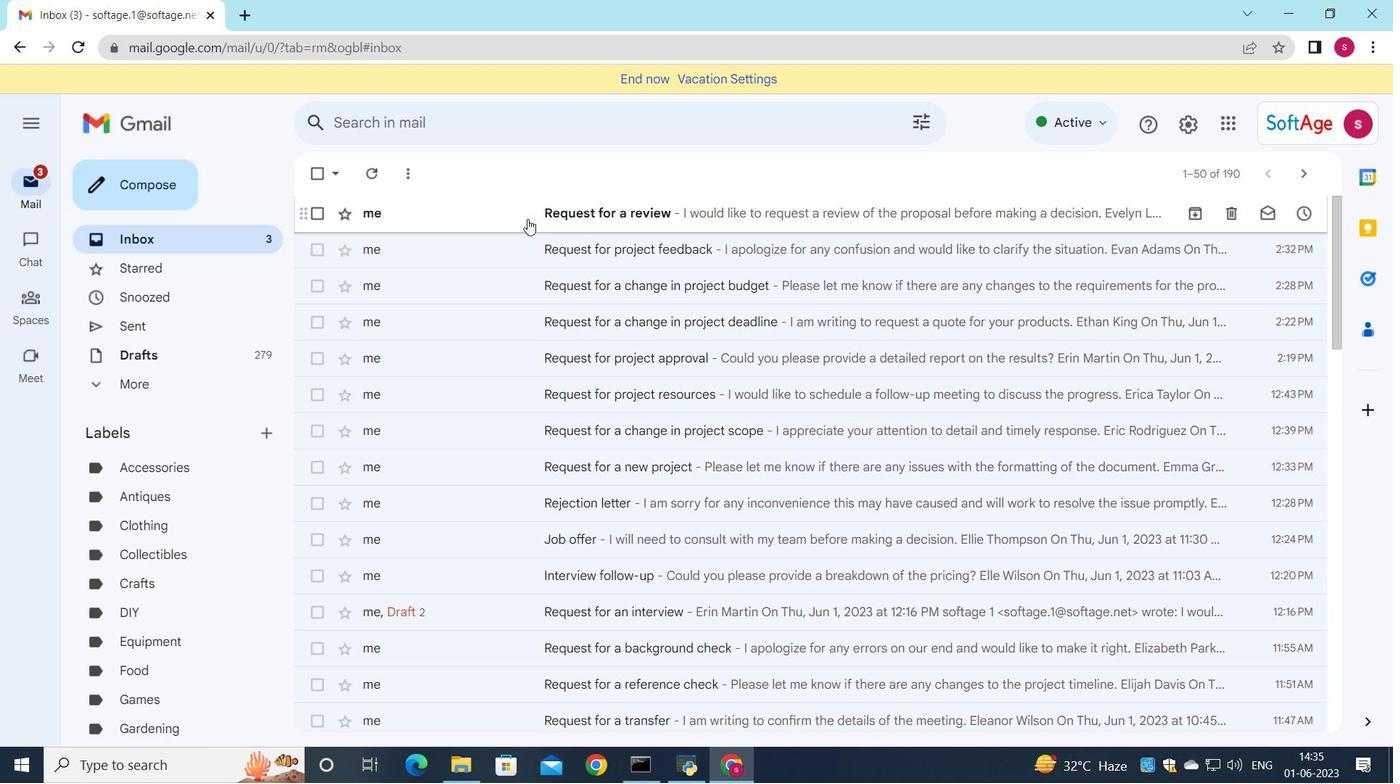 
